 Task: Look for space in Bélabo, Cameroon from 11th June, 2023 to 17th June, 2023 for 1 adult in price range Rs.5000 to Rs.12000. Place can be private room with 1  bedroom having 1 bed and 1 bathroom. Property type can be house, flat, guest house, hotel. Booking option can be shelf check-in. Required host language is English.
Action: Mouse moved to (288, 176)
Screenshot: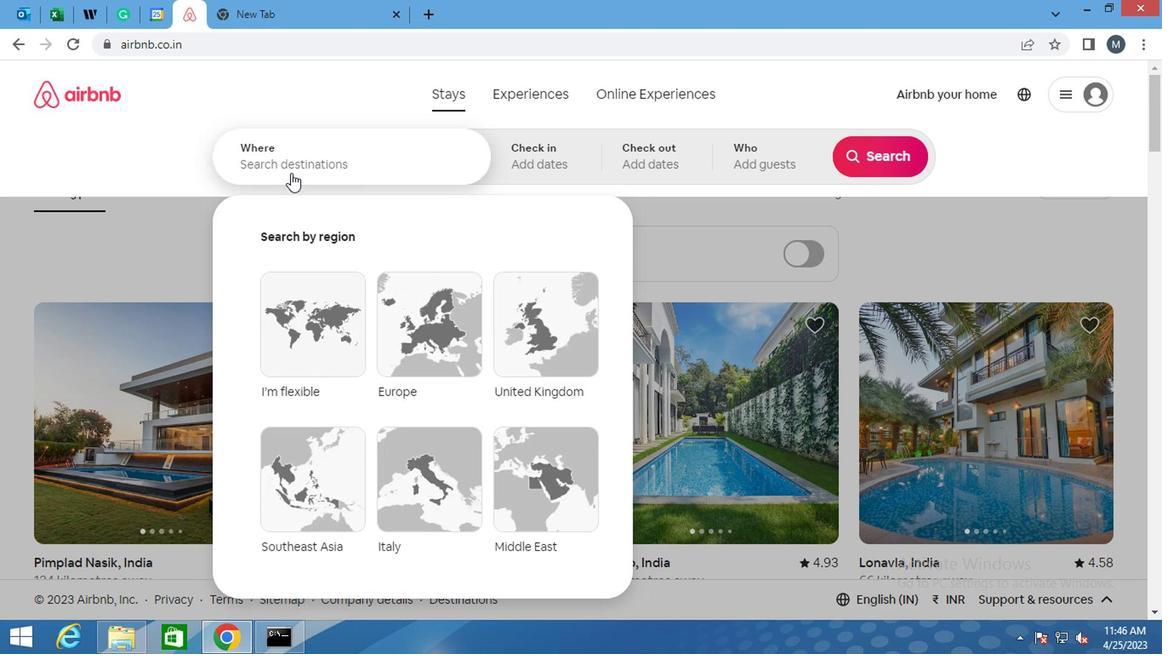 
Action: Mouse pressed left at (288, 176)
Screenshot: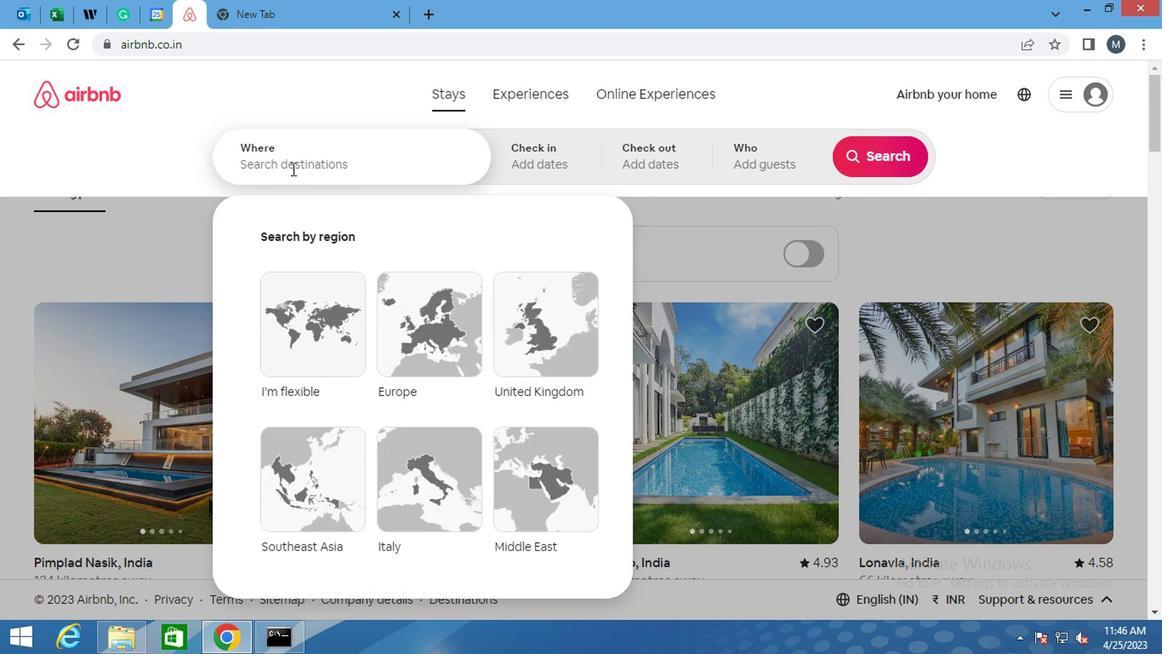 
Action: Key pressed <Key.shift>BELABO,<Key.space><Key.shift><Key.shift>CAMEROON<Key.space><Key.enter>
Screenshot: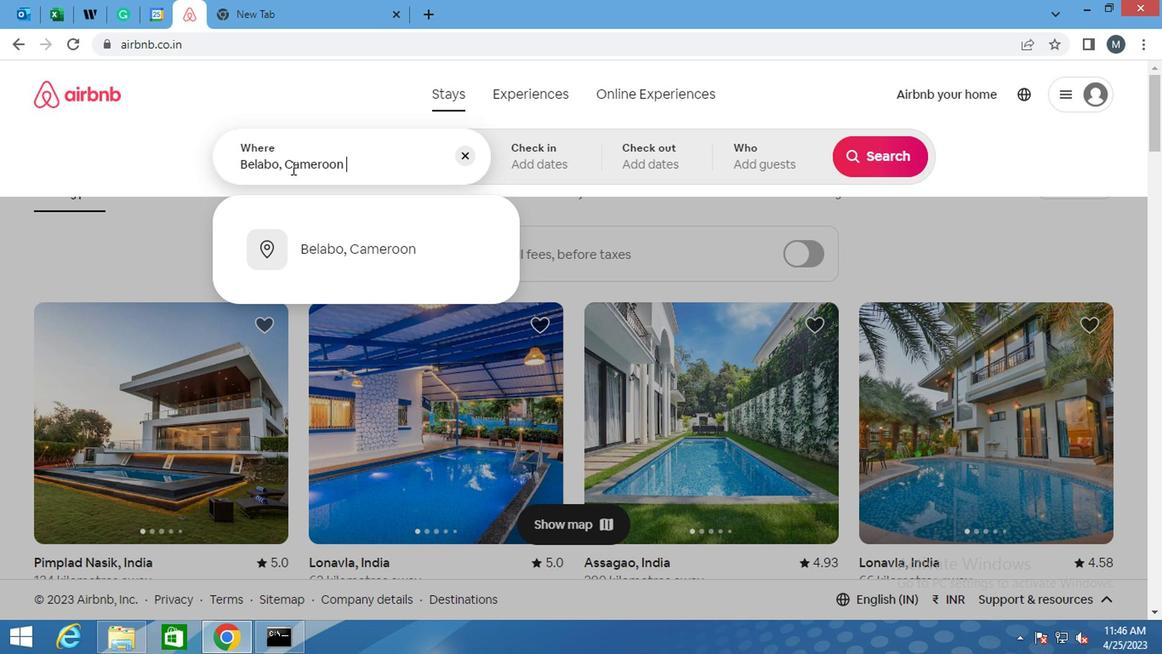 
Action: Mouse moved to (873, 296)
Screenshot: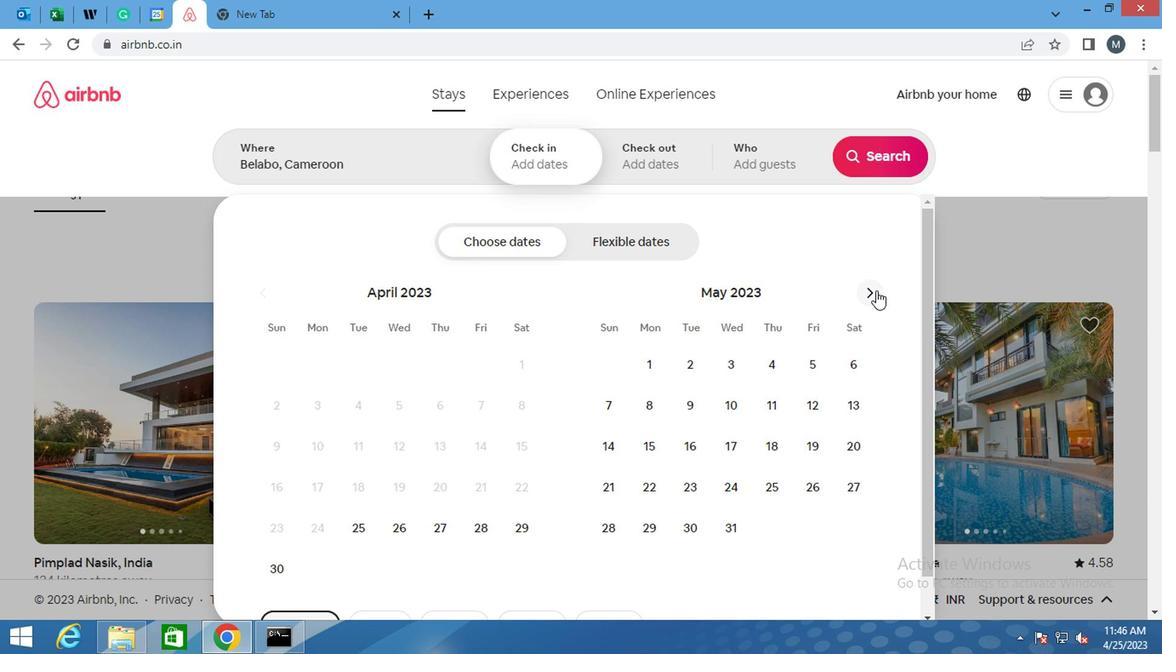 
Action: Mouse pressed left at (873, 296)
Screenshot: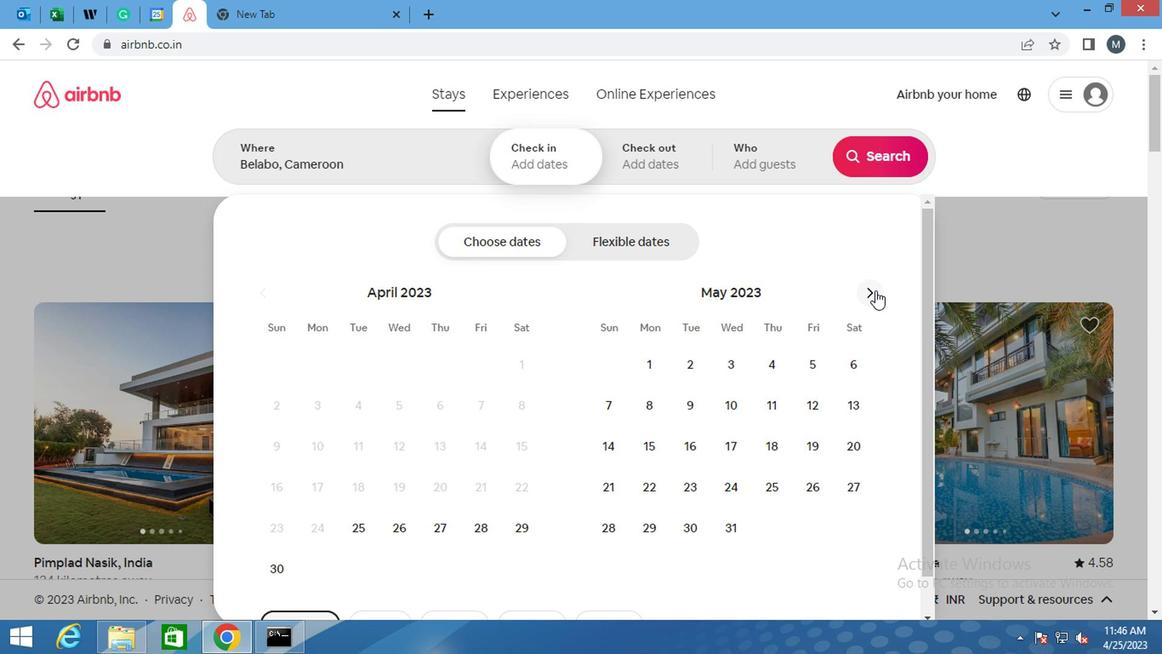 
Action: Mouse moved to (873, 298)
Screenshot: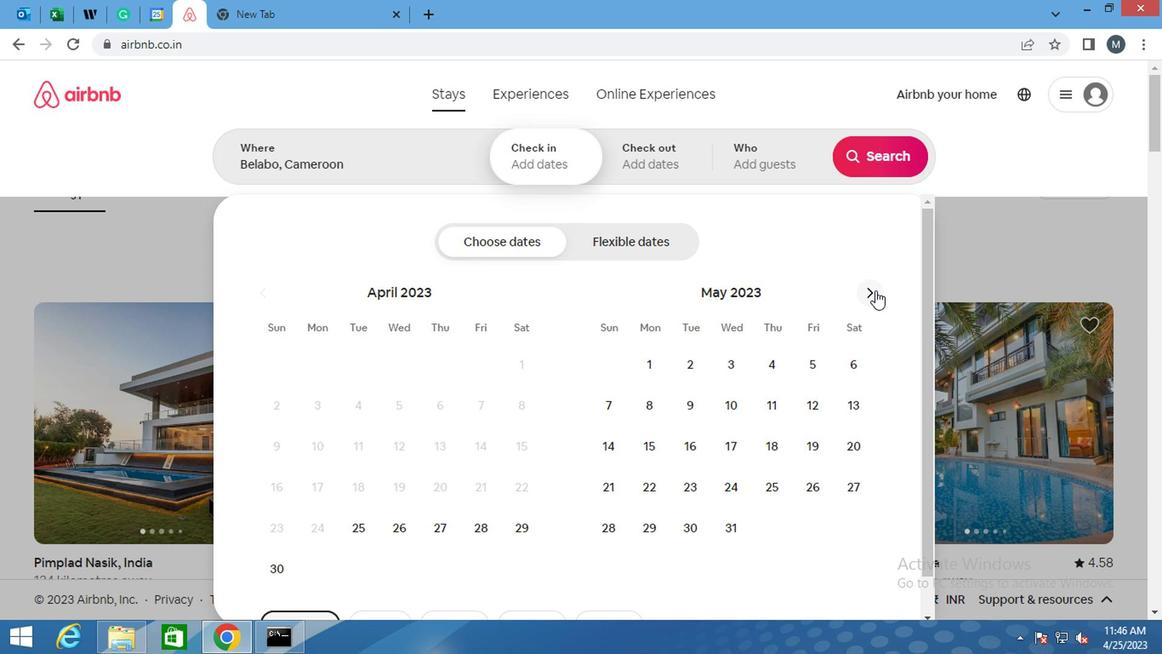 
Action: Mouse pressed left at (873, 298)
Screenshot: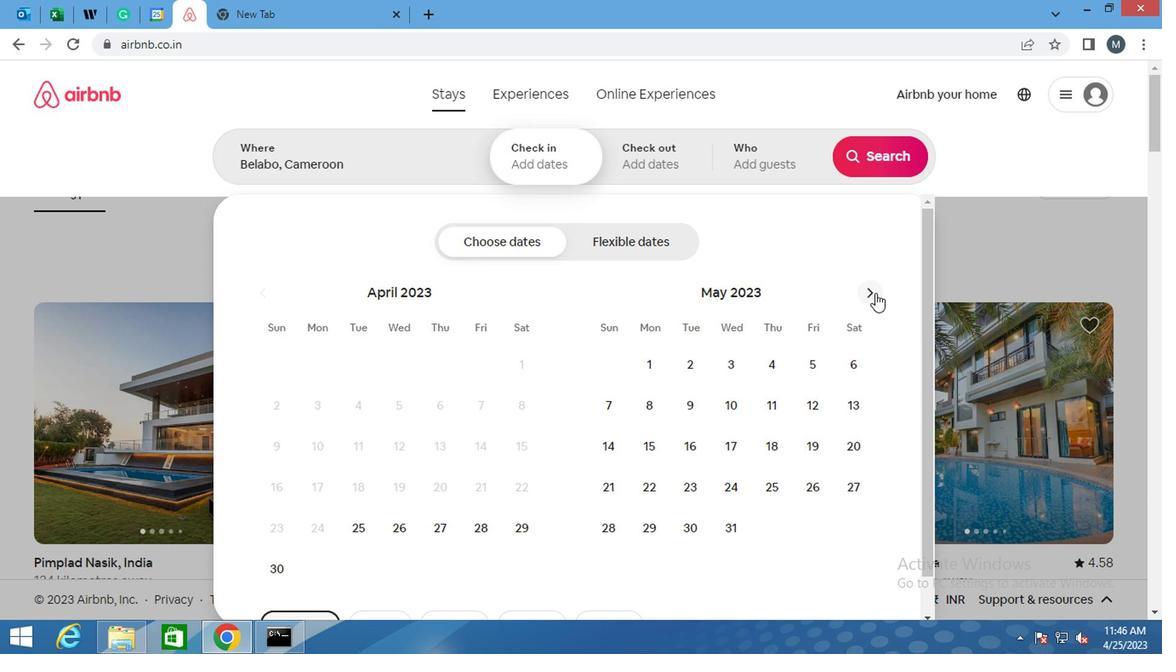 
Action: Mouse pressed left at (873, 298)
Screenshot: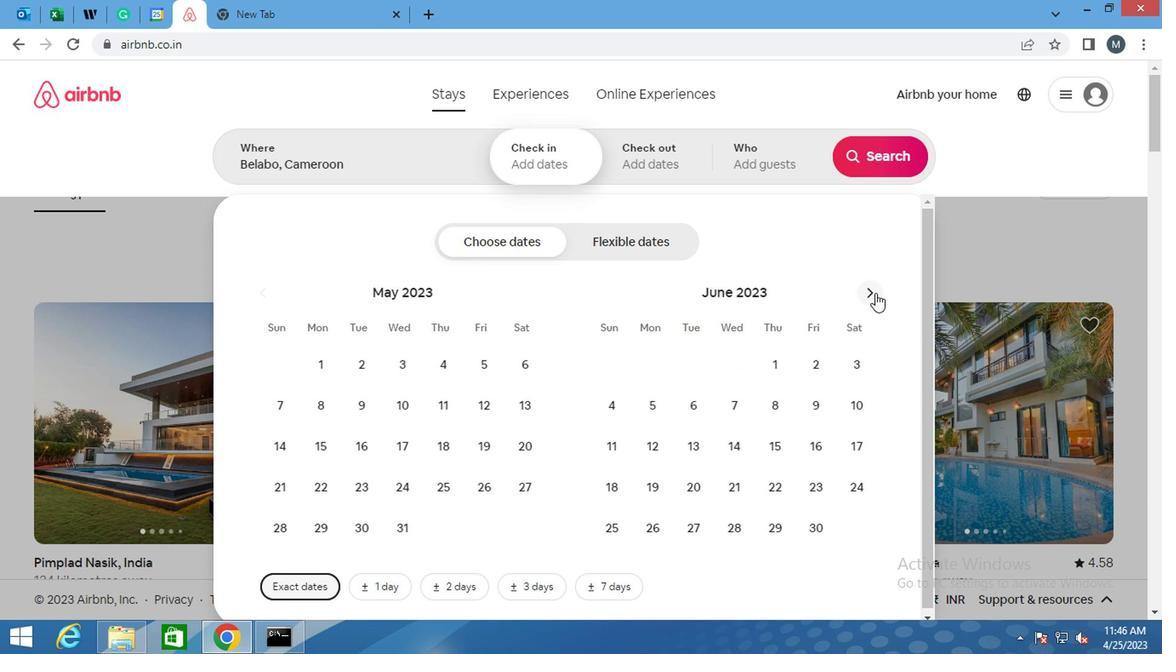 
Action: Mouse moved to (284, 447)
Screenshot: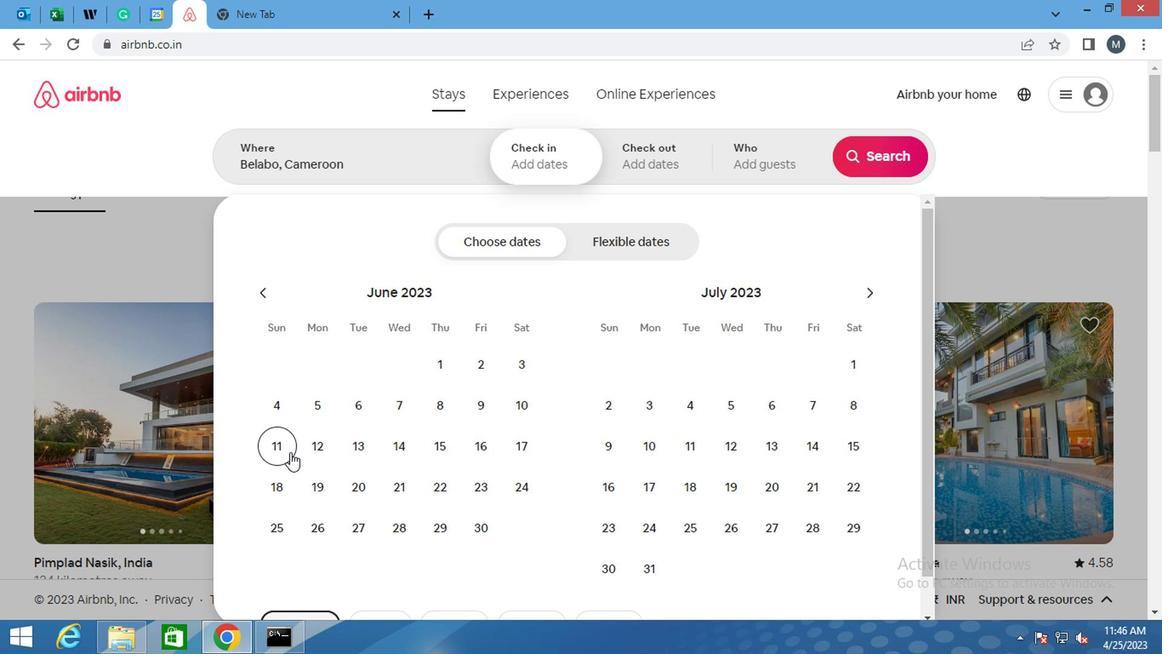 
Action: Mouse pressed left at (284, 447)
Screenshot: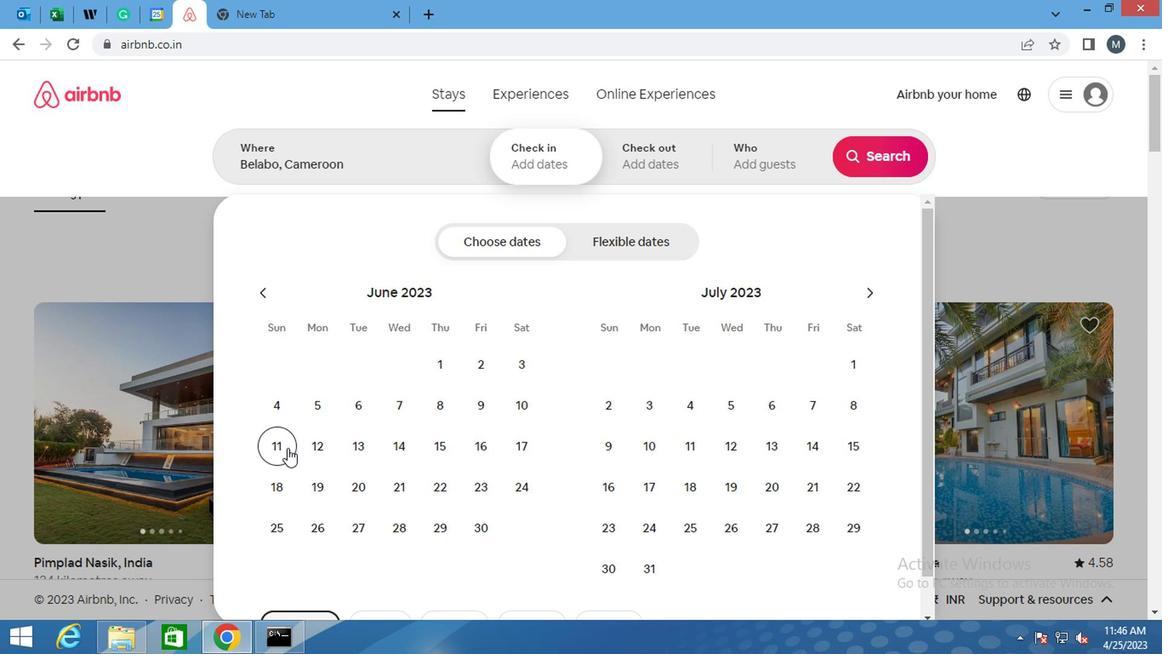 
Action: Mouse moved to (508, 453)
Screenshot: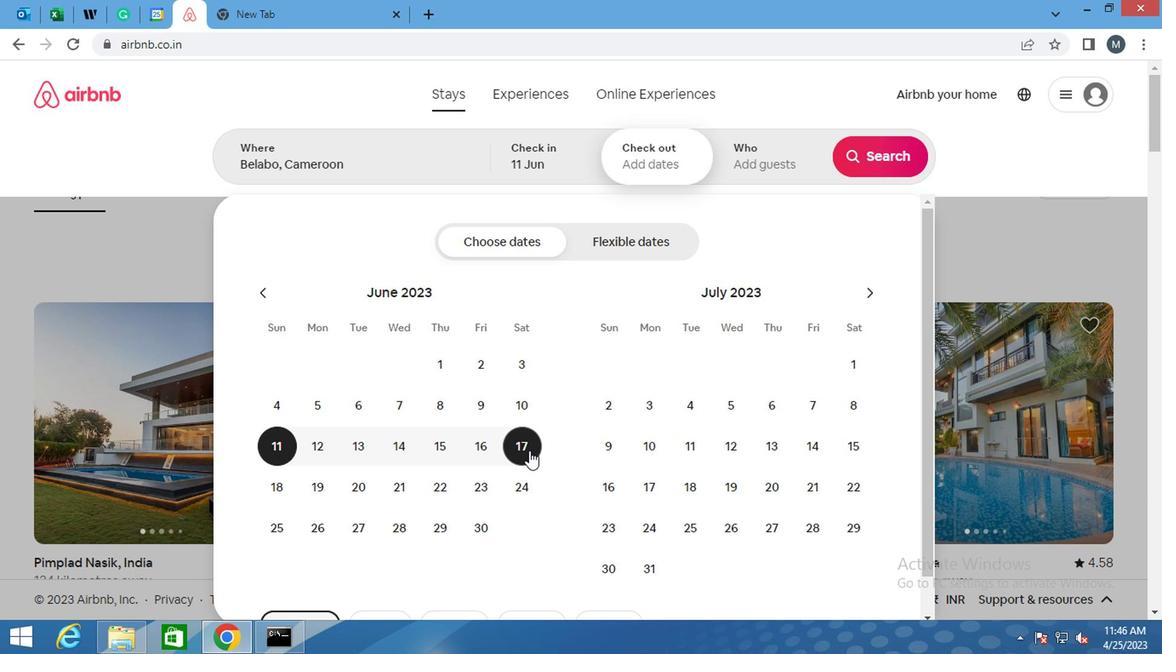 
Action: Mouse pressed left at (508, 453)
Screenshot: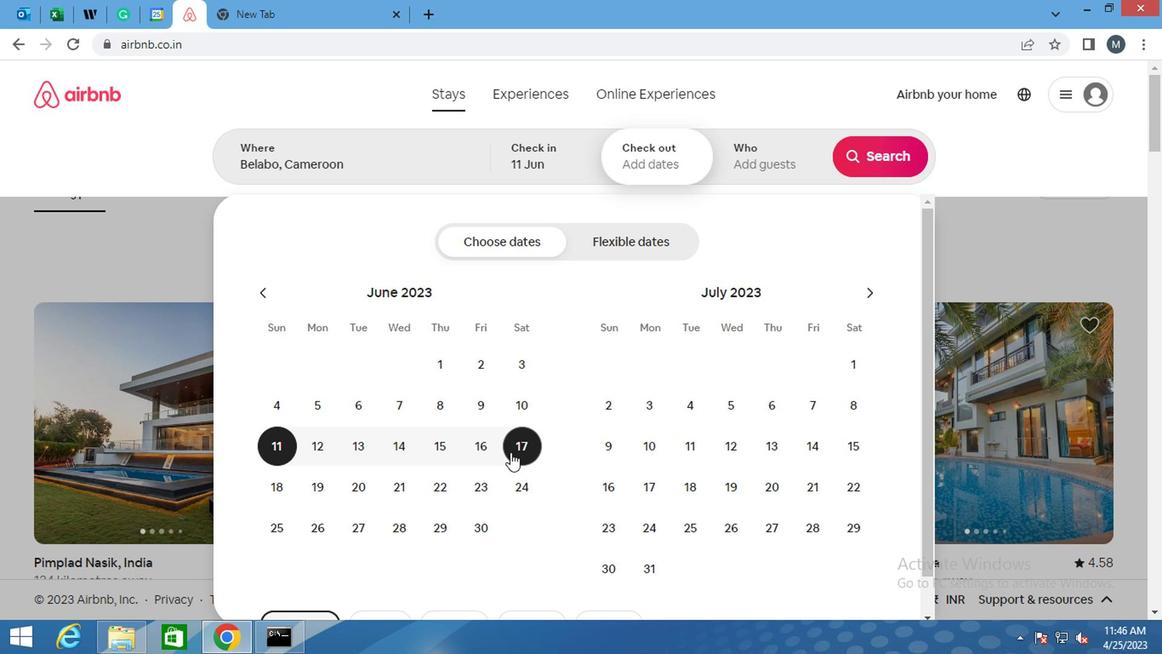 
Action: Mouse moved to (742, 157)
Screenshot: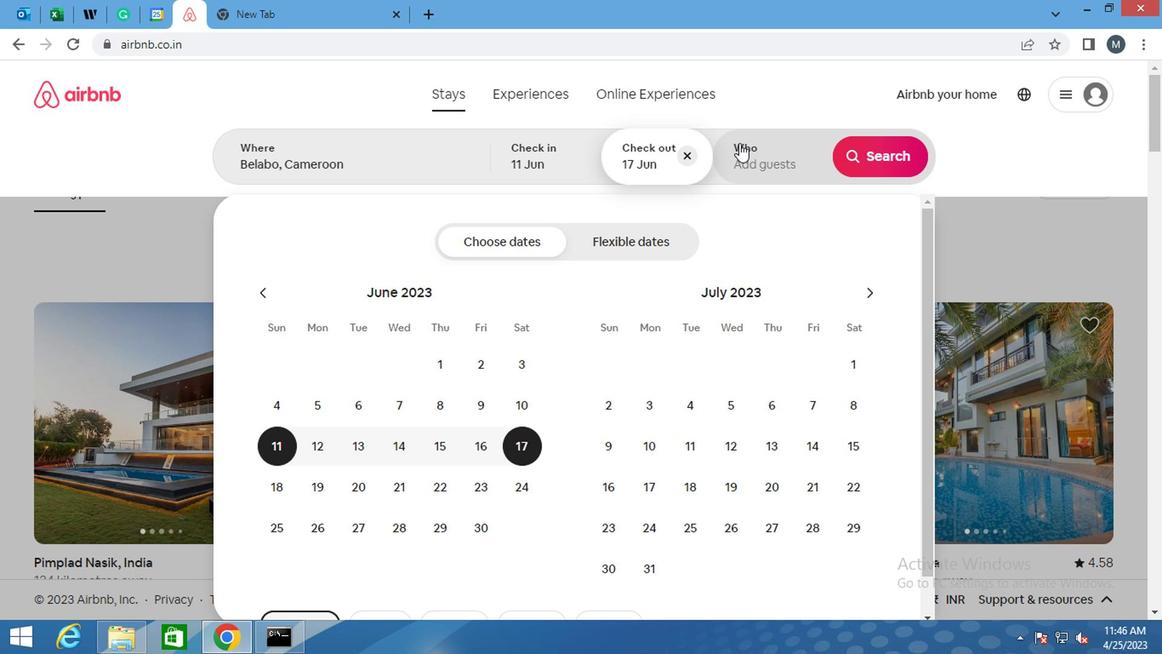 
Action: Mouse pressed left at (742, 157)
Screenshot: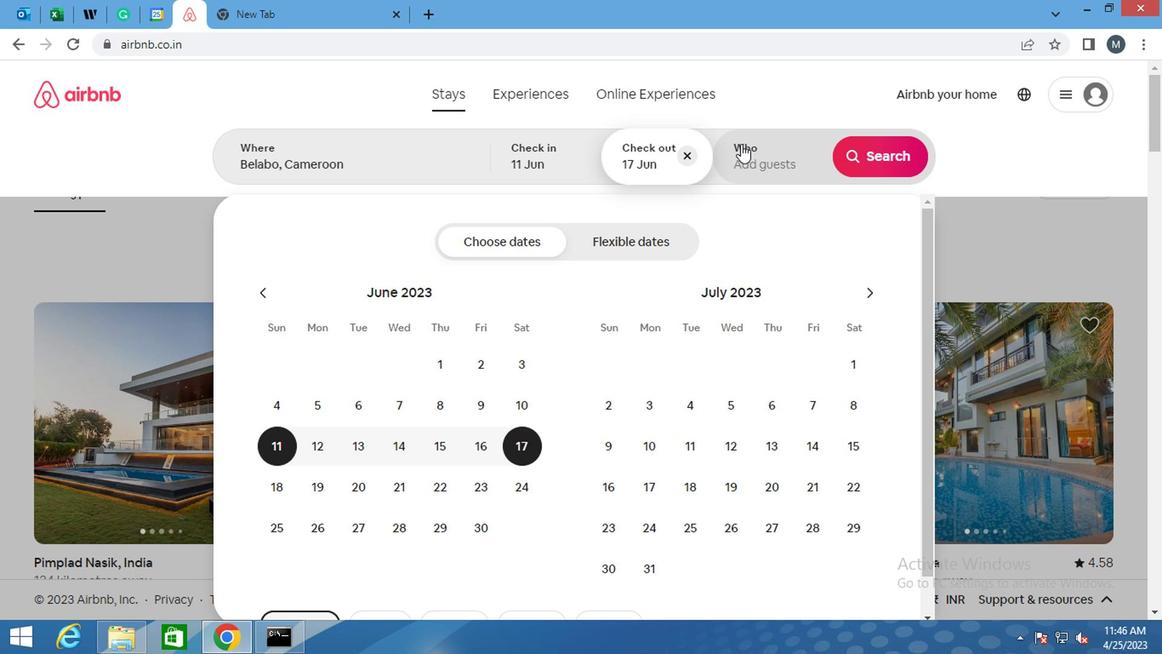 
Action: Mouse moved to (887, 259)
Screenshot: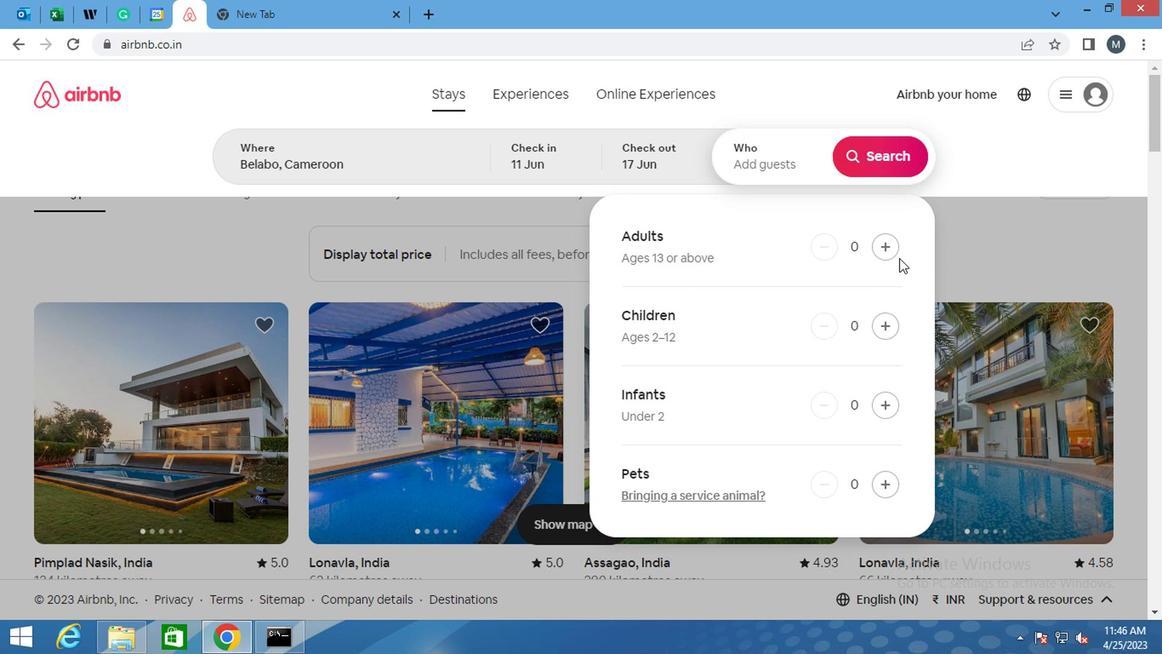 
Action: Mouse pressed left at (887, 259)
Screenshot: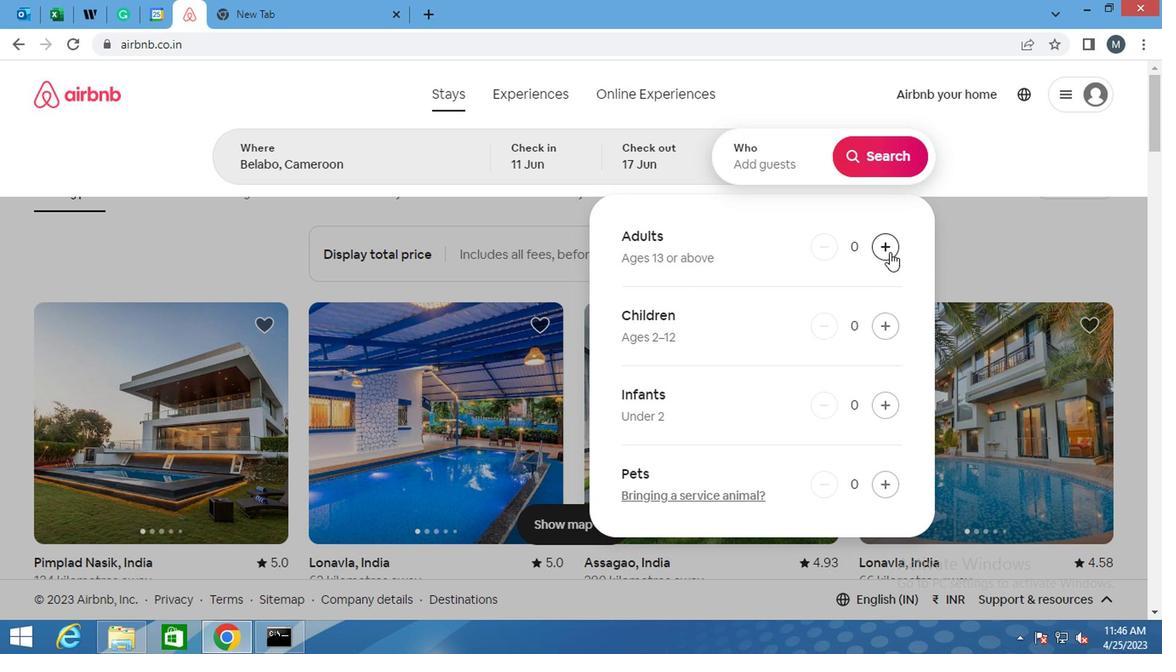 
Action: Mouse moved to (889, 167)
Screenshot: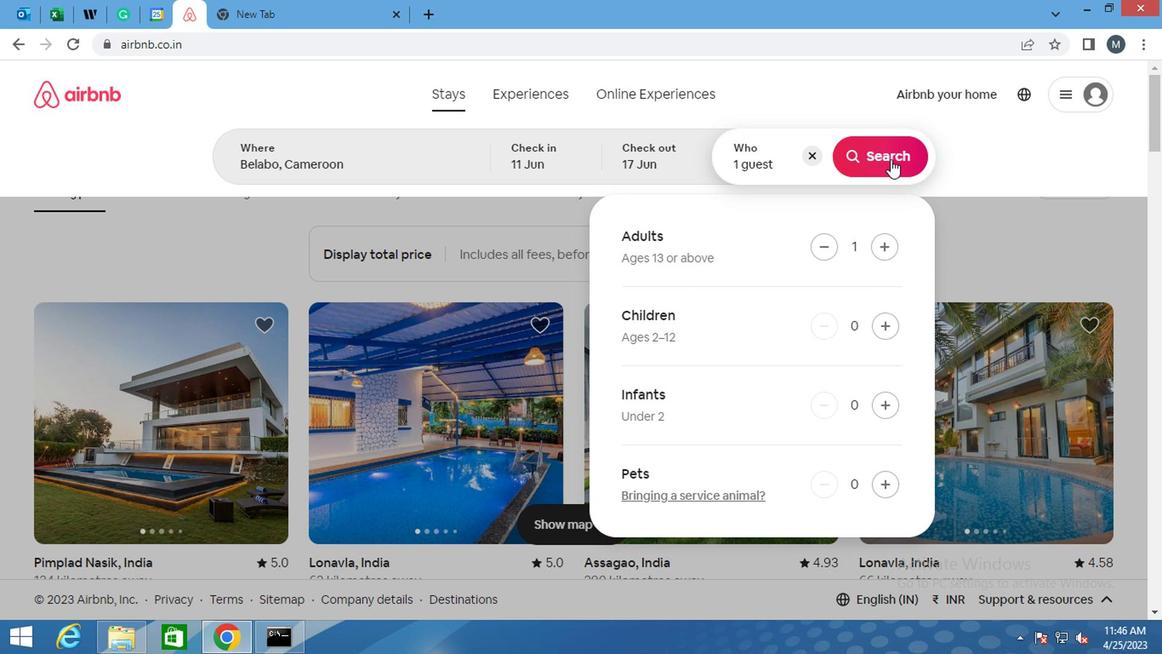 
Action: Mouse pressed left at (889, 167)
Screenshot: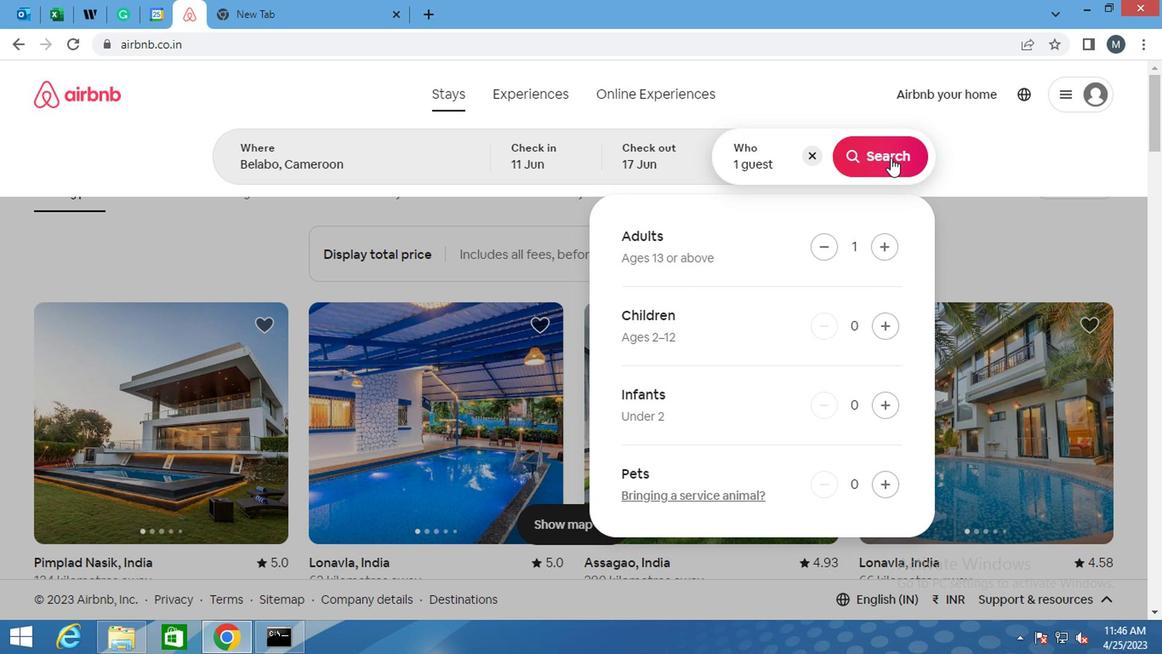 
Action: Mouse moved to (485, 314)
Screenshot: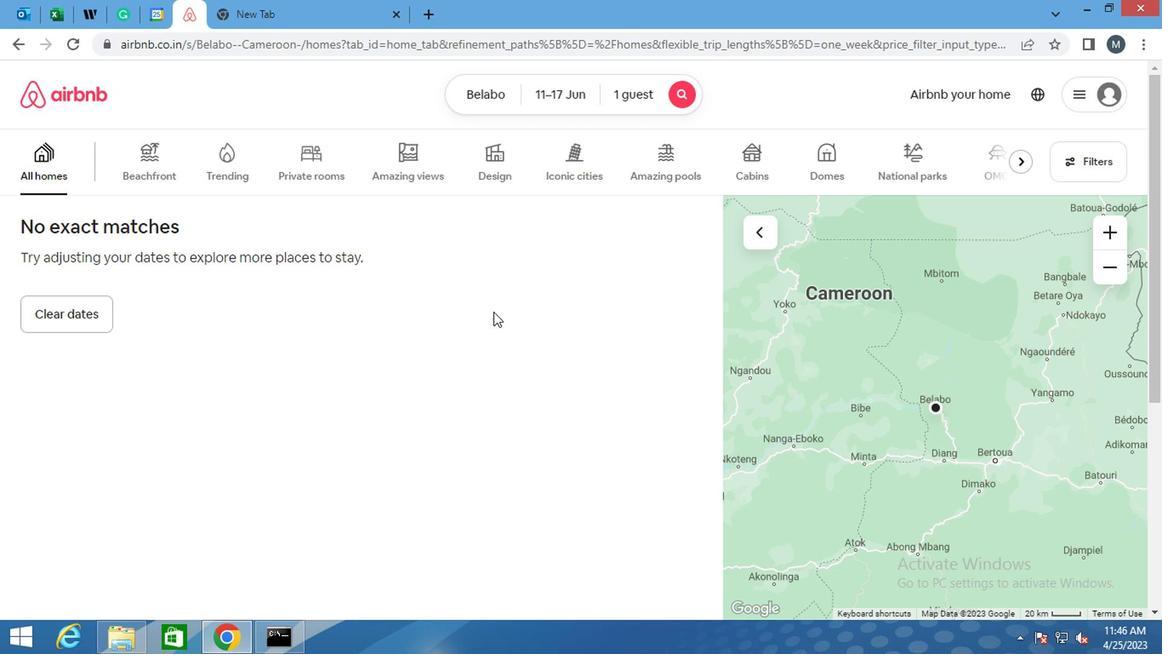
Action: Mouse scrolled (485, 313) with delta (0, 0)
Screenshot: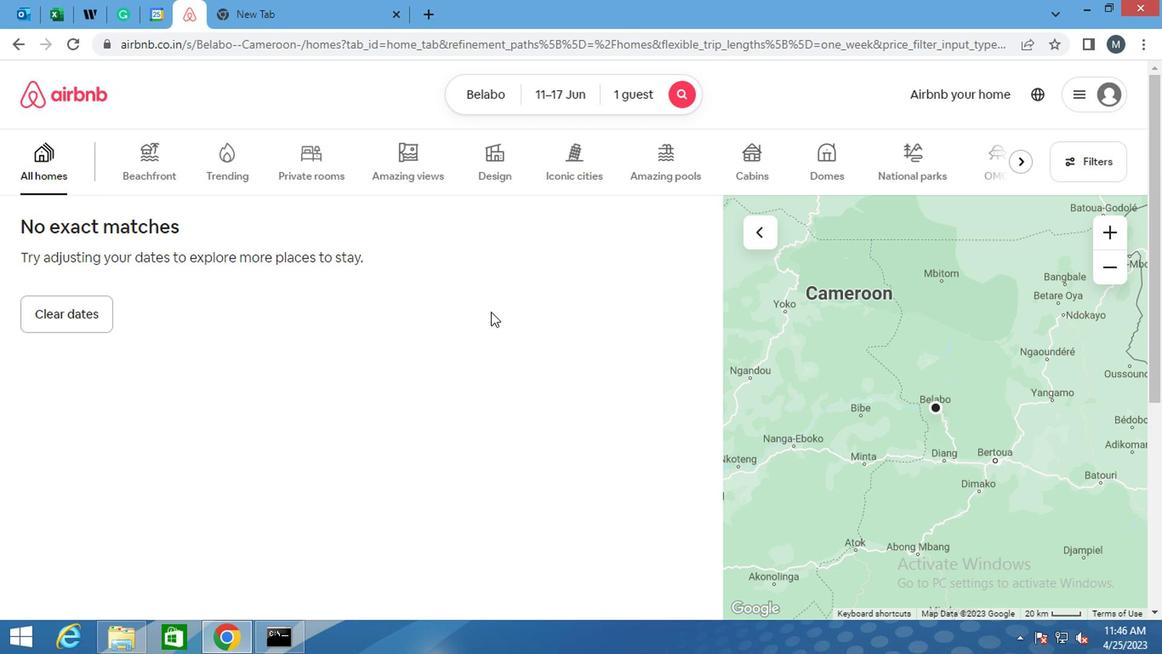 
Action: Mouse moved to (529, 308)
Screenshot: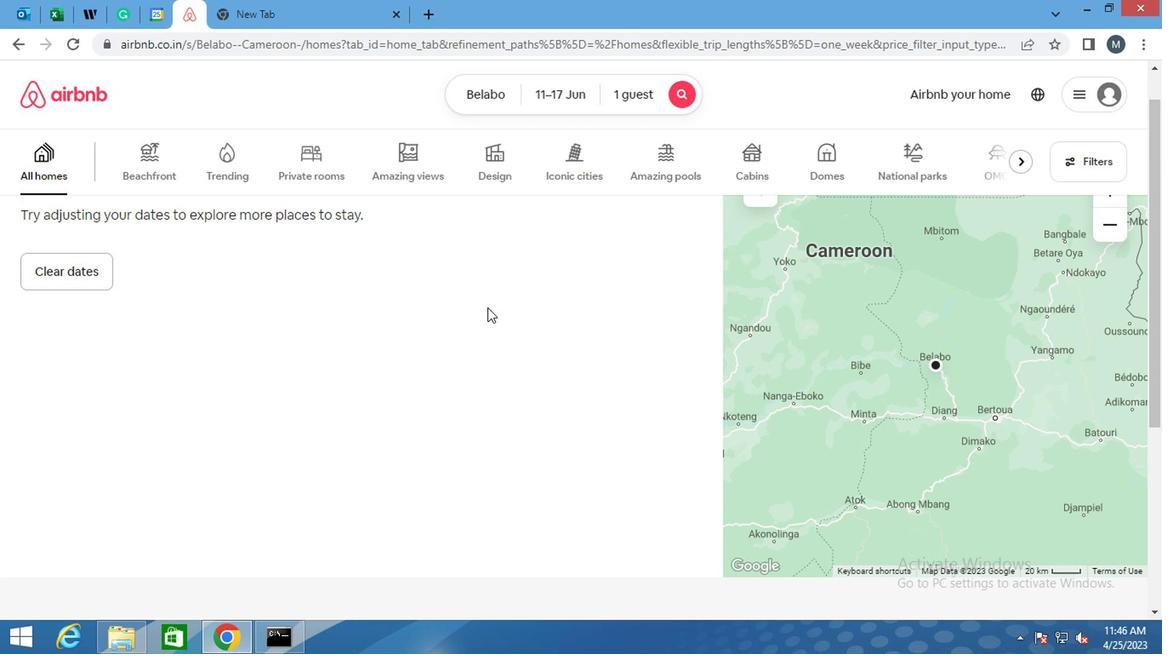 
Action: Mouse scrolled (529, 309) with delta (0, 0)
Screenshot: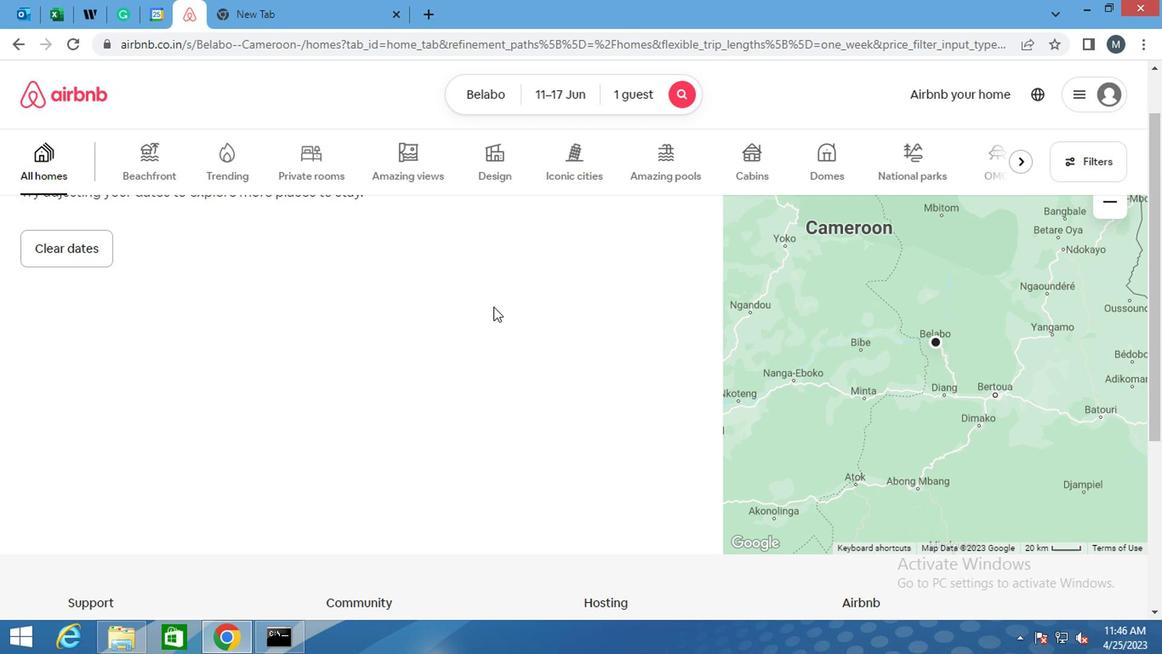 
Action: Mouse moved to (529, 306)
Screenshot: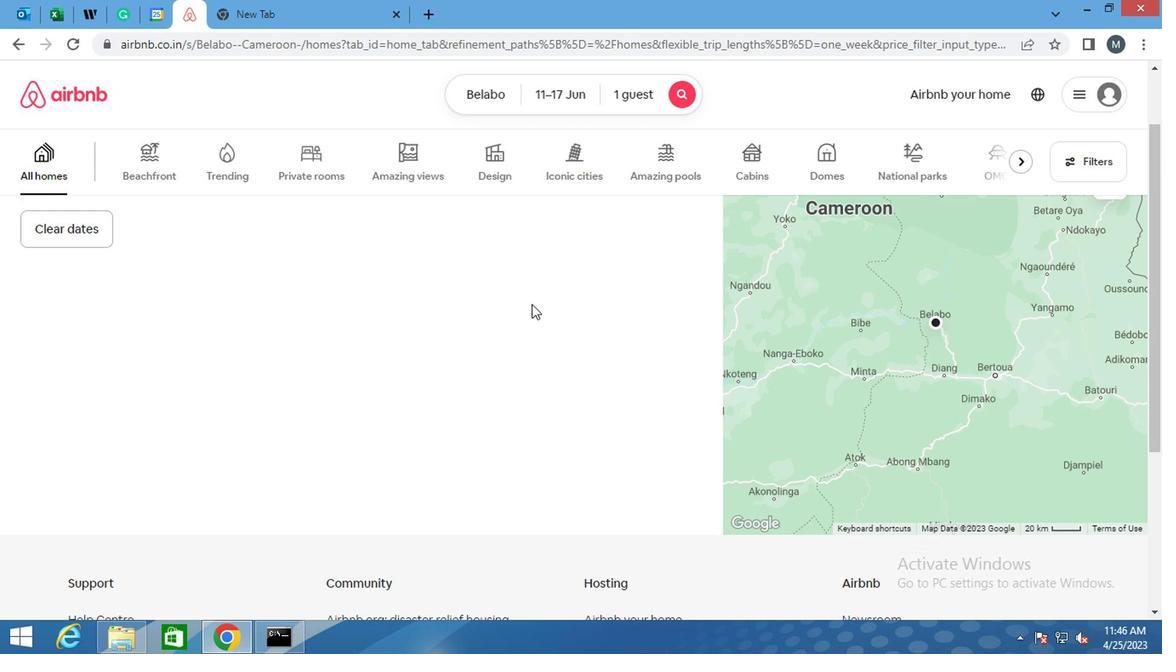 
Action: Mouse scrolled (529, 307) with delta (0, 0)
Screenshot: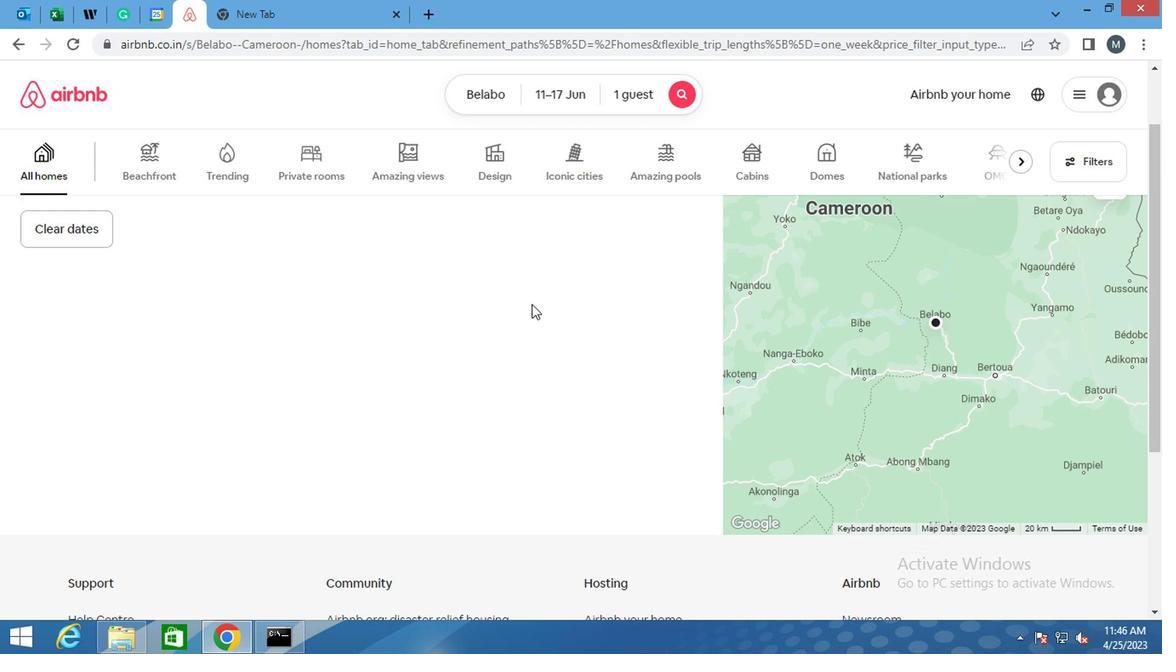 
Action: Mouse moved to (861, 254)
Screenshot: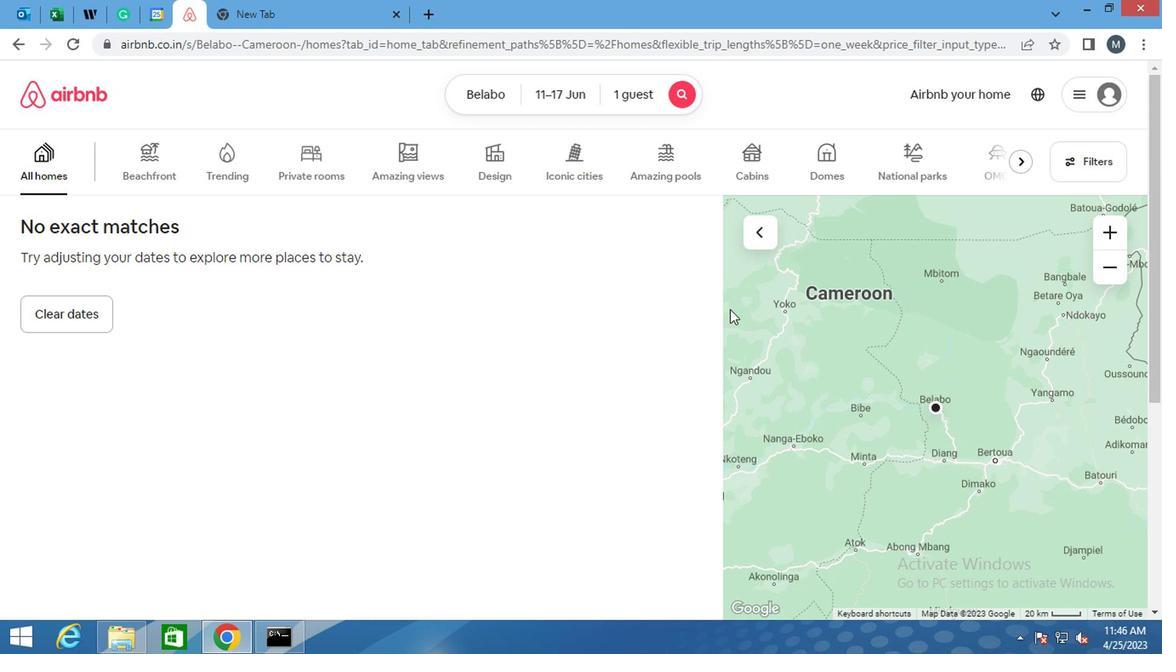 
Action: Mouse scrolled (861, 254) with delta (0, 0)
Screenshot: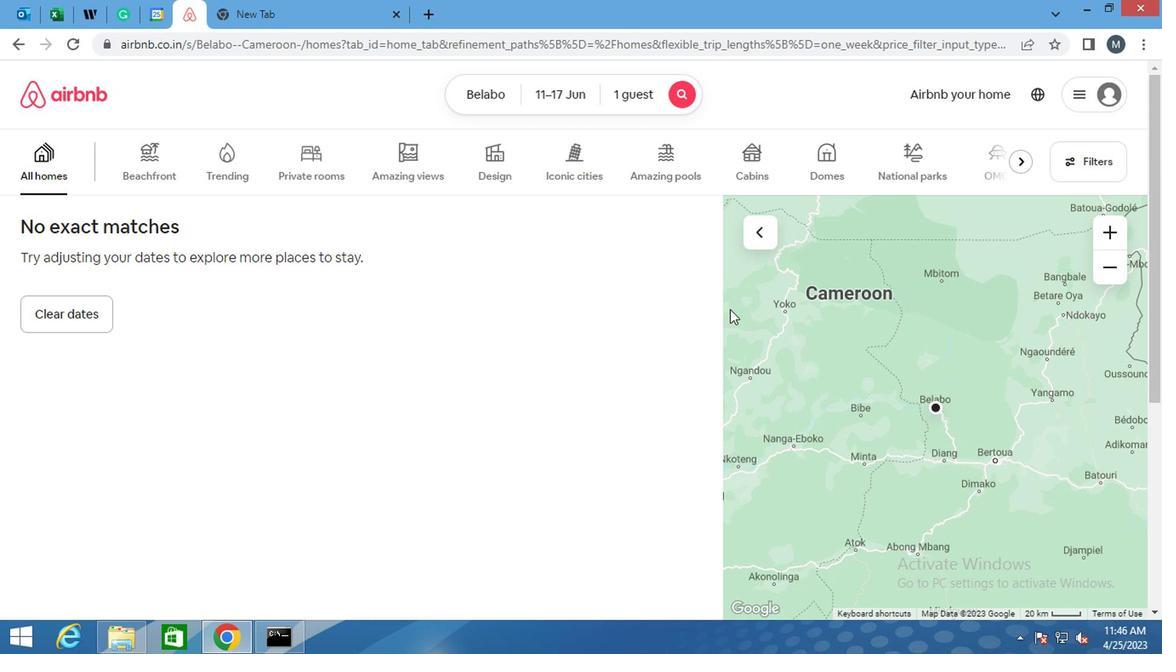 
Action: Mouse moved to (1124, 203)
Screenshot: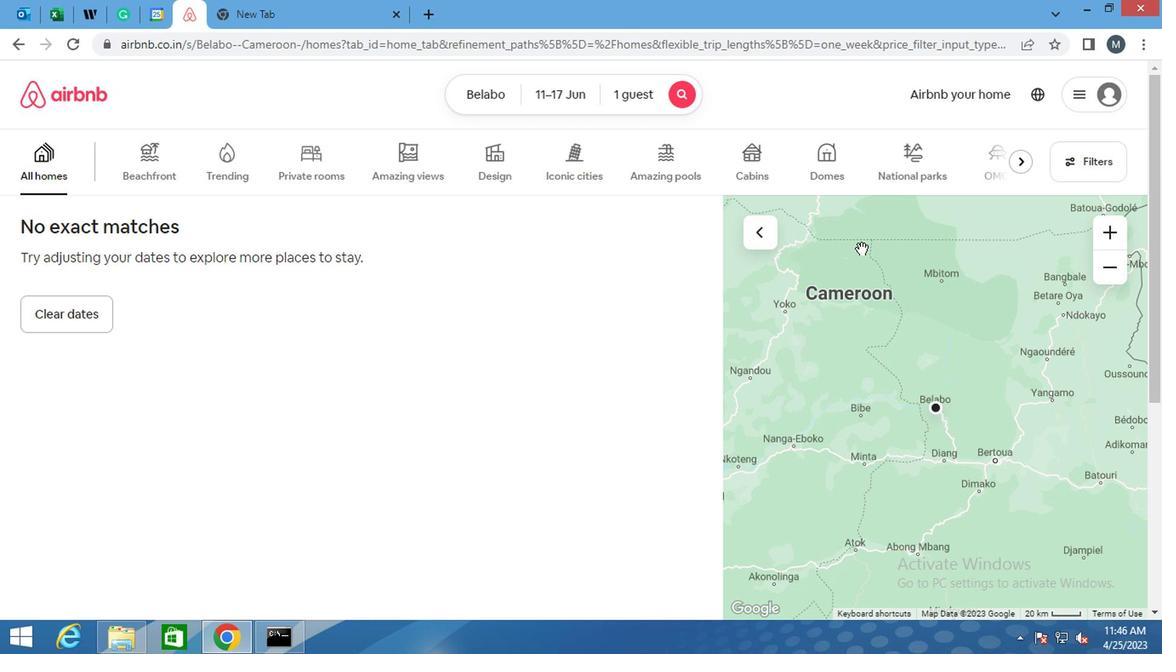
Action: Mouse scrolled (1124, 204) with delta (0, 1)
Screenshot: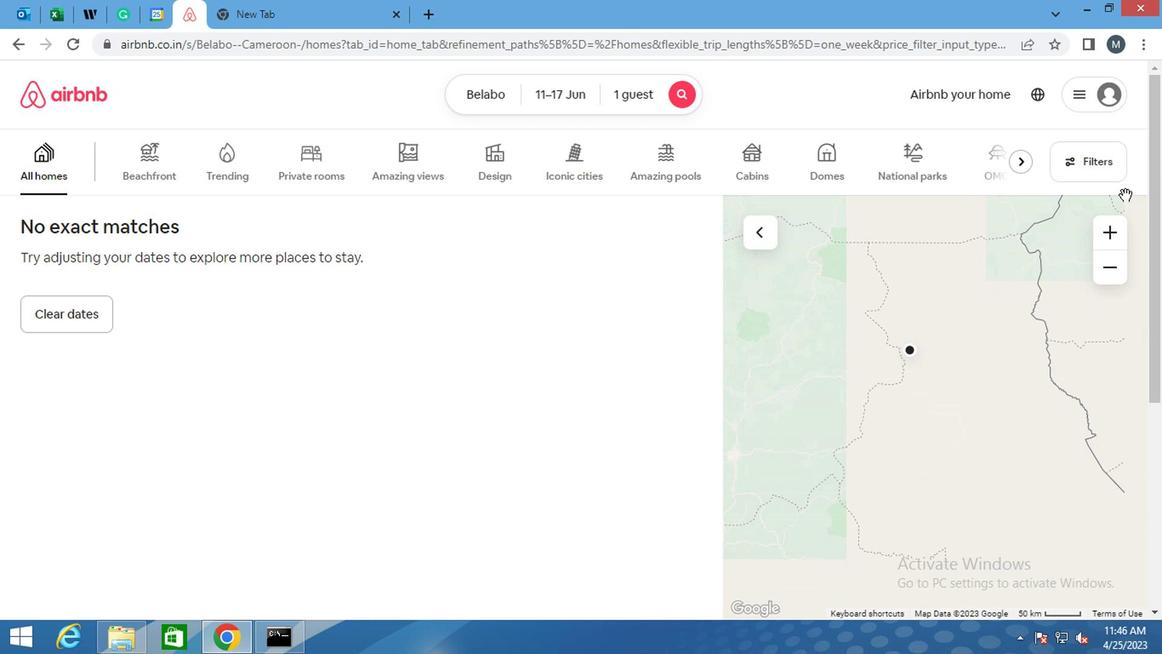 
Action: Mouse moved to (1119, 203)
Screenshot: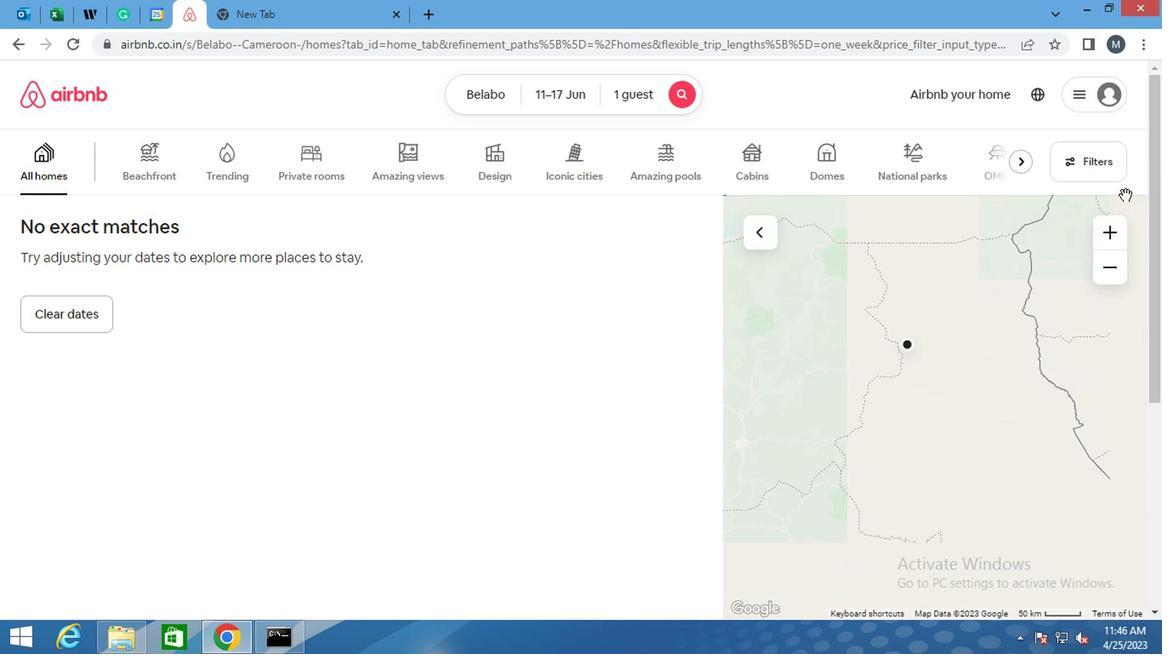 
Action: Mouse scrolled (1119, 204) with delta (0, 1)
Screenshot: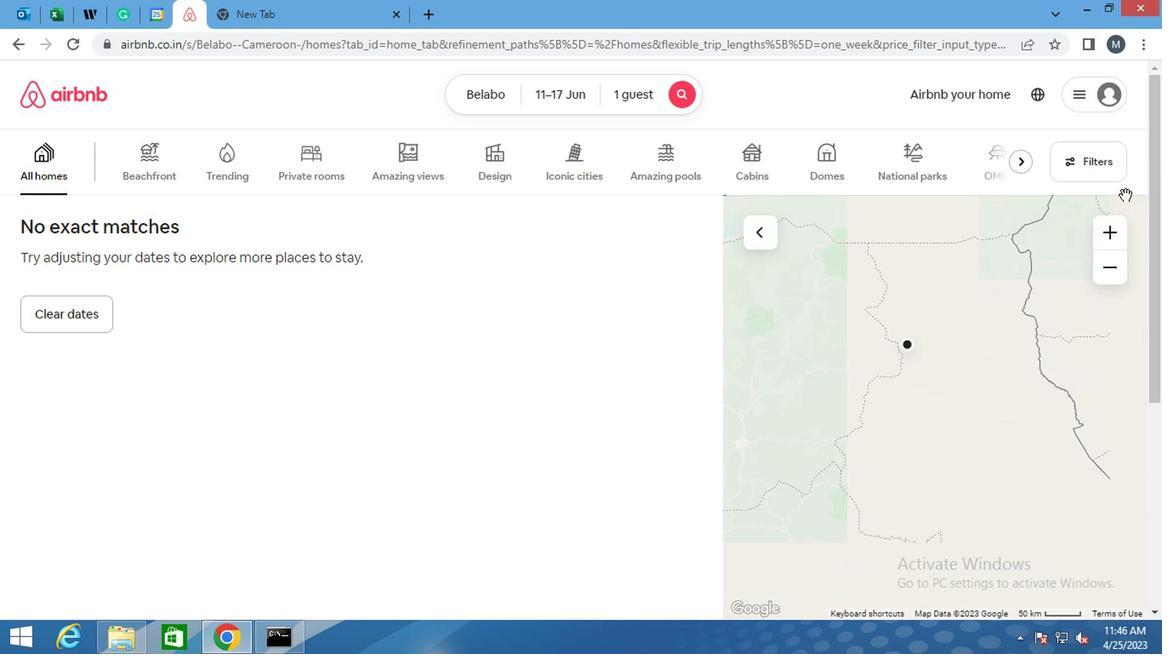 
Action: Mouse moved to (1081, 179)
Screenshot: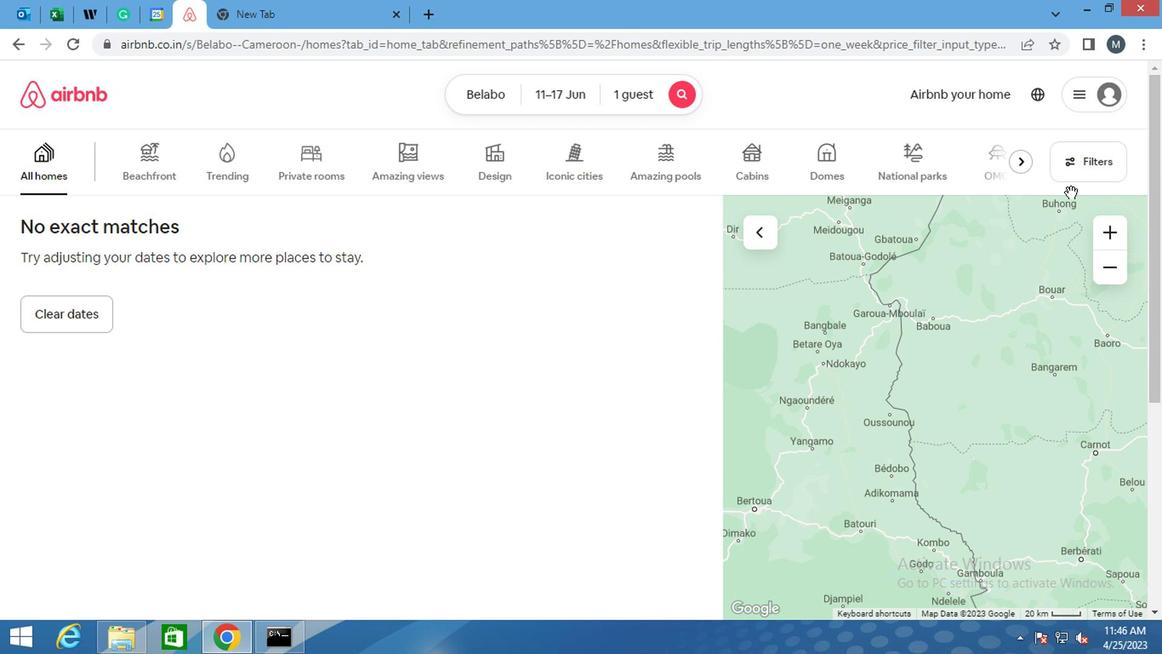
Action: Mouse pressed left at (1081, 179)
Screenshot: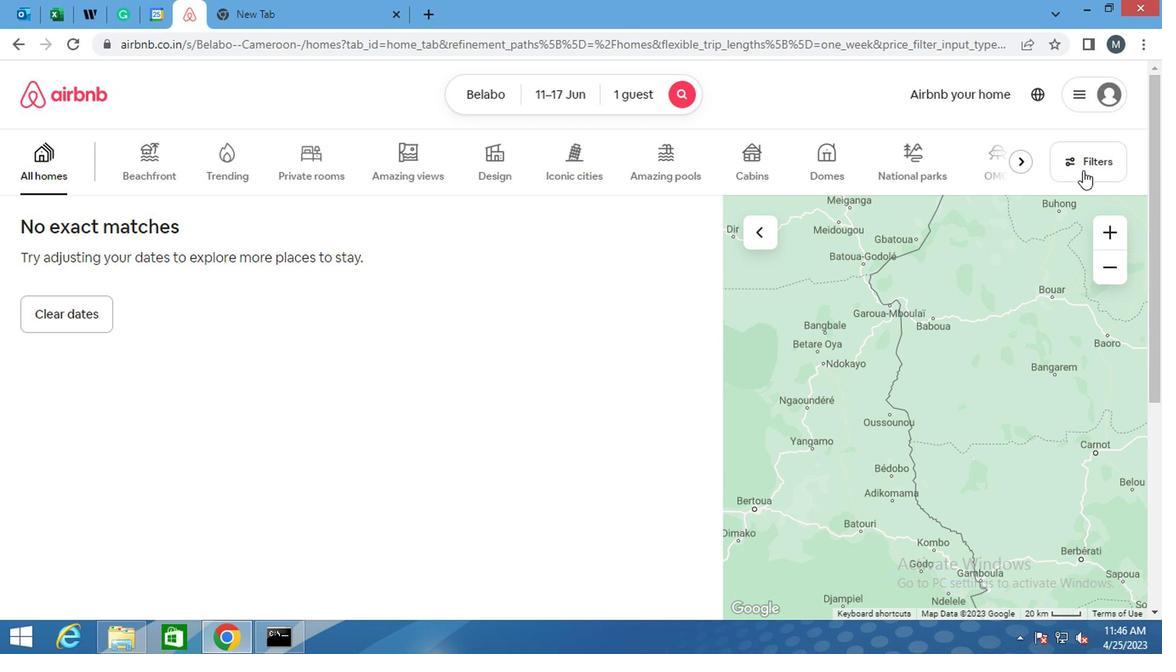 
Action: Mouse moved to (1076, 172)
Screenshot: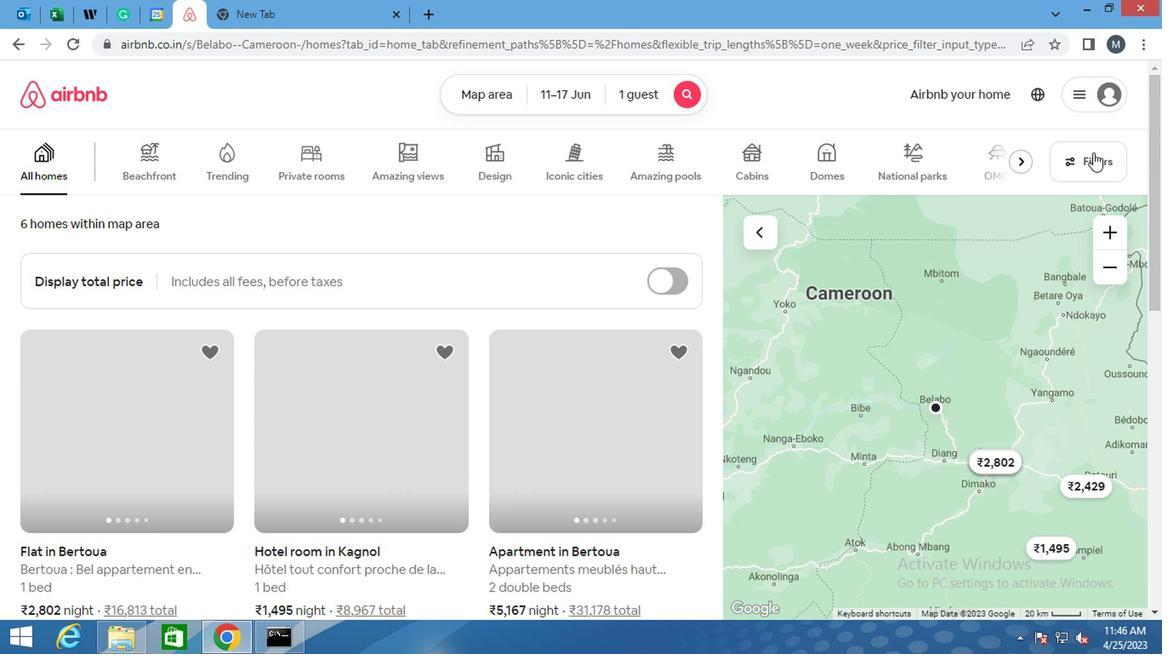
Action: Mouse pressed left at (1076, 172)
Screenshot: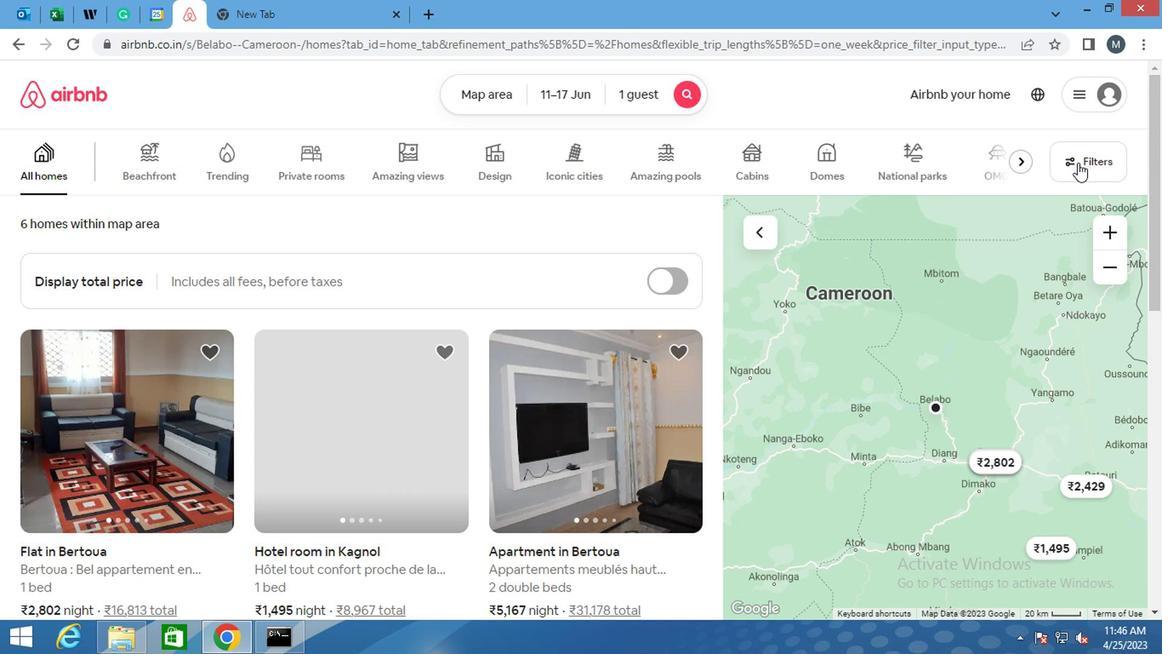 
Action: Mouse moved to (422, 383)
Screenshot: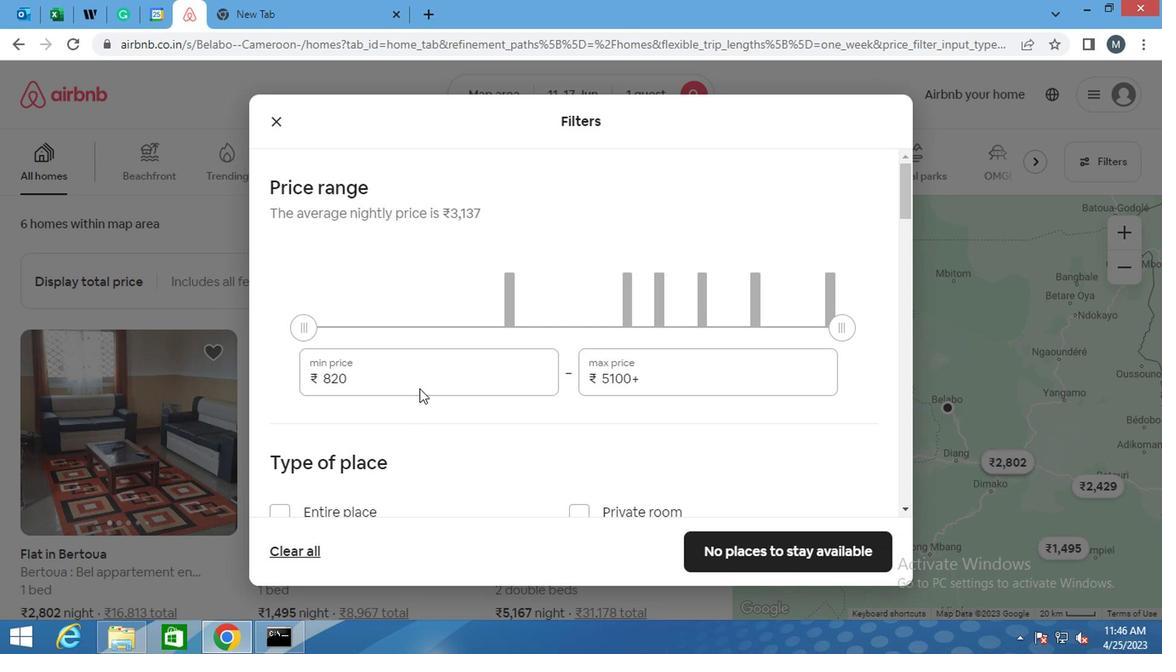 
Action: Mouse pressed left at (422, 383)
Screenshot: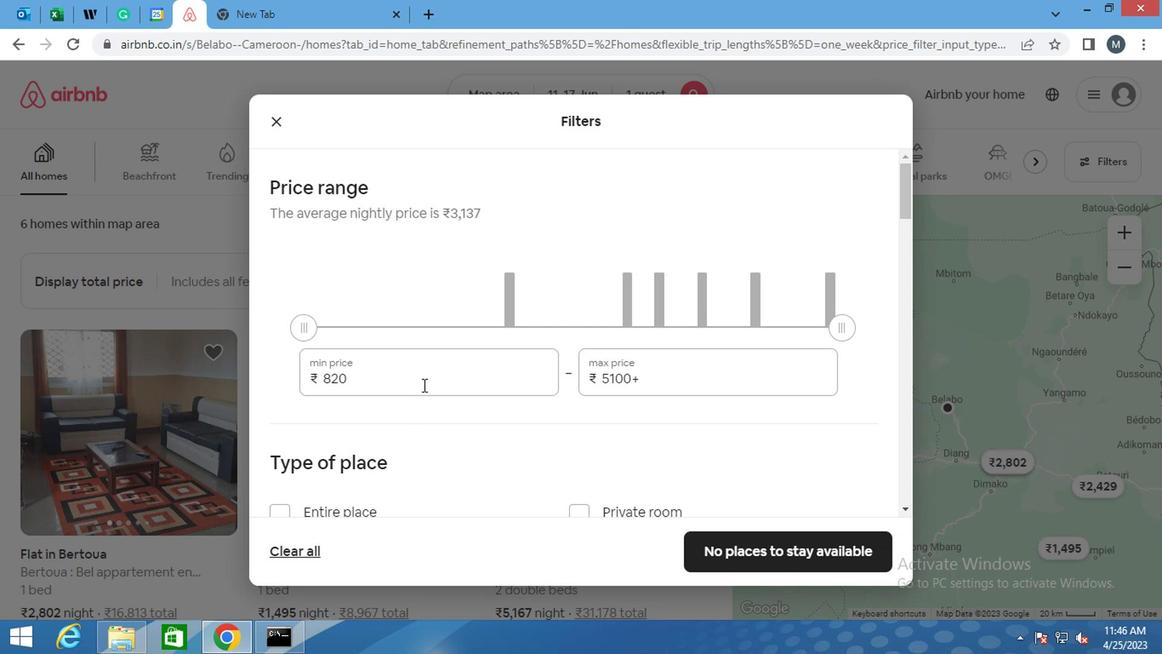 
Action: Mouse moved to (422, 383)
Screenshot: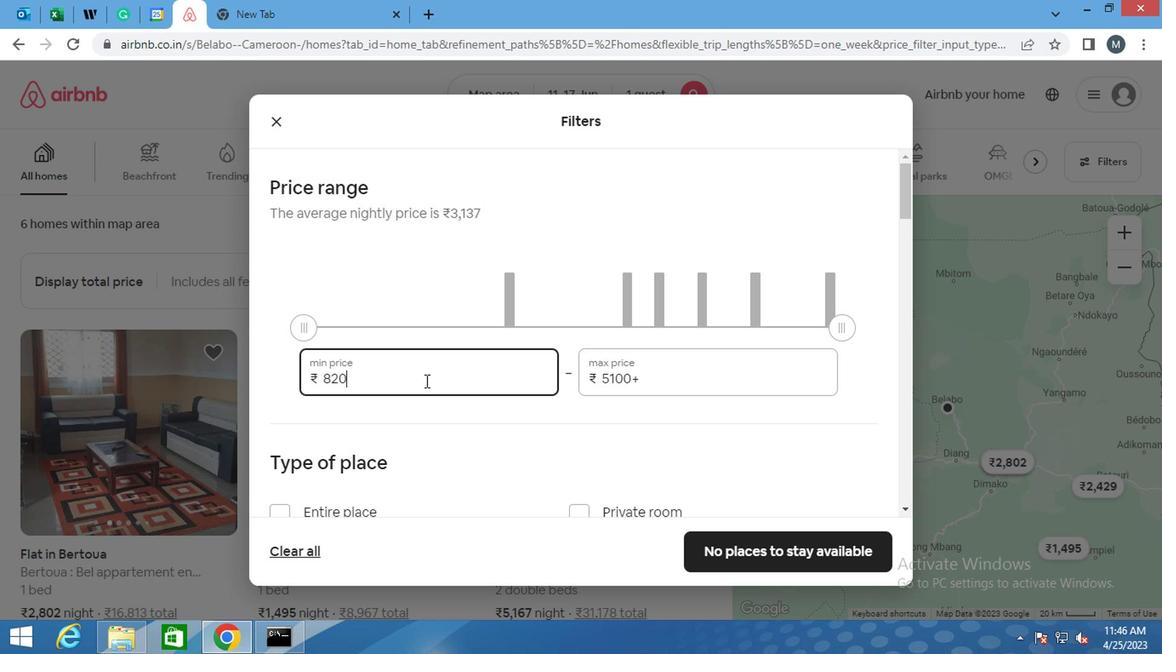
Action: Key pressed <Key.backspace><Key.backspace><Key.backspace>
Screenshot: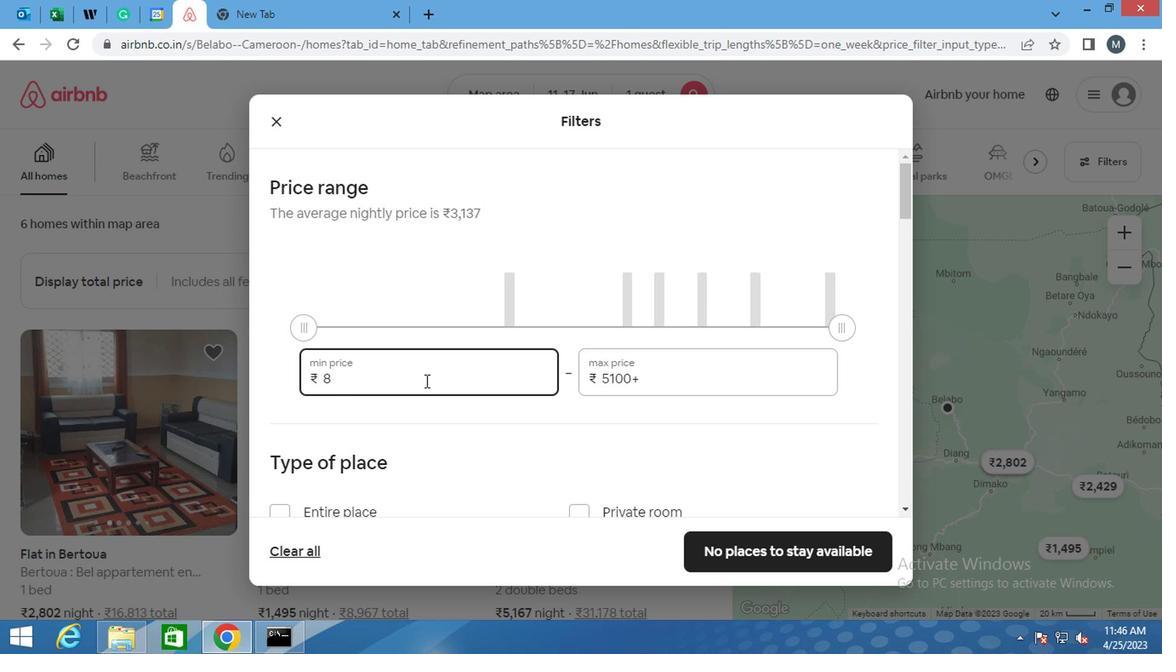 
Action: Mouse moved to (422, 384)
Screenshot: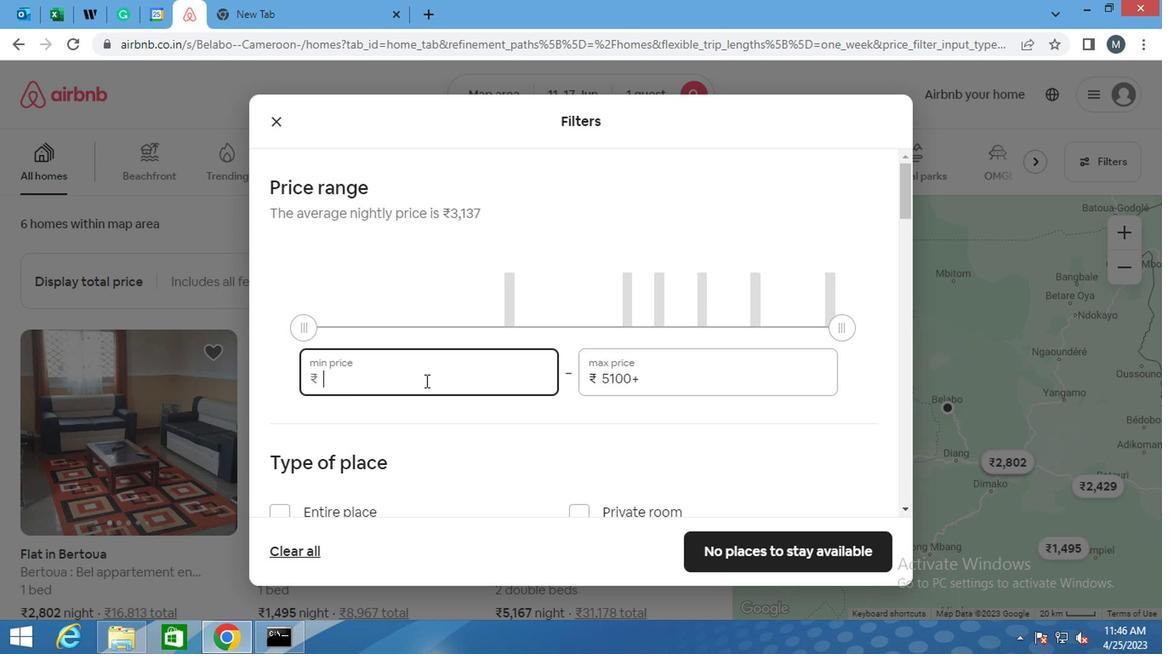 
Action: Key pressed 5000
Screenshot: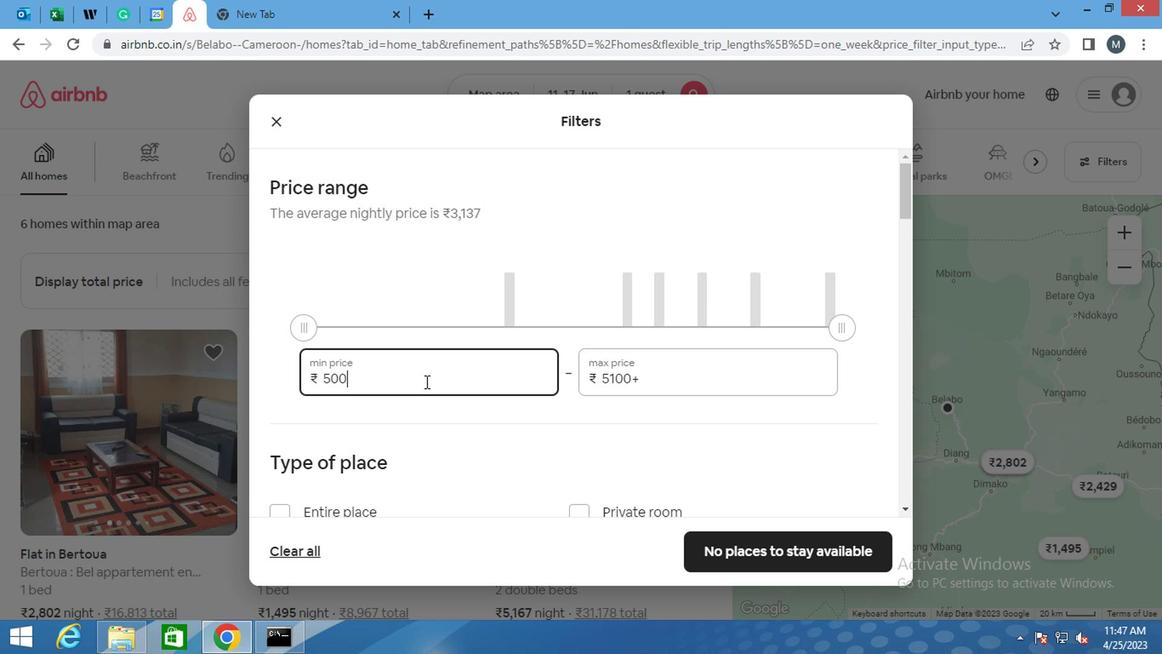 
Action: Mouse moved to (669, 383)
Screenshot: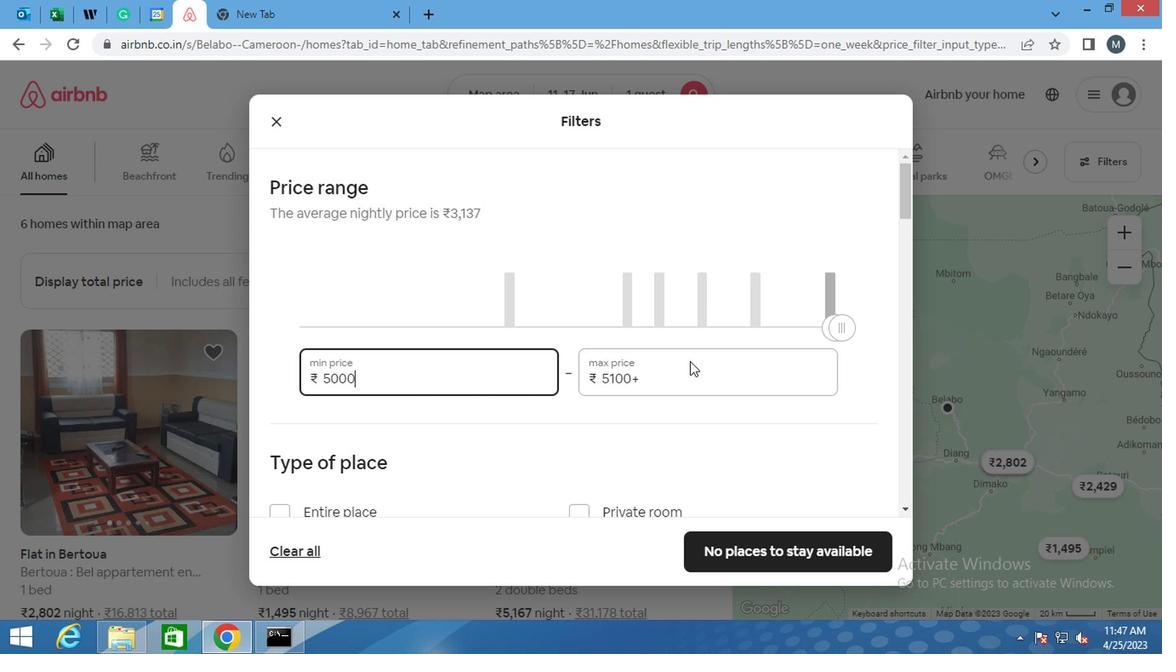 
Action: Mouse pressed left at (669, 383)
Screenshot: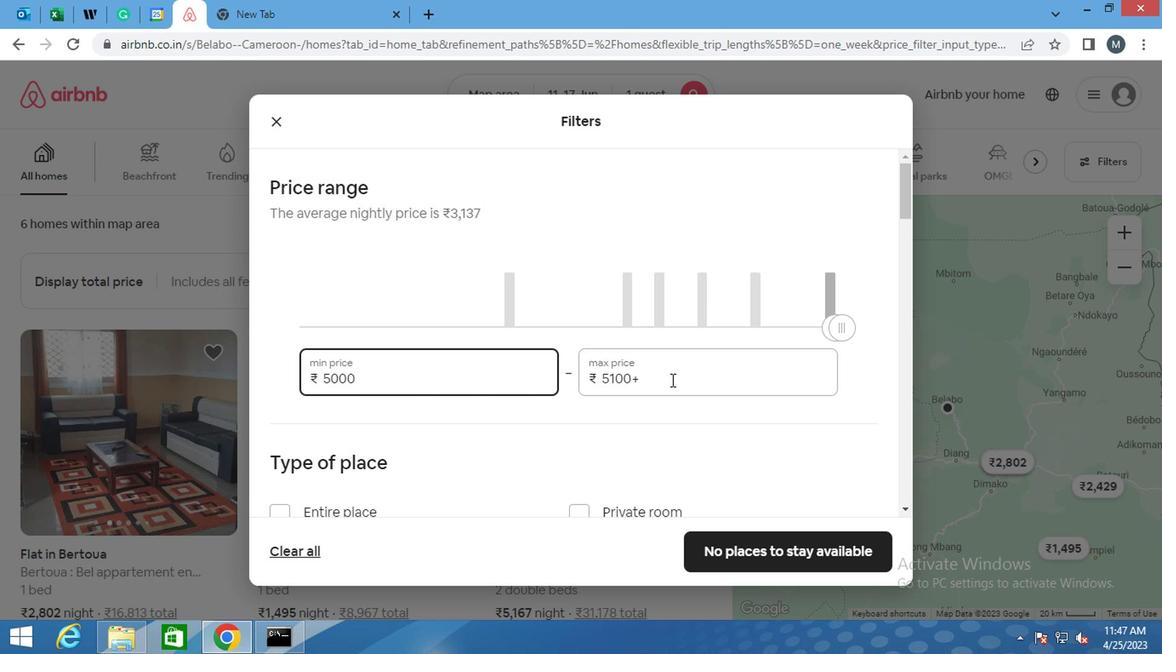 
Action: Mouse moved to (656, 383)
Screenshot: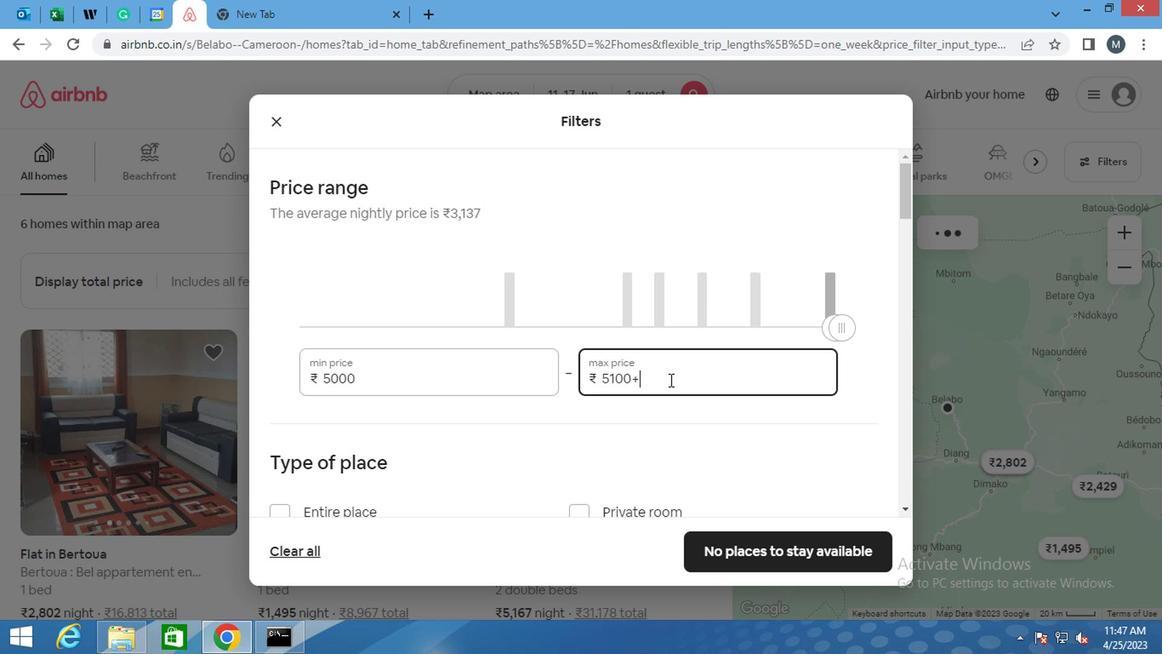 
Action: Key pressed <Key.backspace><Key.backspace><Key.backspace><Key.backspace><Key.backspace>
Screenshot: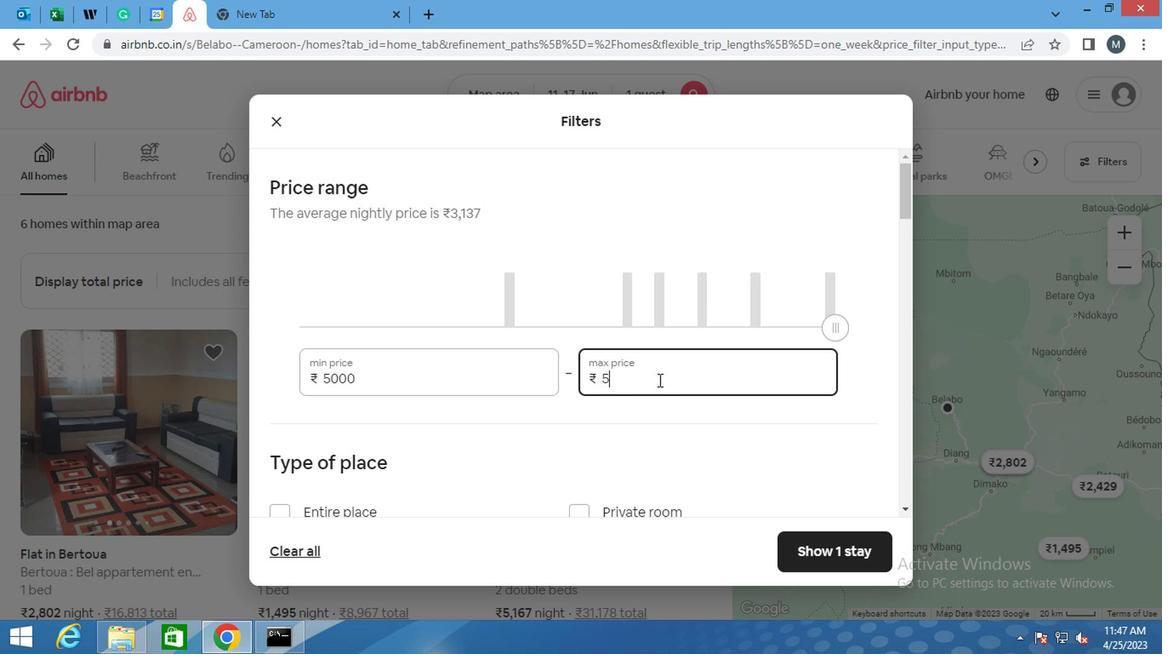 
Action: Mouse moved to (654, 383)
Screenshot: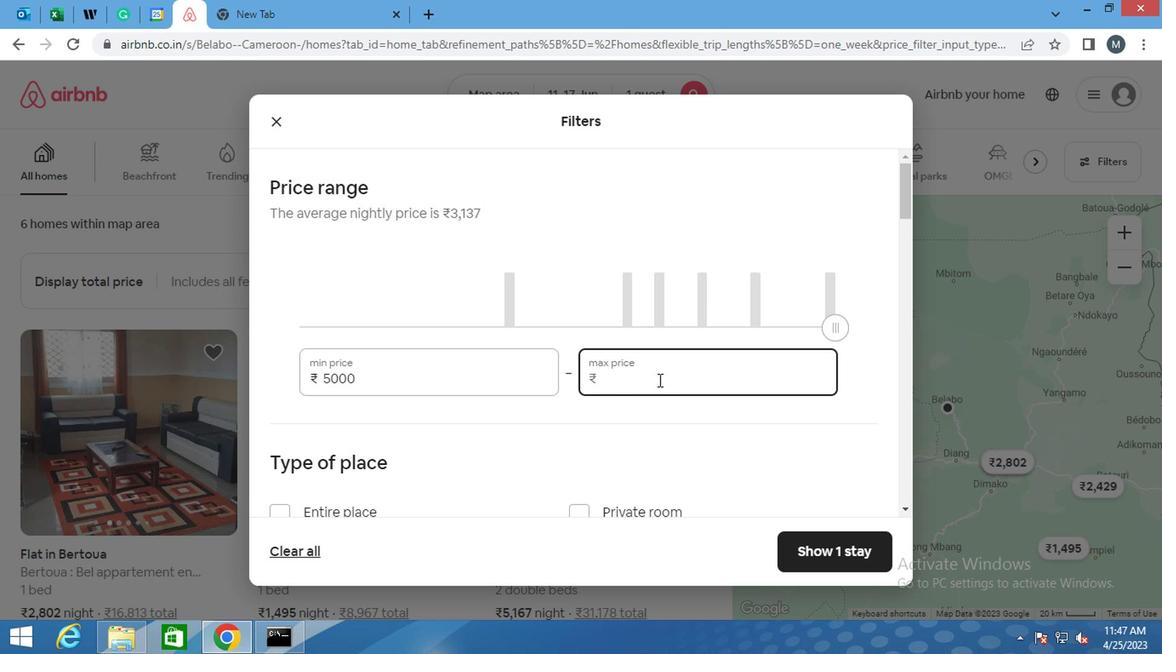 
Action: Key pressed 1
Screenshot: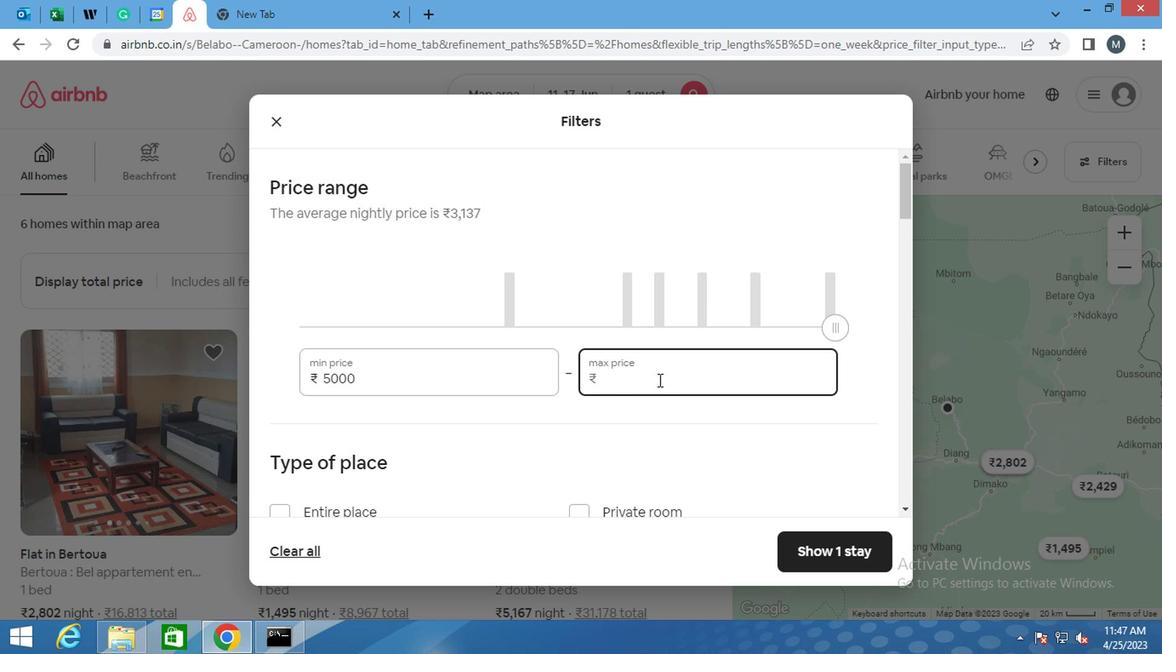 
Action: Mouse moved to (652, 383)
Screenshot: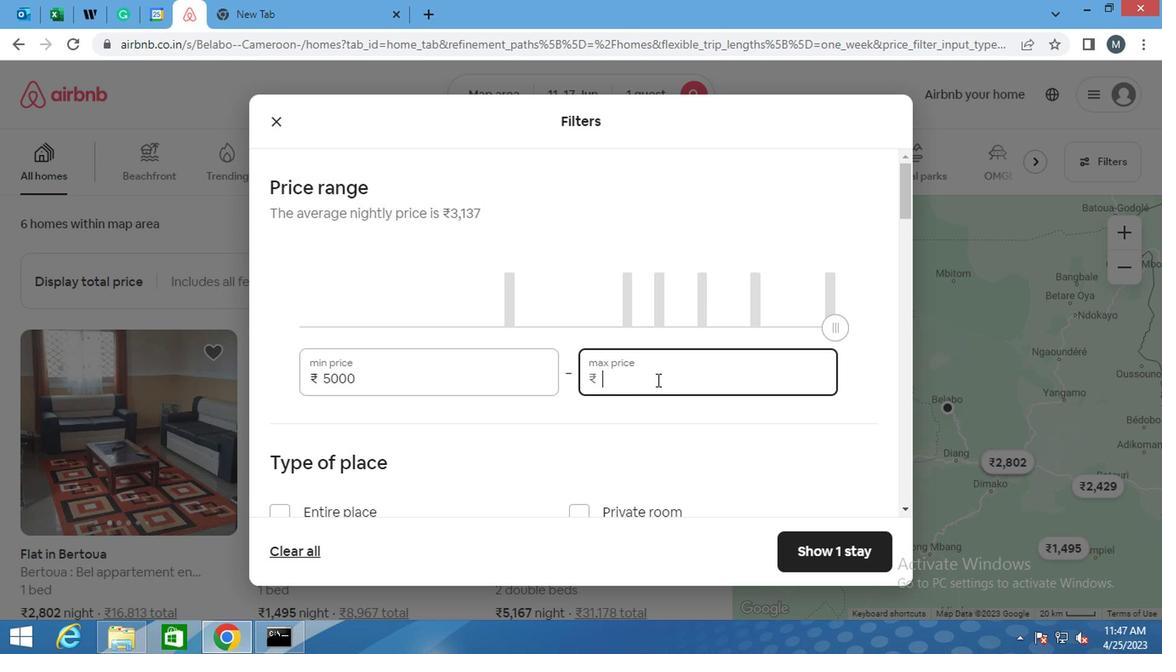 
Action: Key pressed 2000
Screenshot: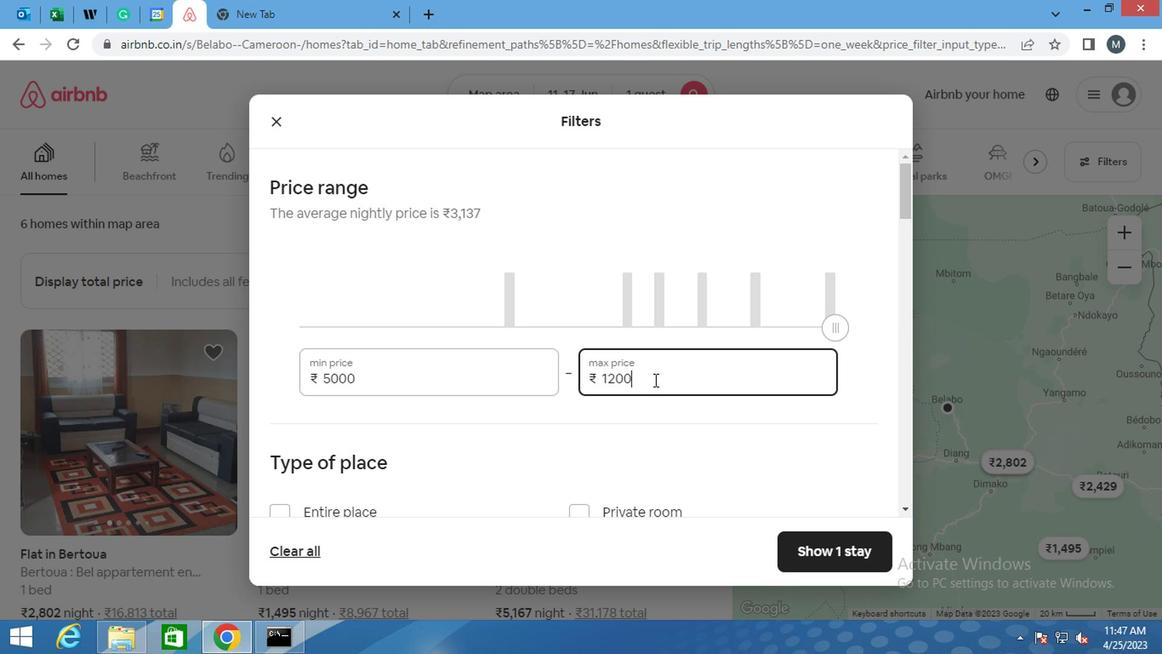 
Action: Mouse moved to (603, 380)
Screenshot: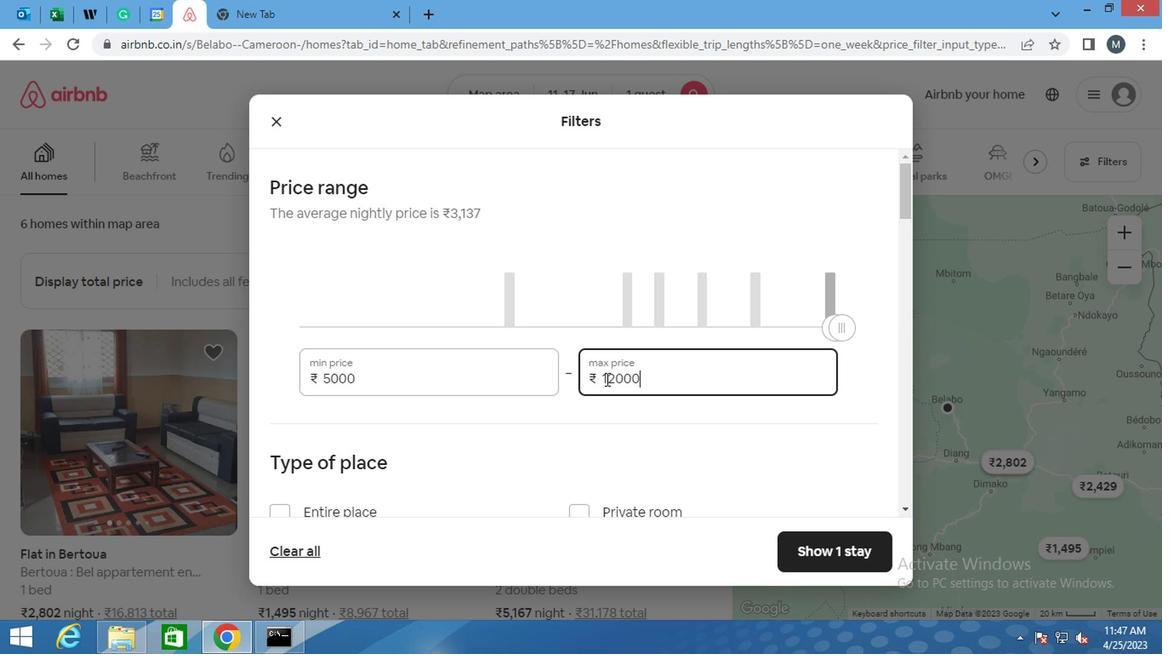 
Action: Mouse scrolled (603, 379) with delta (0, 0)
Screenshot: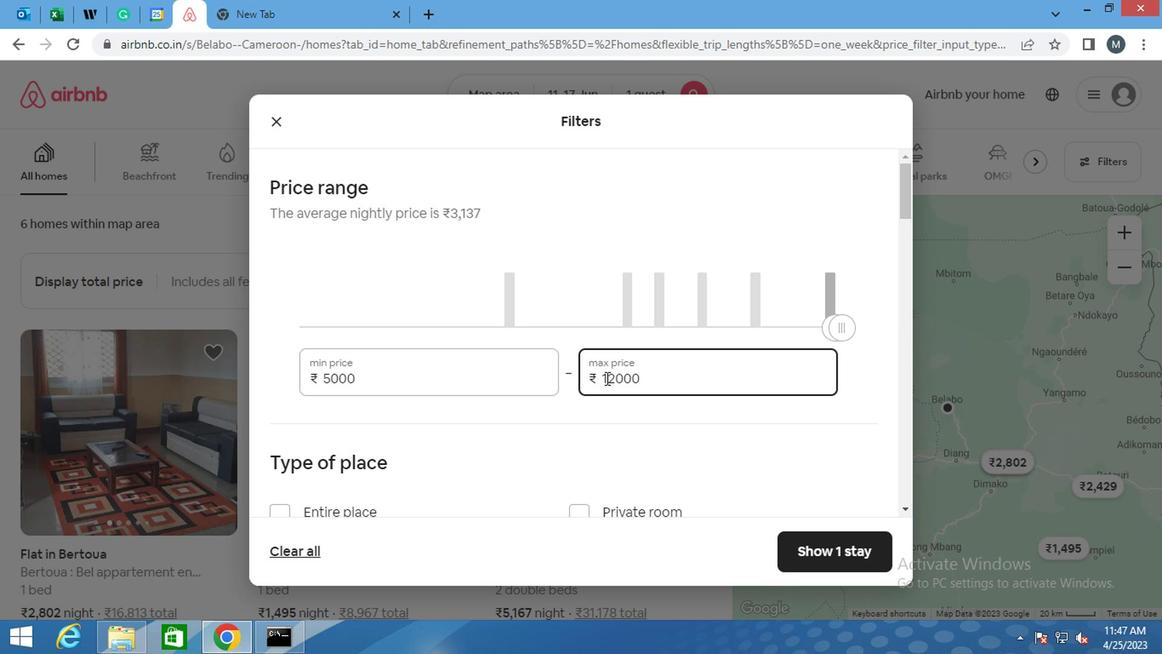 
Action: Mouse scrolled (603, 379) with delta (0, 0)
Screenshot: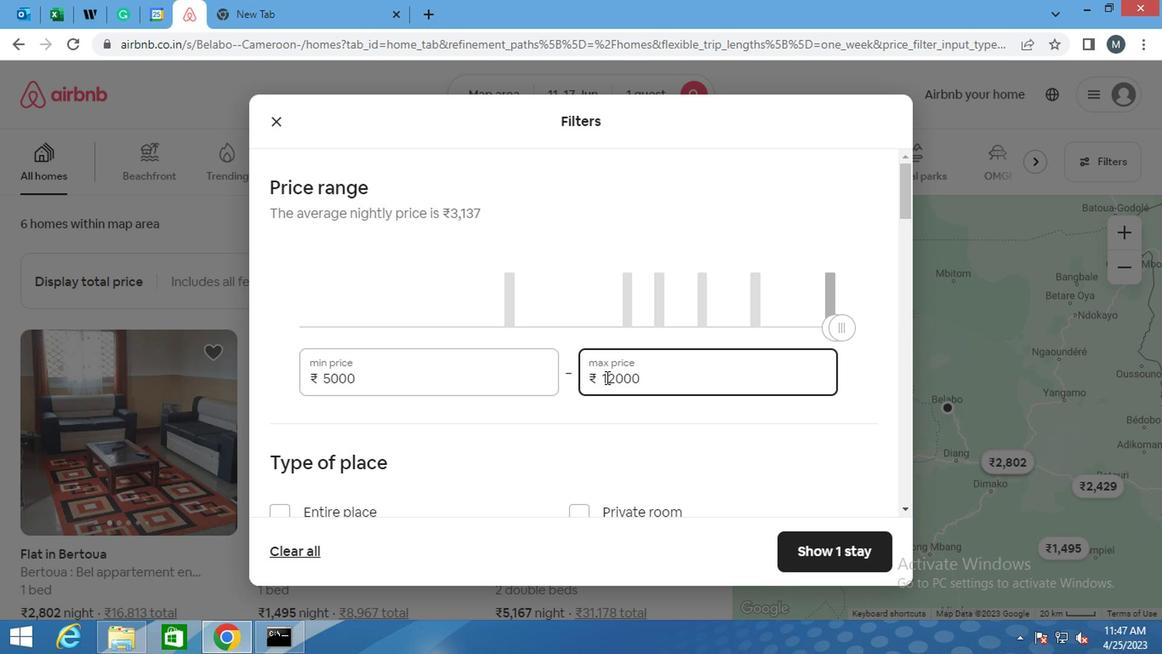 
Action: Mouse moved to (602, 388)
Screenshot: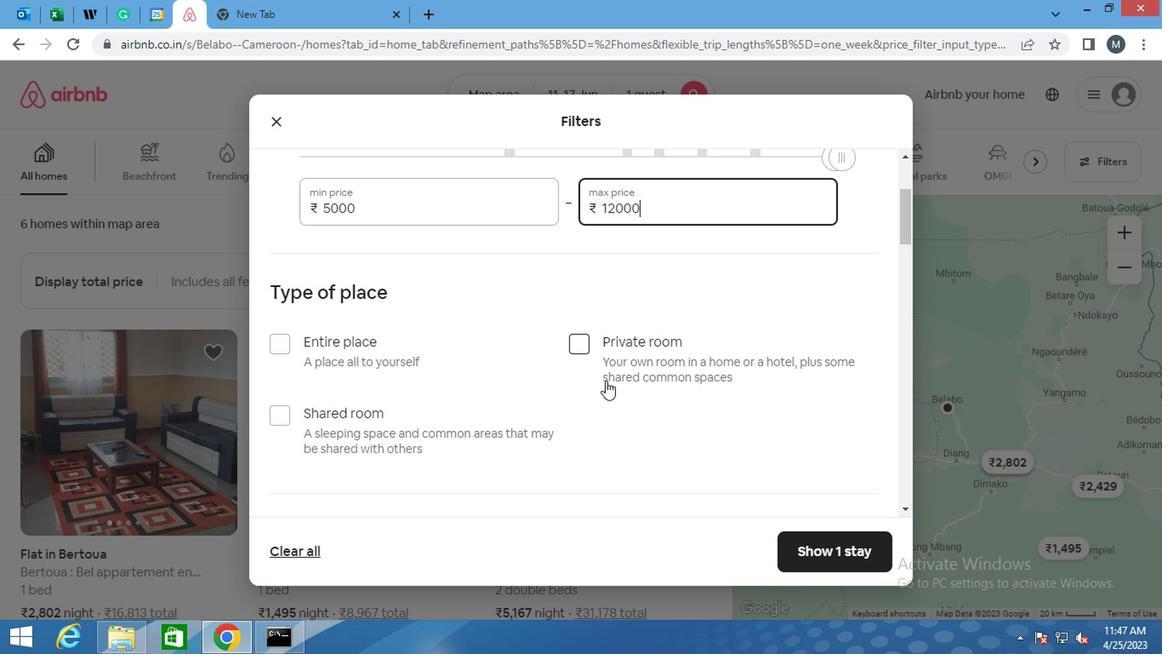 
Action: Mouse scrolled (602, 387) with delta (0, -1)
Screenshot: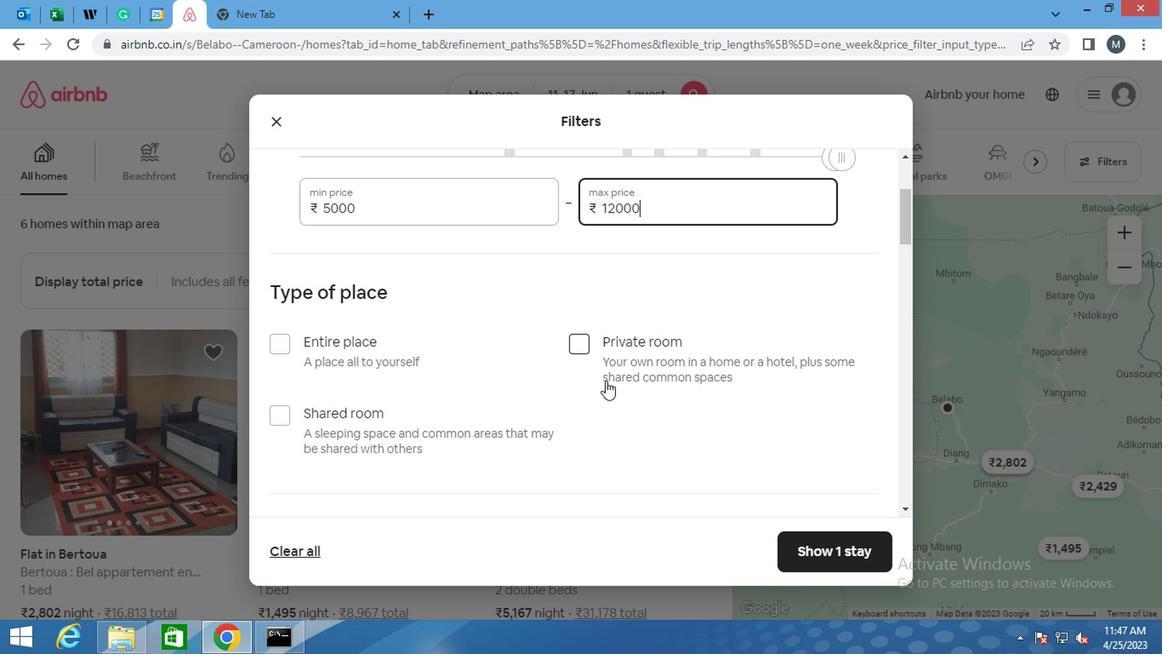 
Action: Mouse moved to (580, 268)
Screenshot: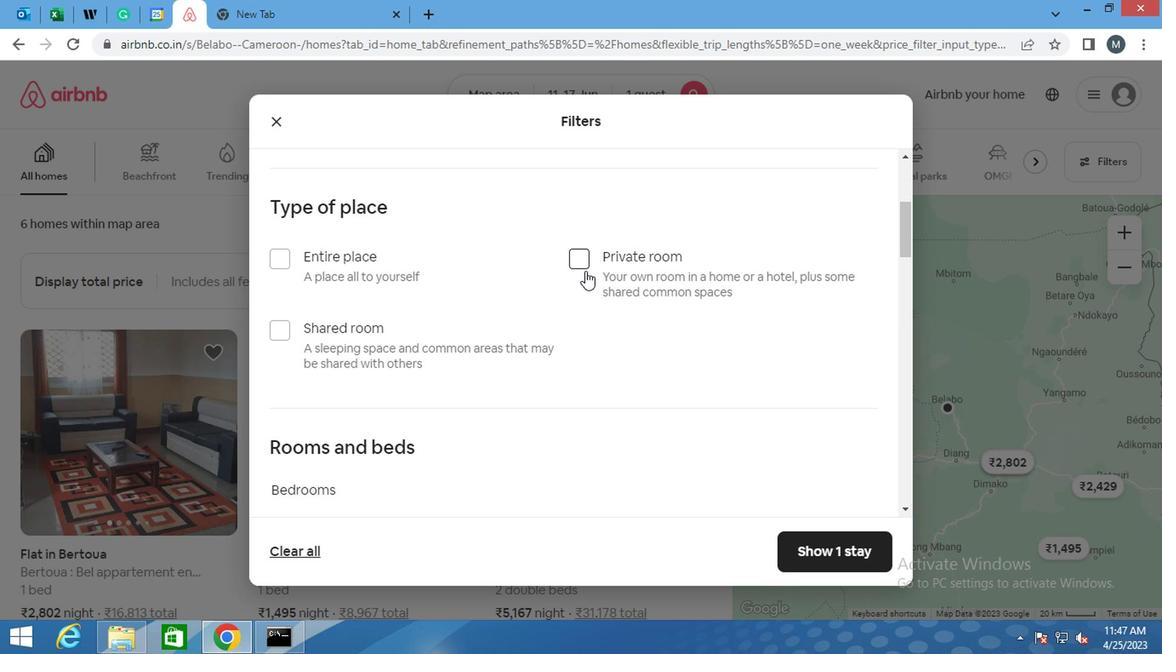 
Action: Mouse pressed left at (580, 268)
Screenshot: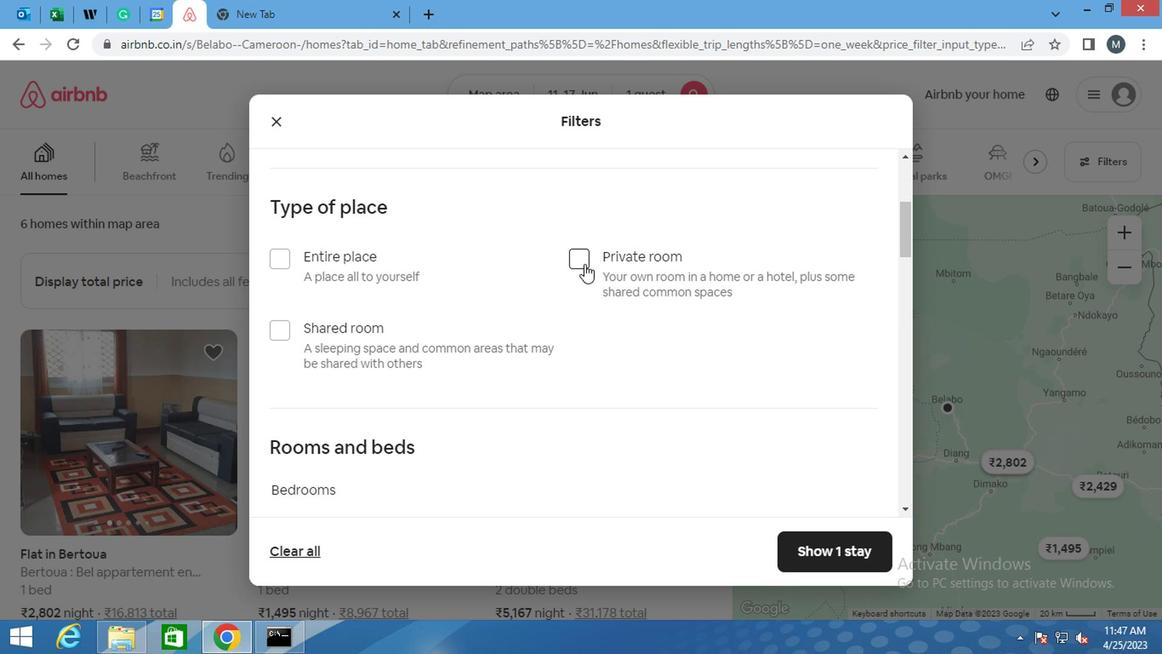 
Action: Mouse moved to (608, 305)
Screenshot: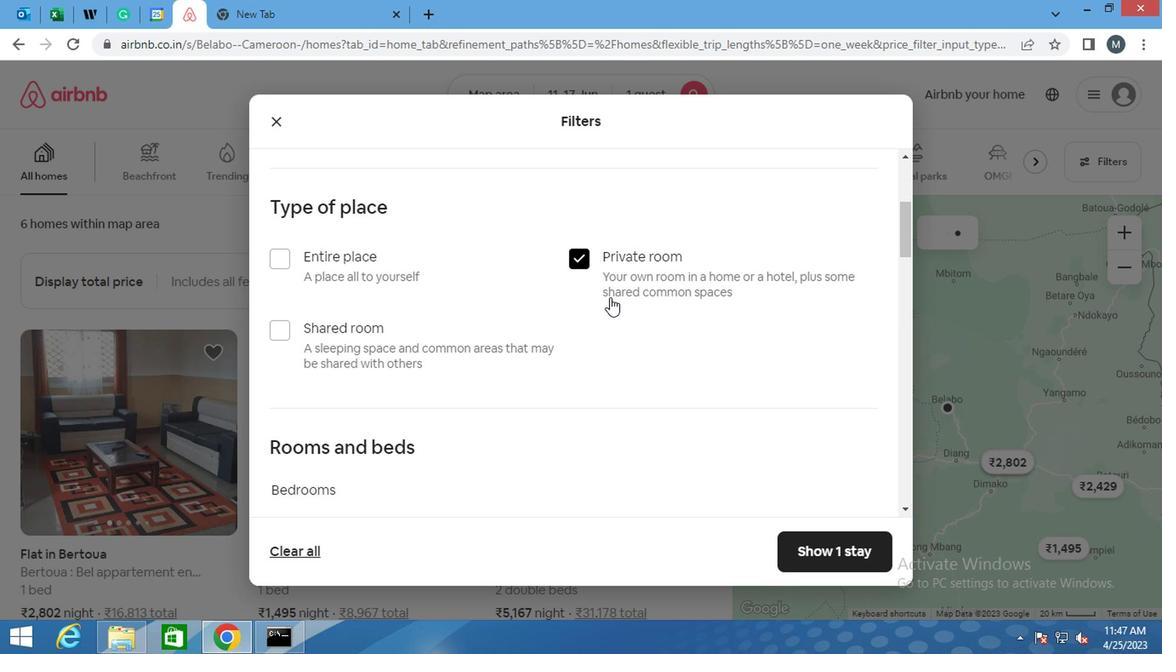 
Action: Mouse scrolled (608, 304) with delta (0, 0)
Screenshot: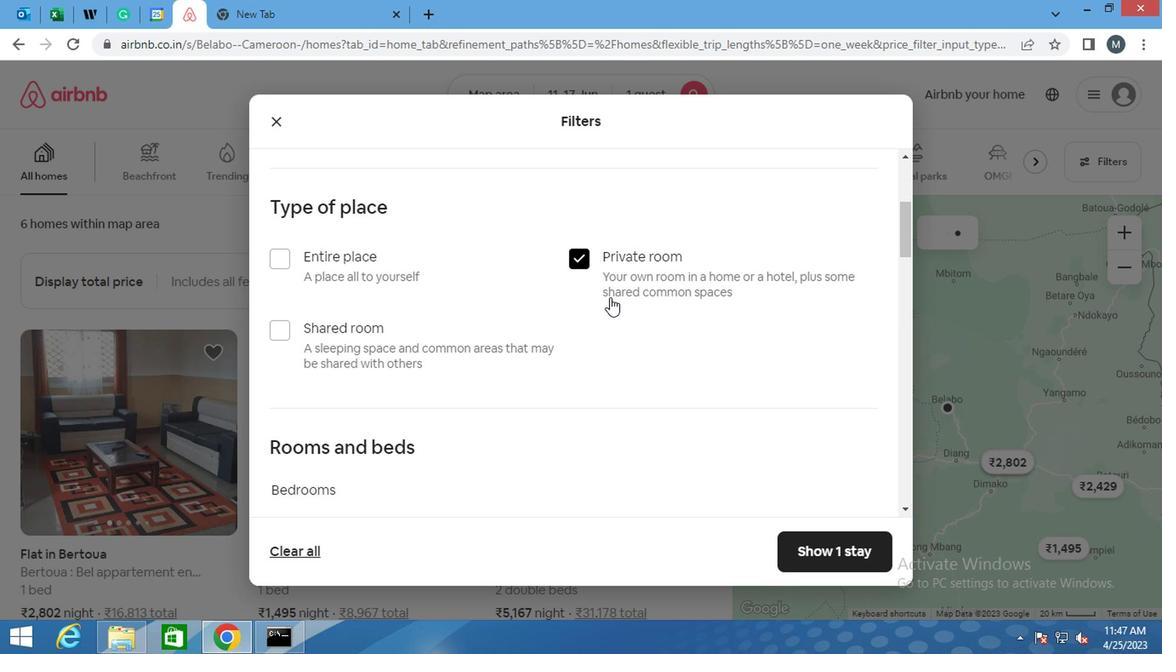 
Action: Mouse moved to (608, 307)
Screenshot: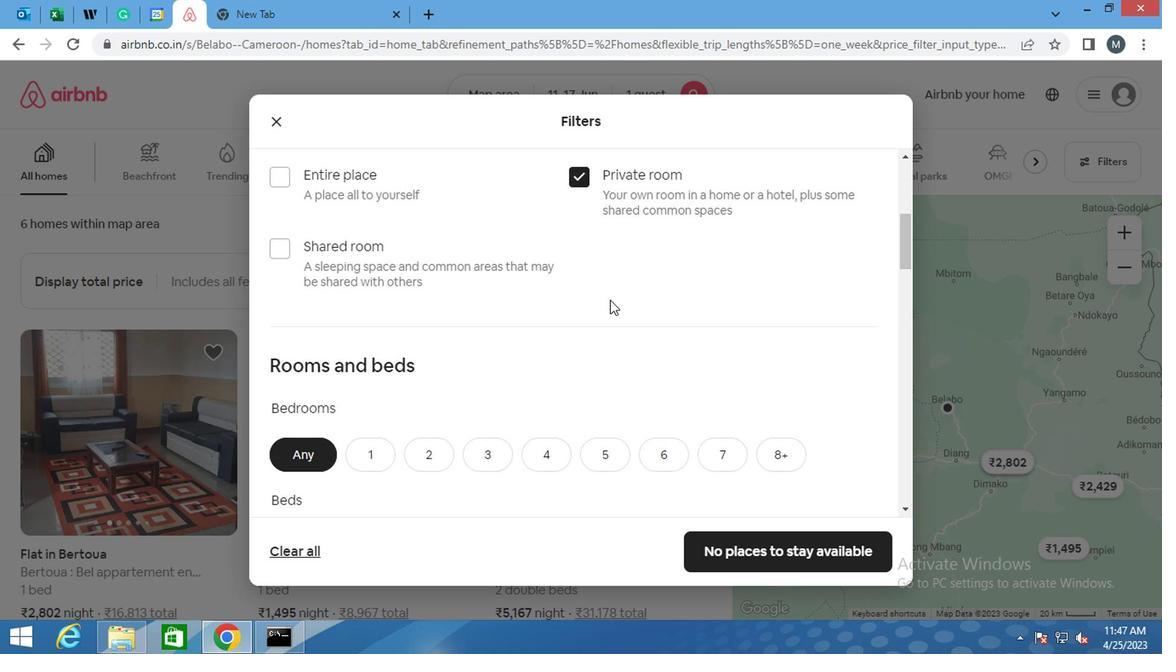 
Action: Mouse scrolled (608, 307) with delta (0, 0)
Screenshot: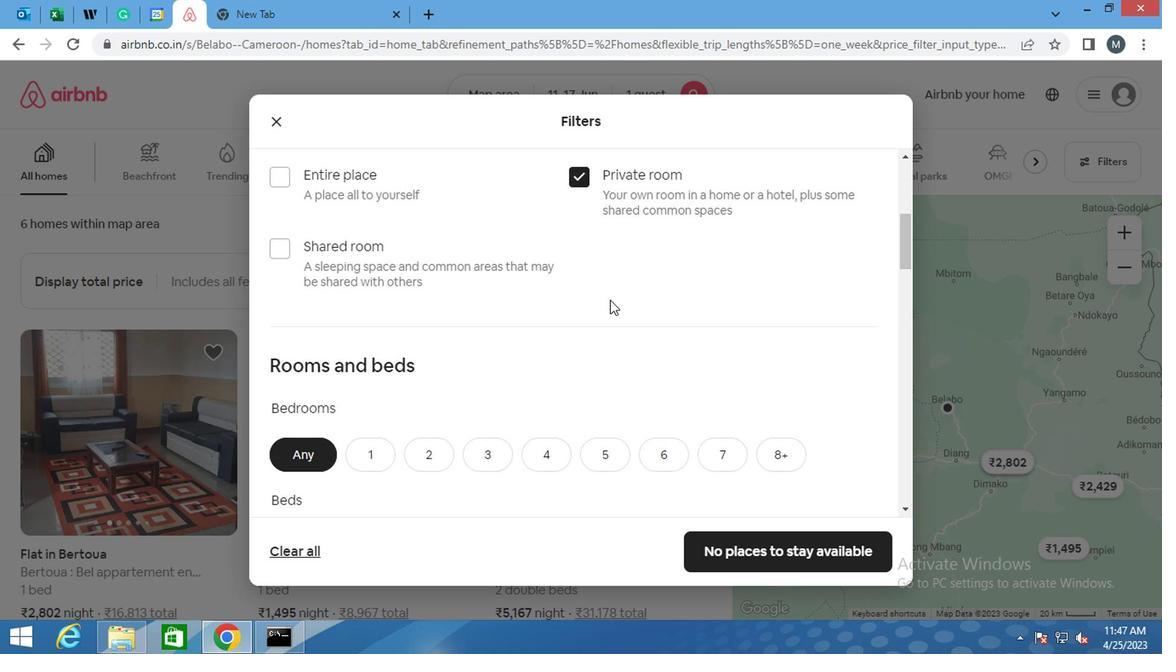 
Action: Mouse moved to (608, 309)
Screenshot: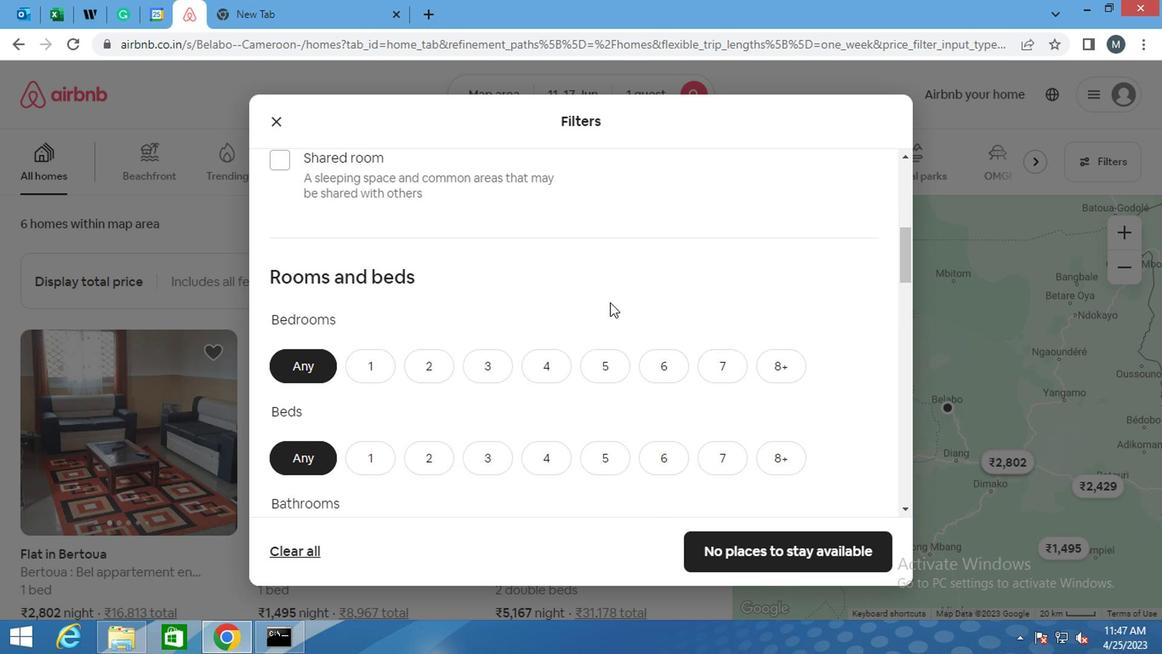
Action: Mouse scrolled (608, 308) with delta (0, 0)
Screenshot: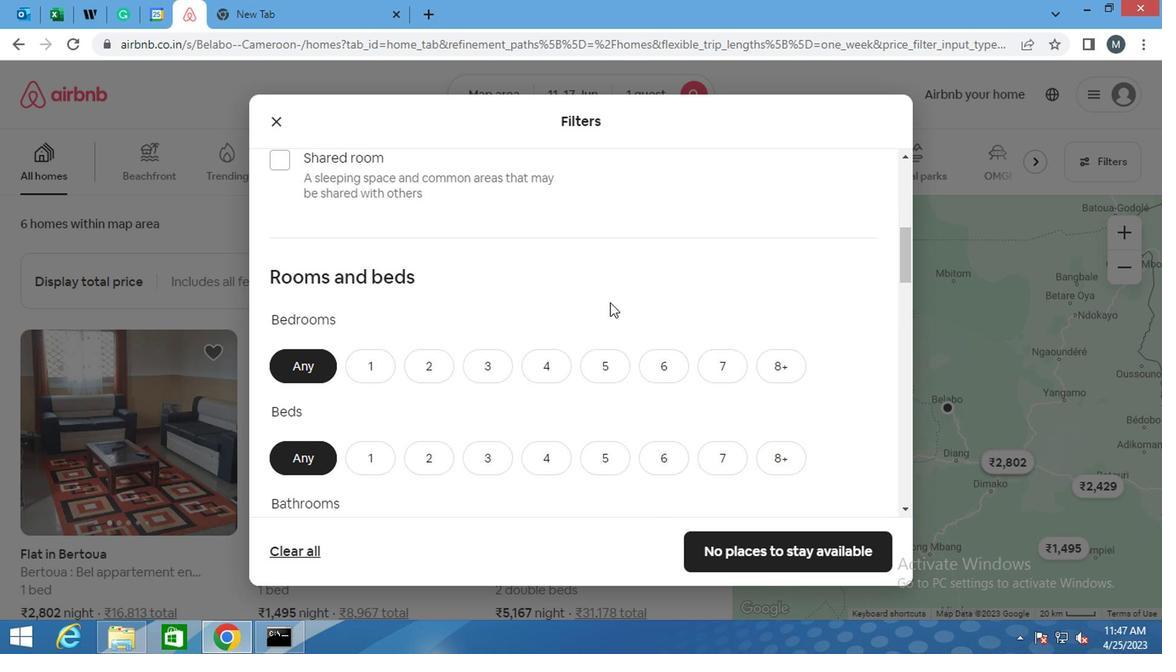 
Action: Mouse moved to (582, 314)
Screenshot: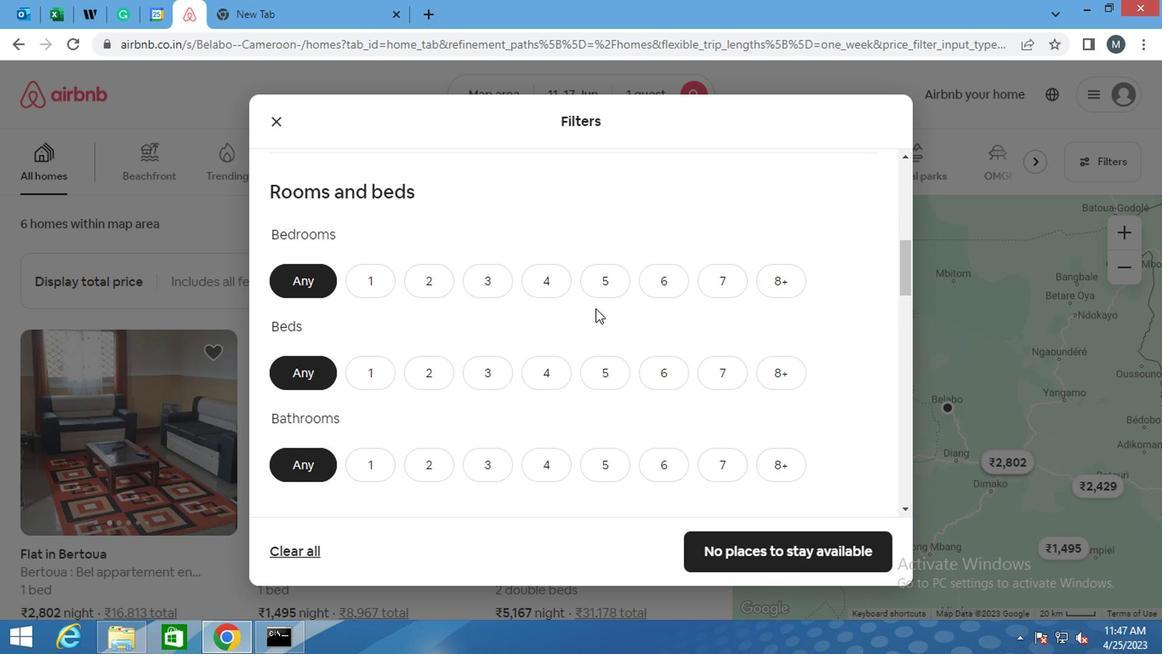 
Action: Mouse scrolled (582, 313) with delta (0, 0)
Screenshot: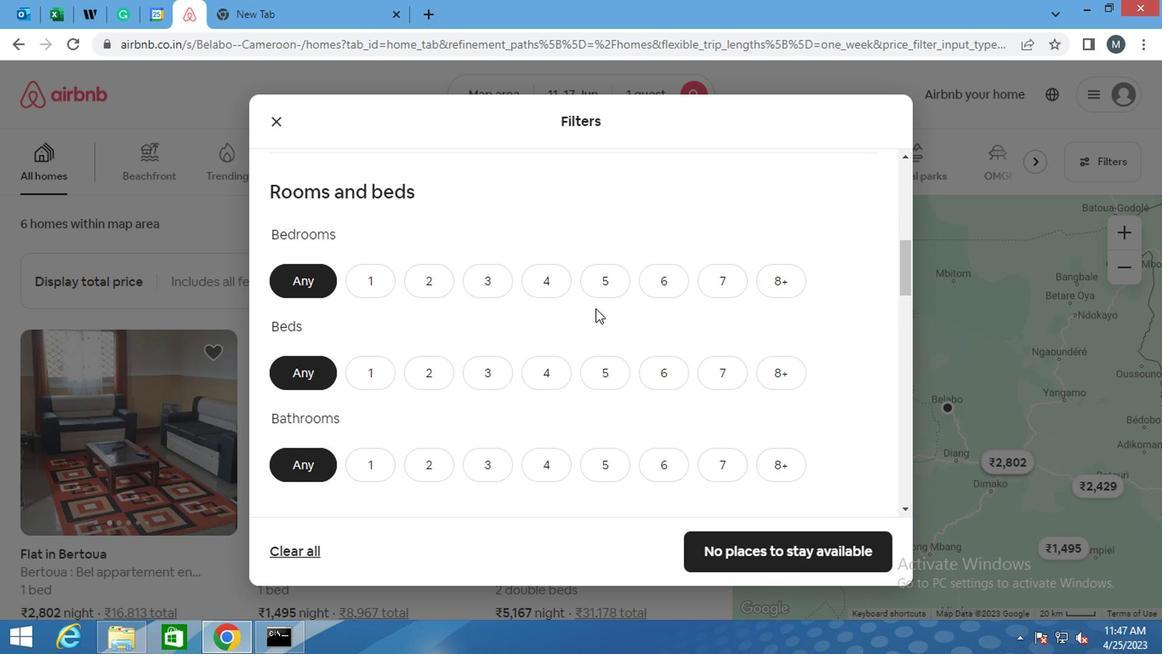 
Action: Mouse moved to (379, 204)
Screenshot: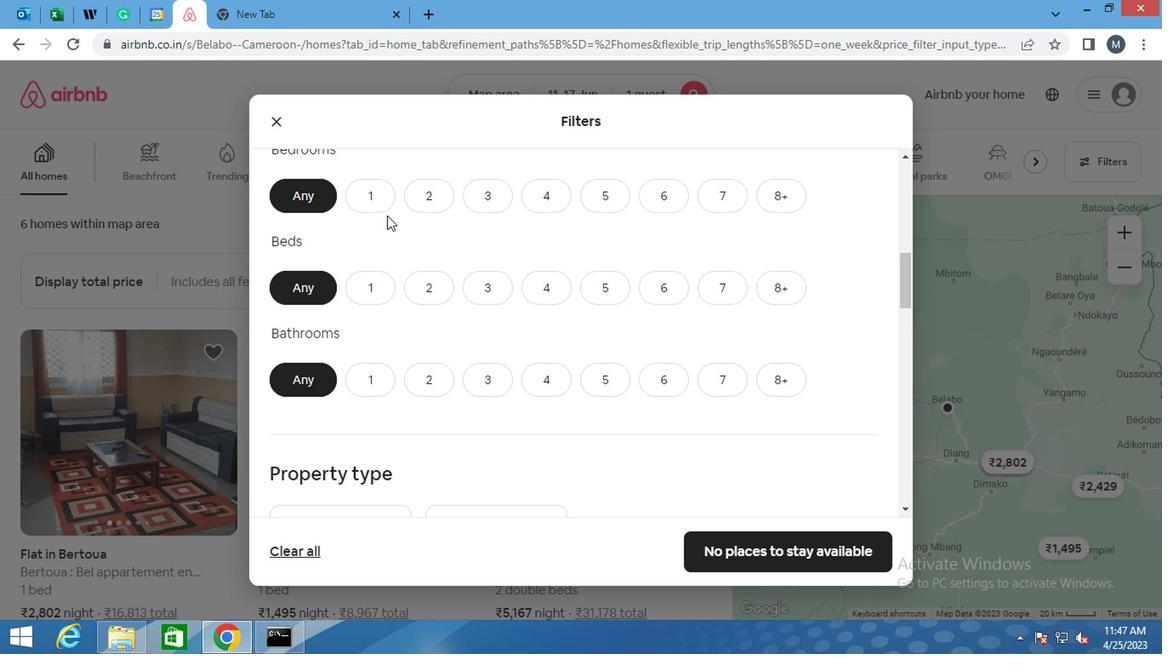 
Action: Mouse pressed left at (379, 204)
Screenshot: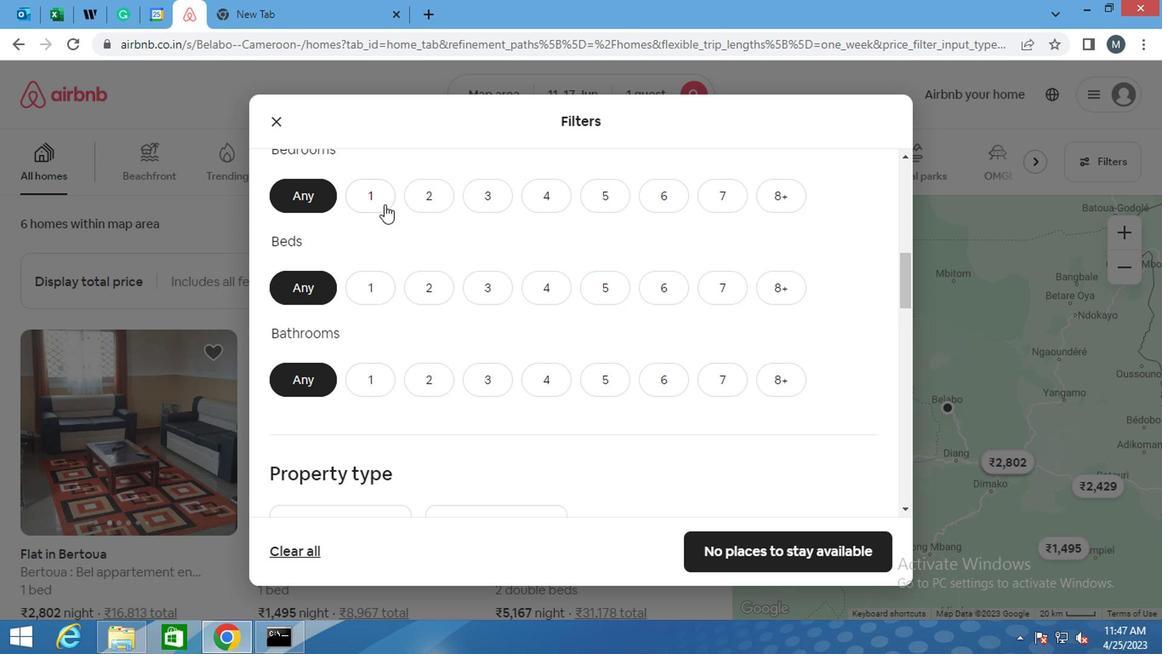
Action: Mouse moved to (376, 293)
Screenshot: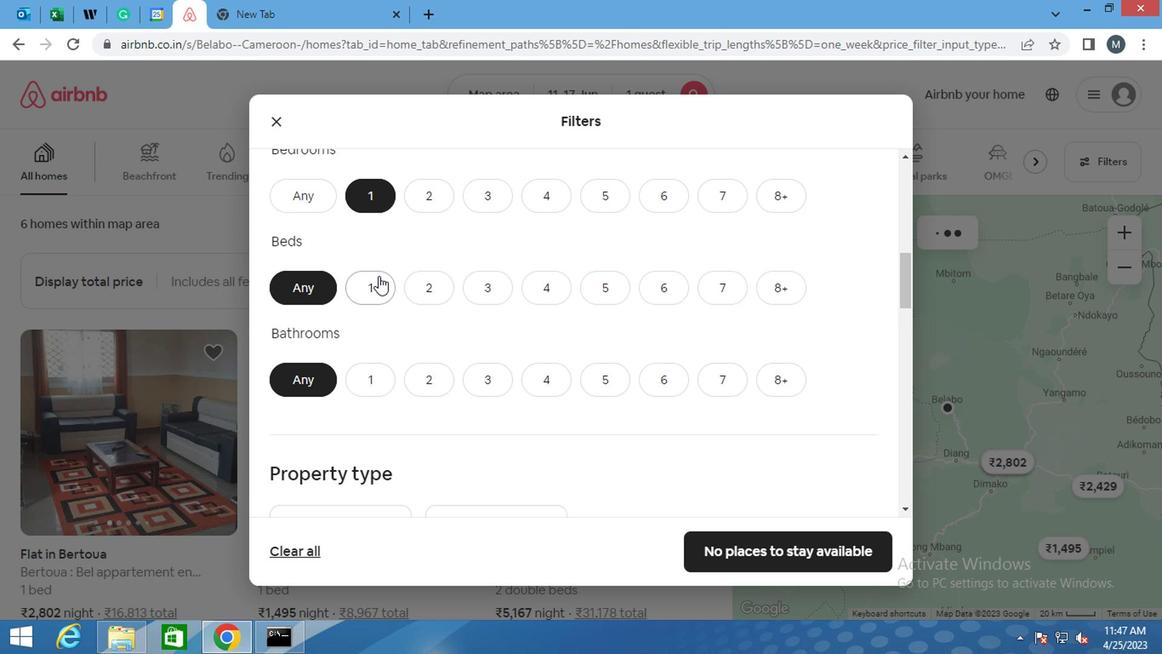 
Action: Mouse pressed left at (376, 293)
Screenshot: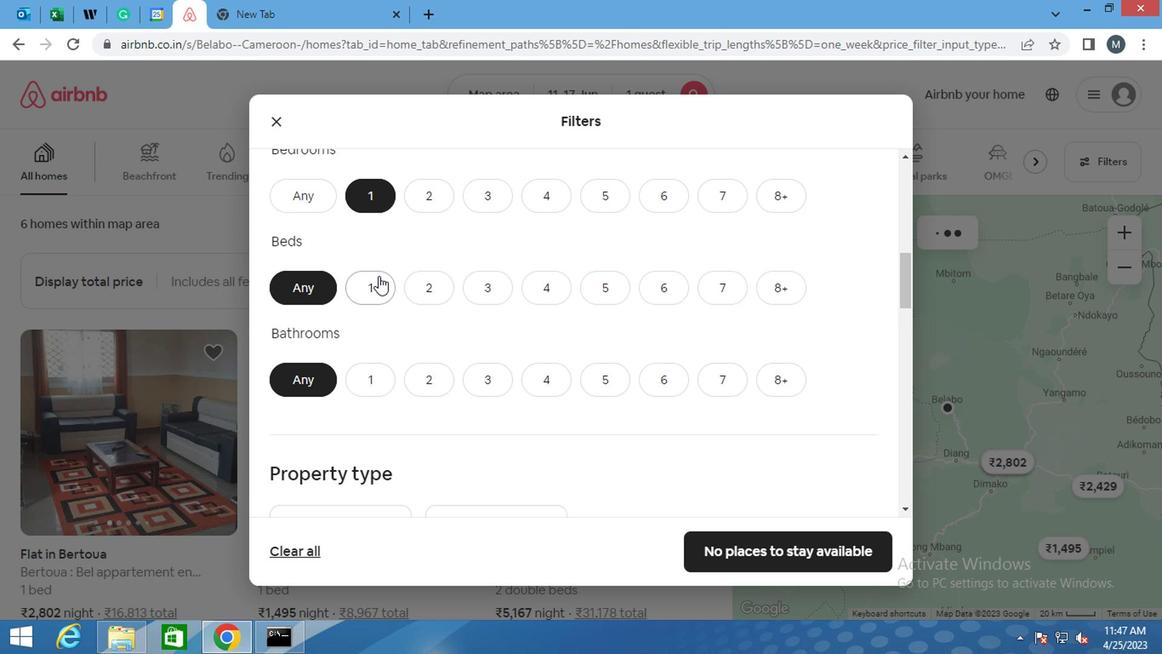 
Action: Mouse moved to (376, 371)
Screenshot: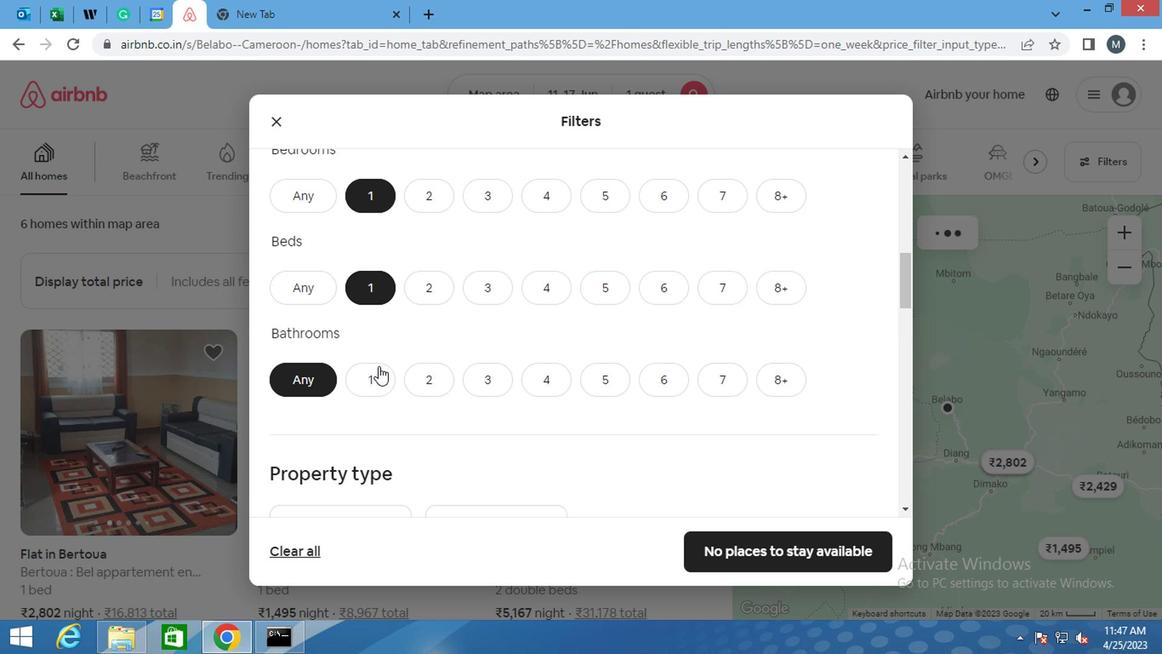 
Action: Mouse pressed left at (376, 371)
Screenshot: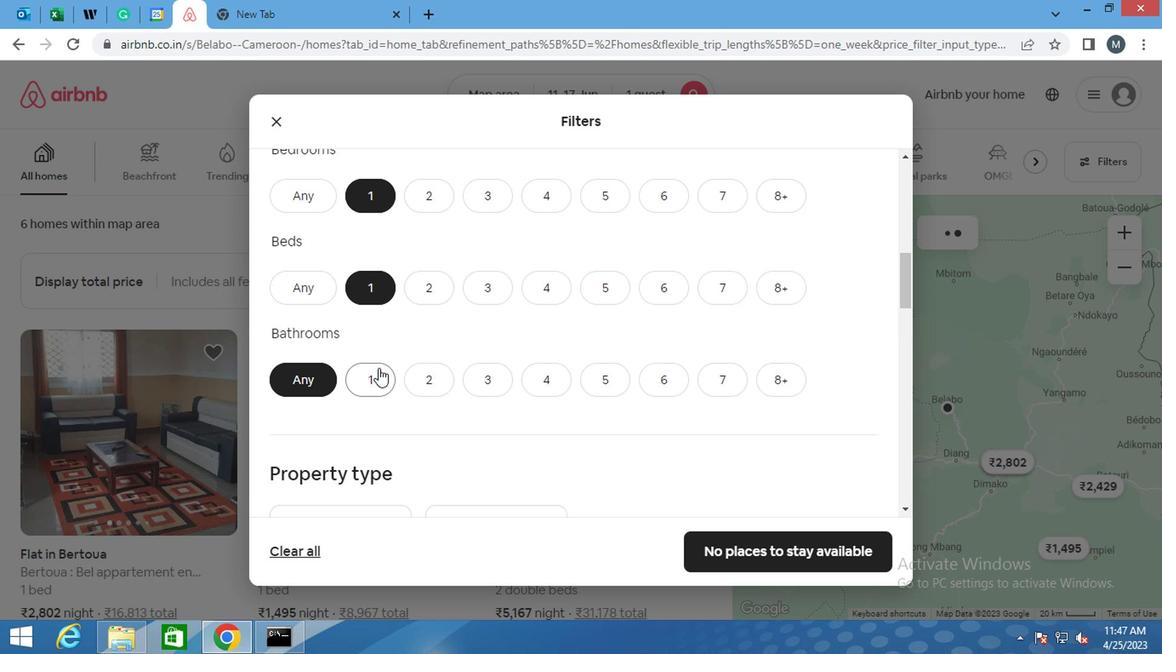 
Action: Mouse moved to (377, 336)
Screenshot: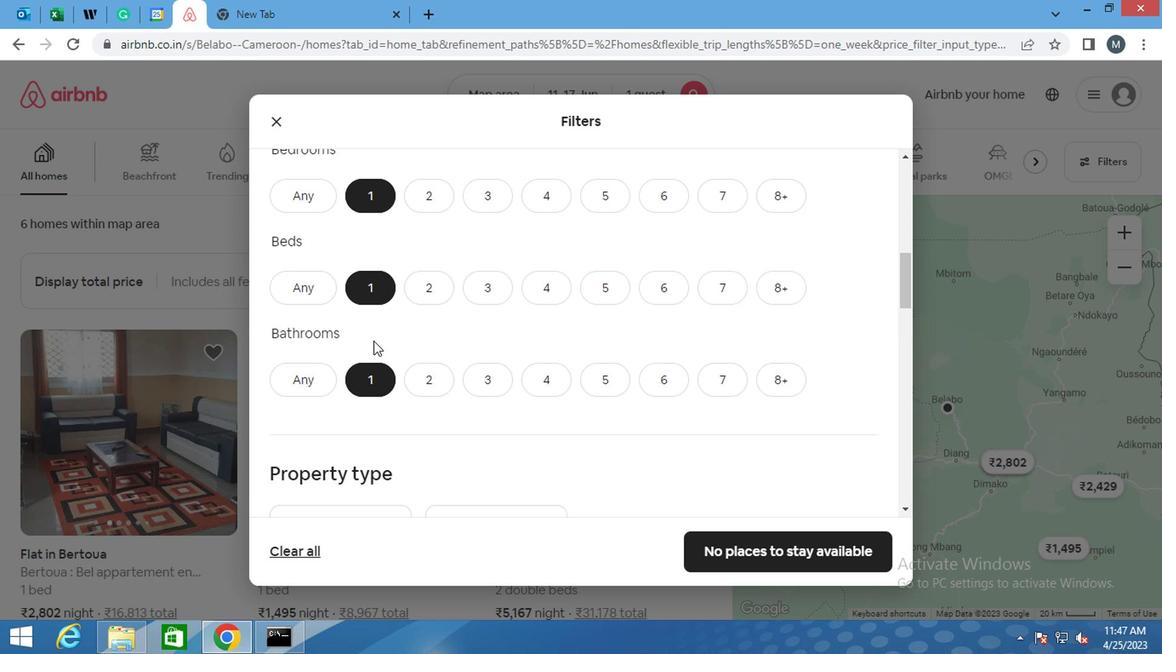 
Action: Mouse scrolled (377, 336) with delta (0, 0)
Screenshot: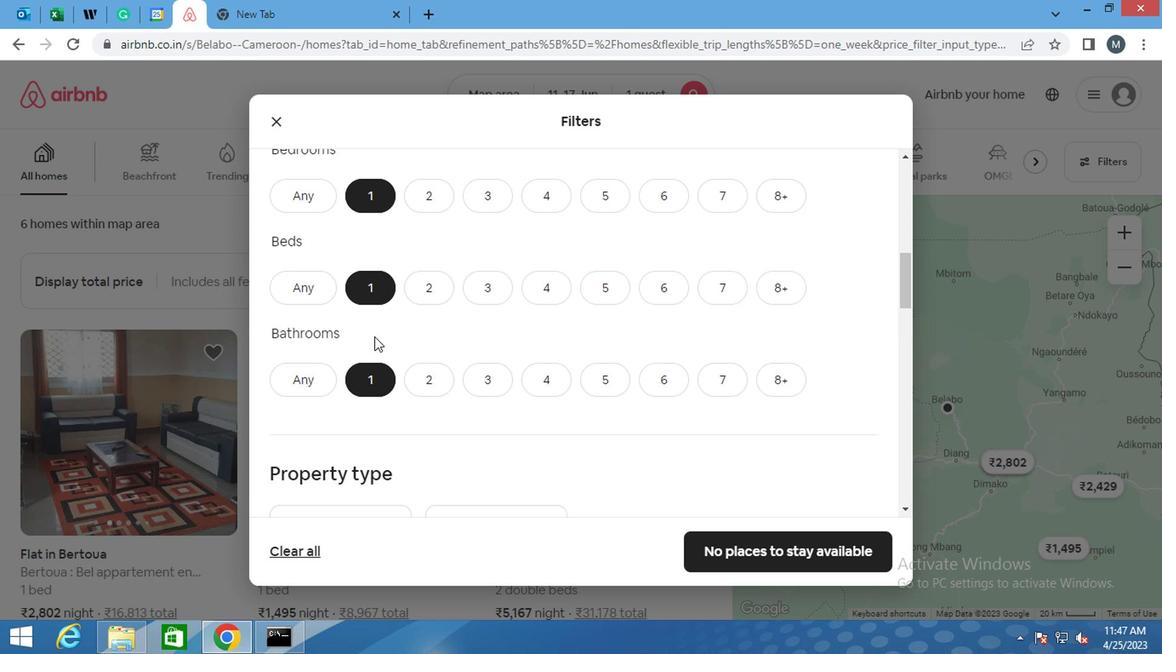
Action: Mouse moved to (380, 336)
Screenshot: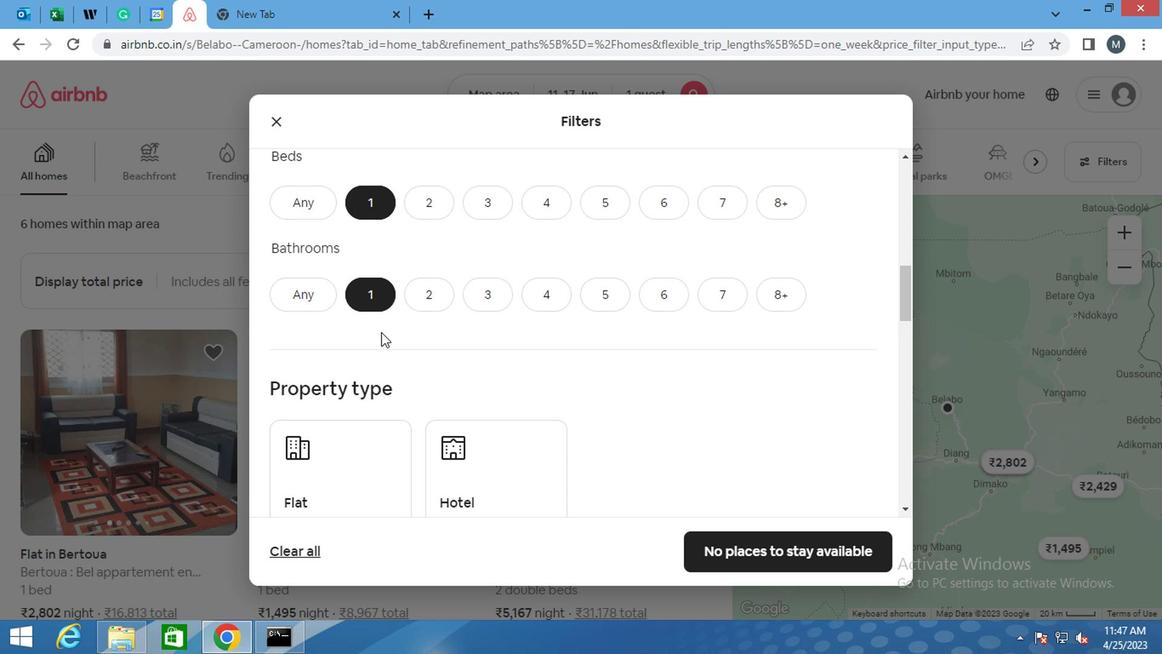 
Action: Mouse scrolled (380, 336) with delta (0, 0)
Screenshot: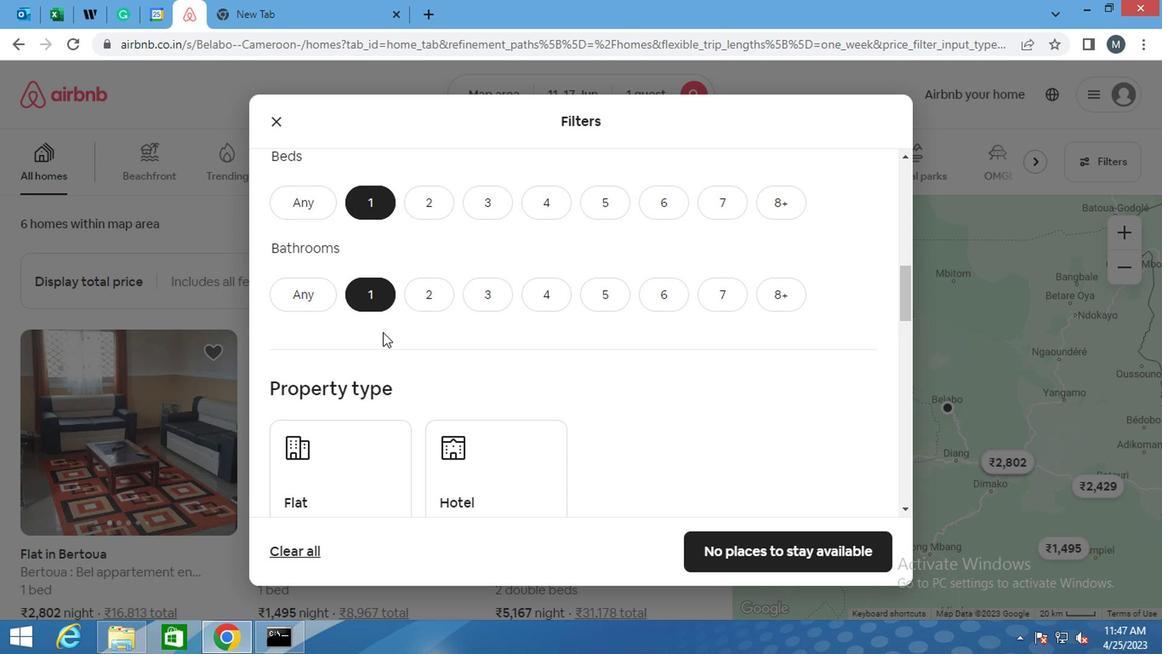 
Action: Mouse moved to (387, 322)
Screenshot: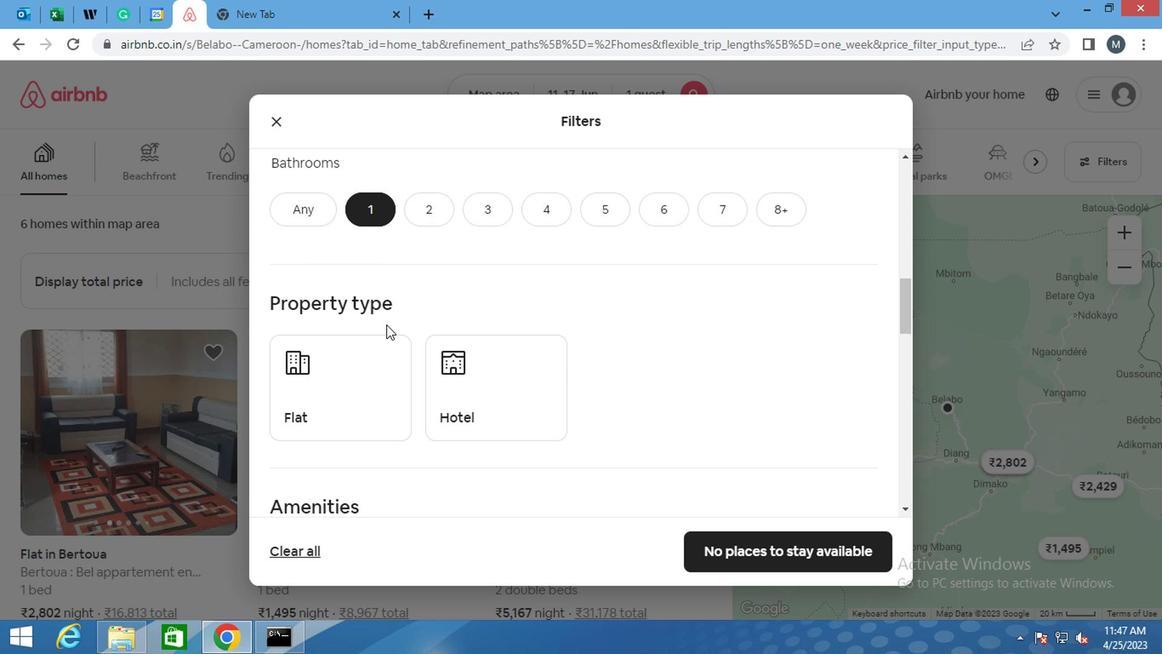 
Action: Mouse scrolled (387, 321) with delta (0, -1)
Screenshot: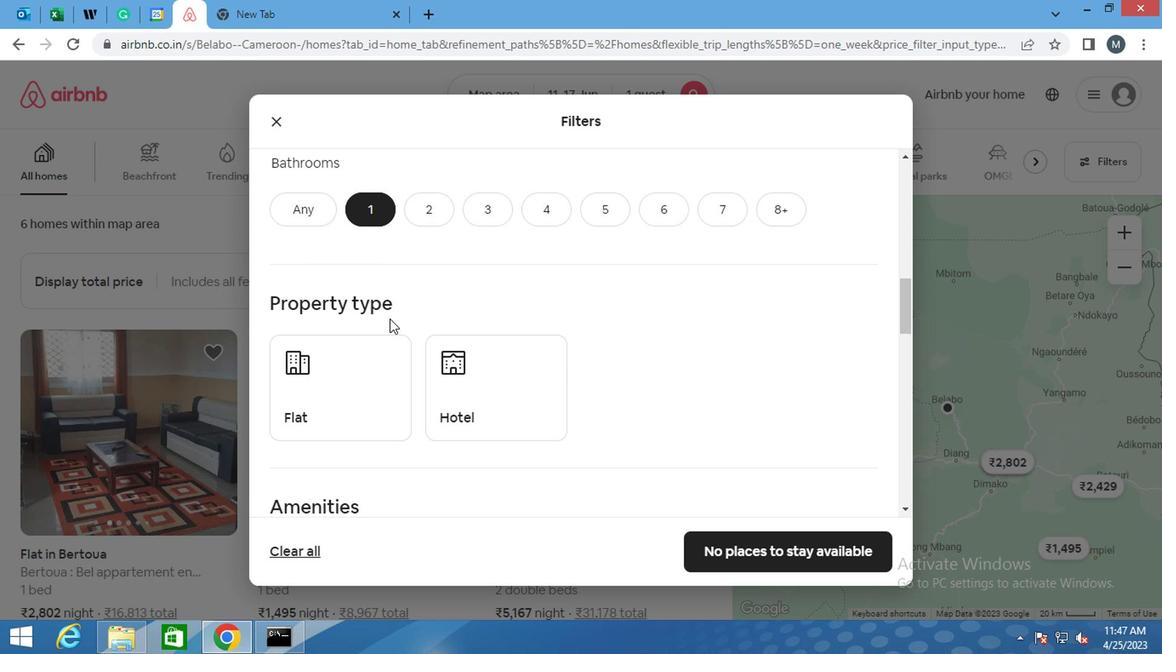 
Action: Mouse moved to (387, 320)
Screenshot: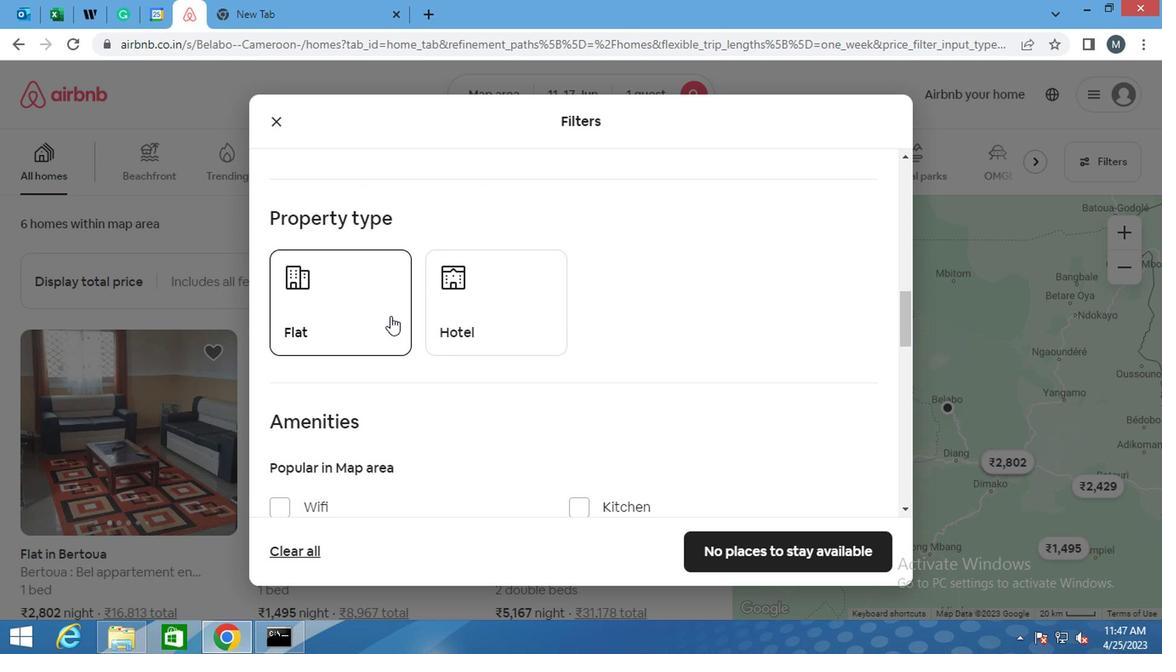 
Action: Mouse scrolled (387, 319) with delta (0, -1)
Screenshot: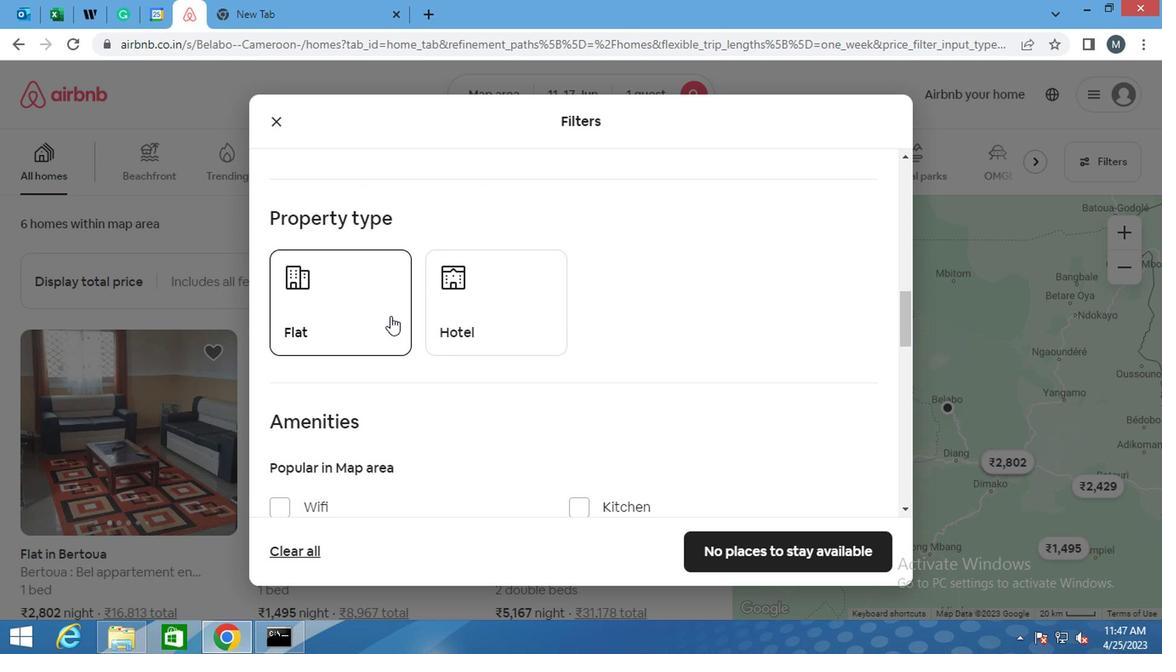 
Action: Mouse moved to (366, 258)
Screenshot: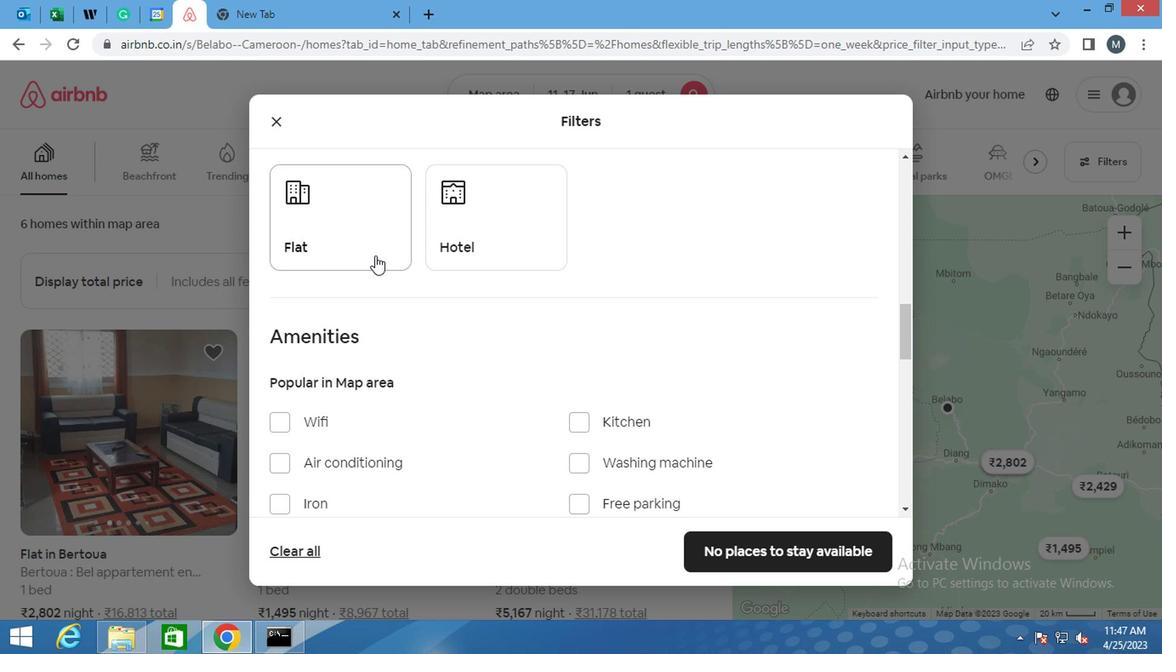
Action: Mouse pressed left at (366, 258)
Screenshot: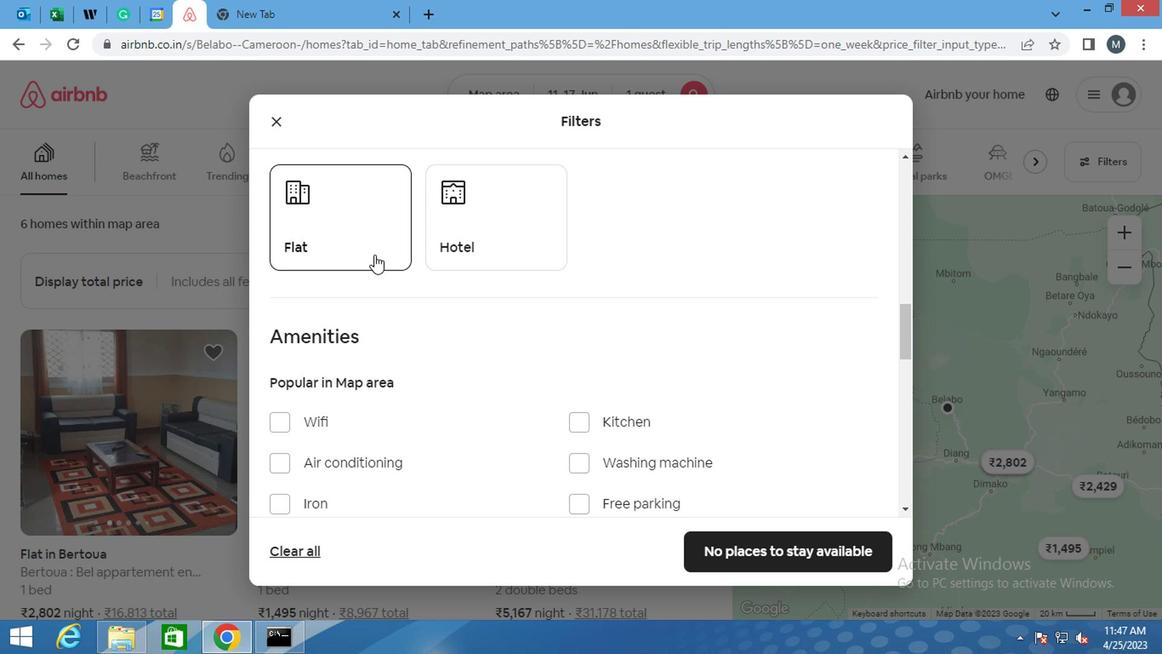
Action: Mouse moved to (447, 247)
Screenshot: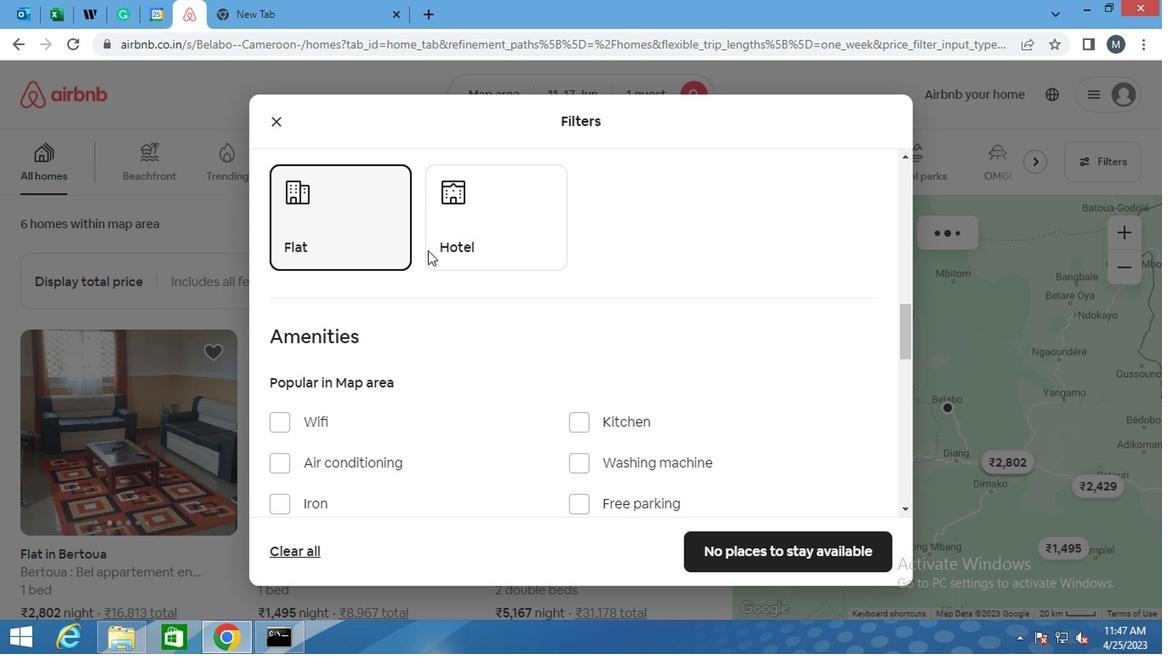 
Action: Mouse pressed left at (447, 247)
Screenshot: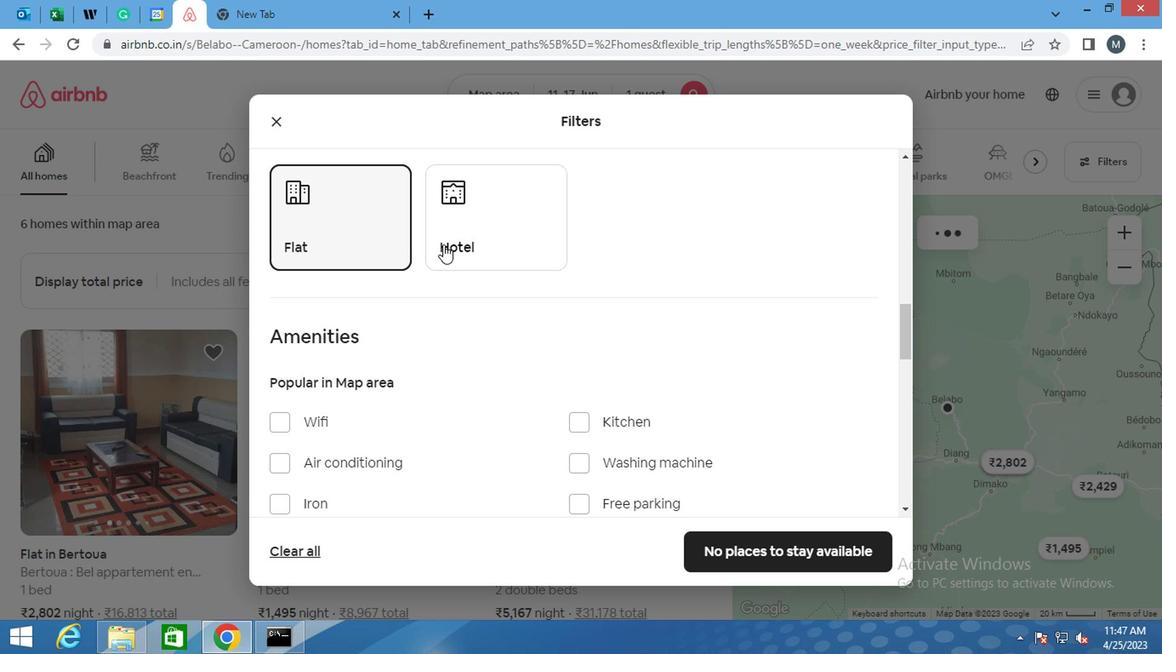 
Action: Mouse moved to (571, 271)
Screenshot: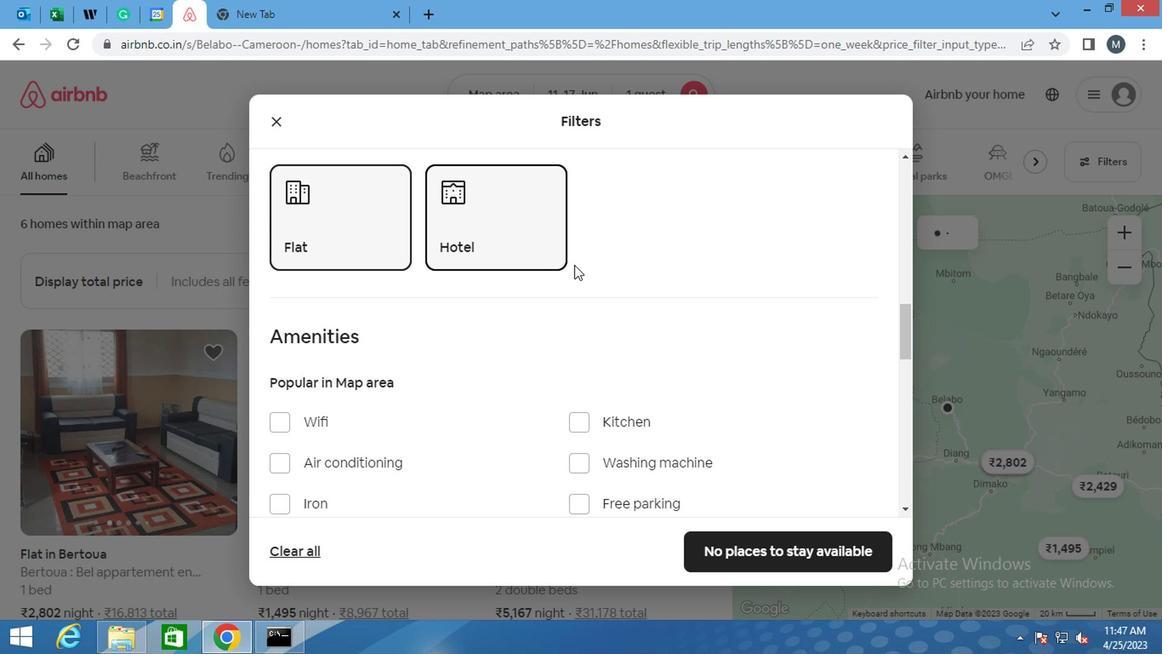 
Action: Mouse scrolled (571, 272) with delta (0, 1)
Screenshot: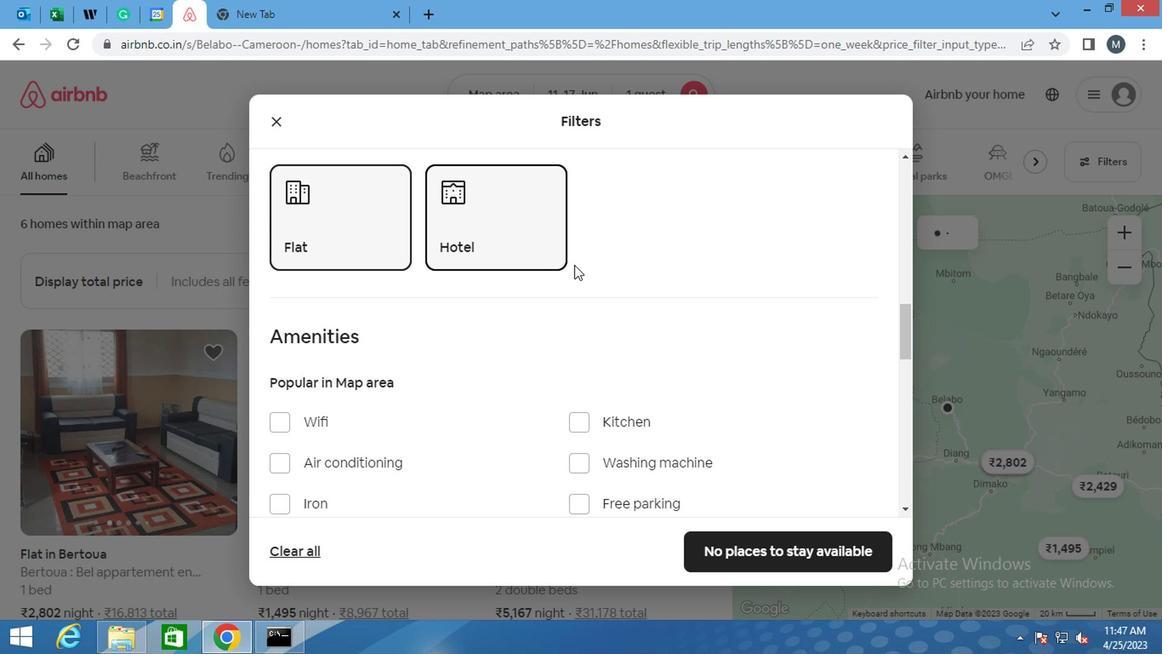 
Action: Mouse moved to (572, 271)
Screenshot: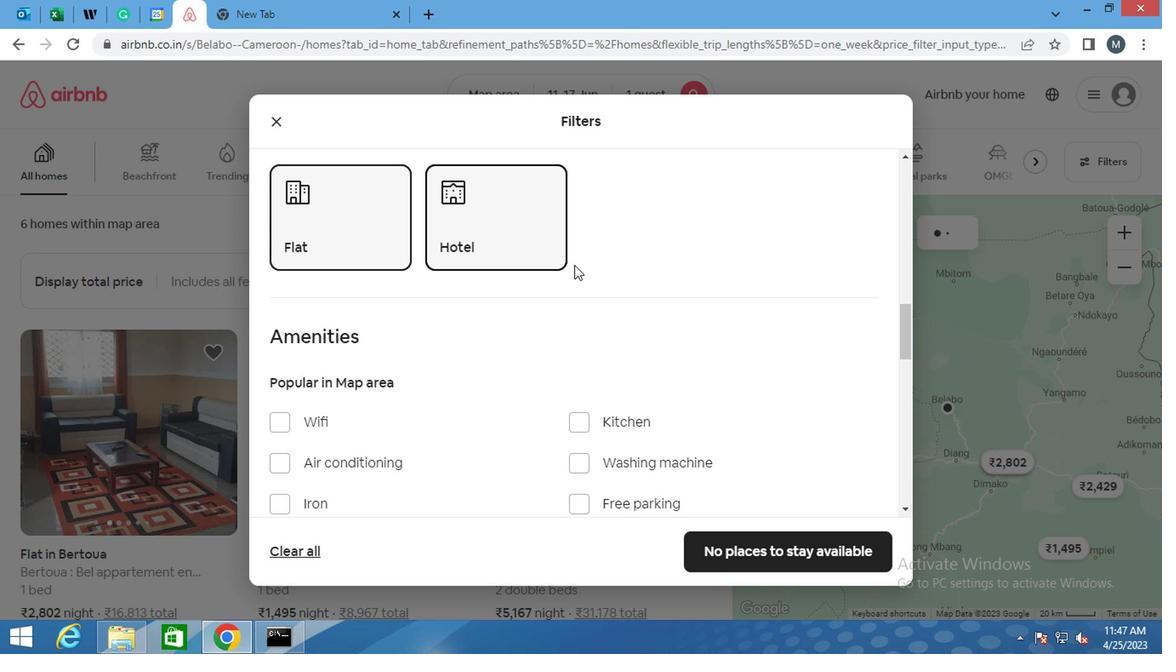 
Action: Mouse scrolled (572, 272) with delta (0, 1)
Screenshot: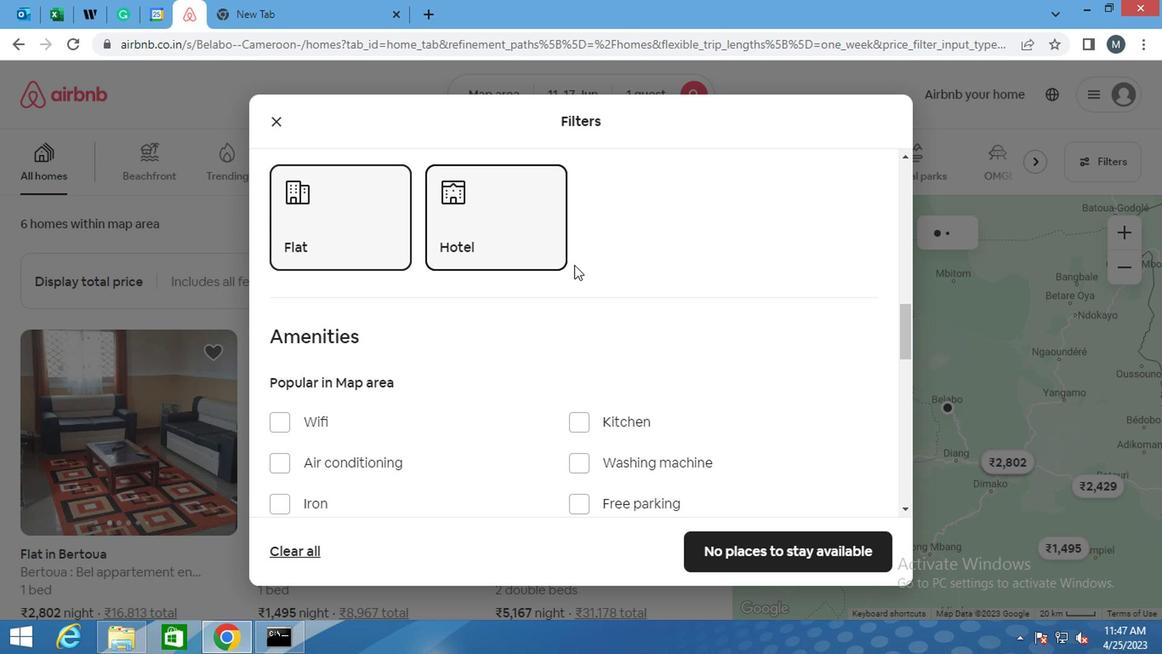 
Action: Mouse moved to (582, 269)
Screenshot: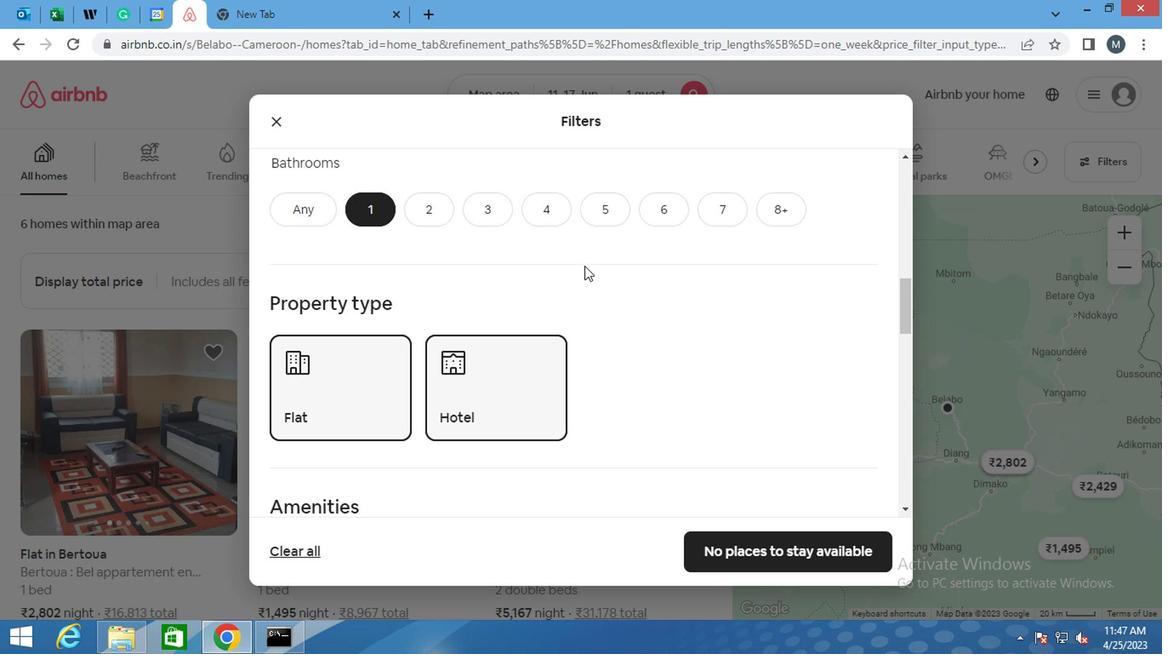 
Action: Mouse scrolled (582, 270) with delta (0, 1)
Screenshot: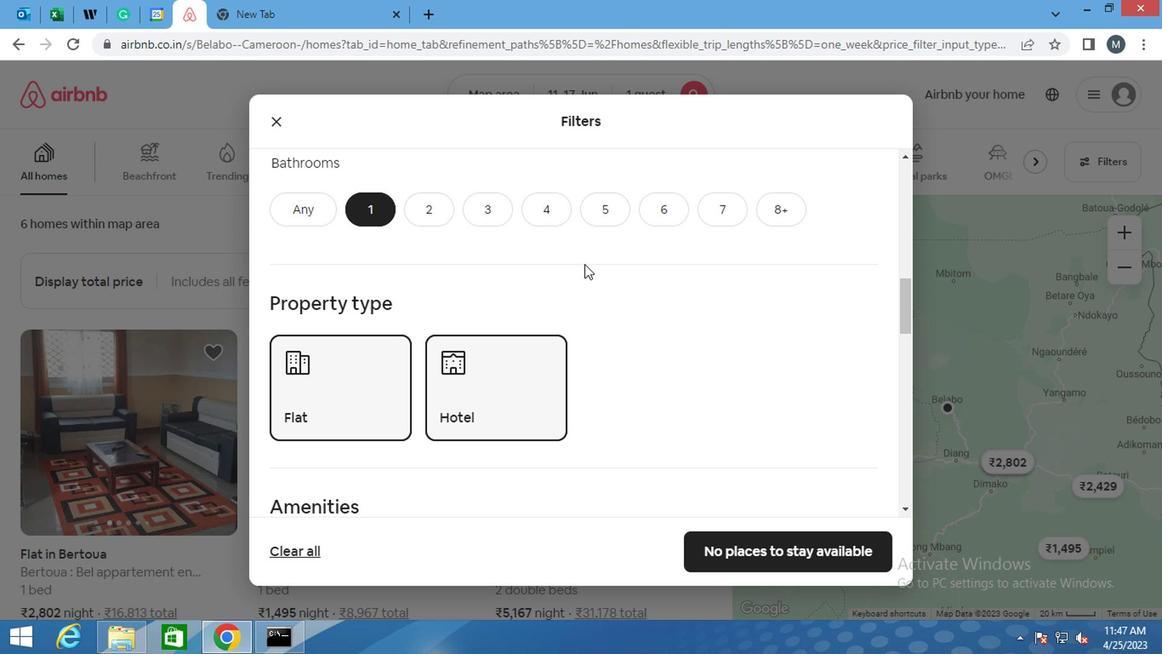 
Action: Mouse scrolled (582, 268) with delta (0, 0)
Screenshot: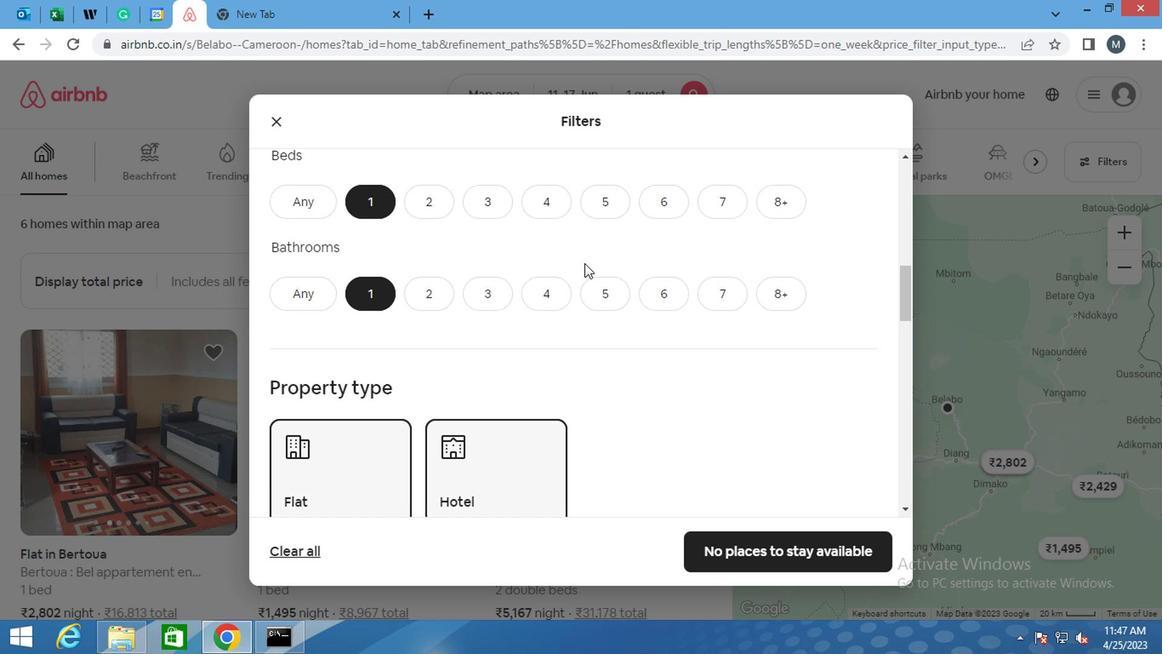 
Action: Mouse scrolled (582, 270) with delta (0, 1)
Screenshot: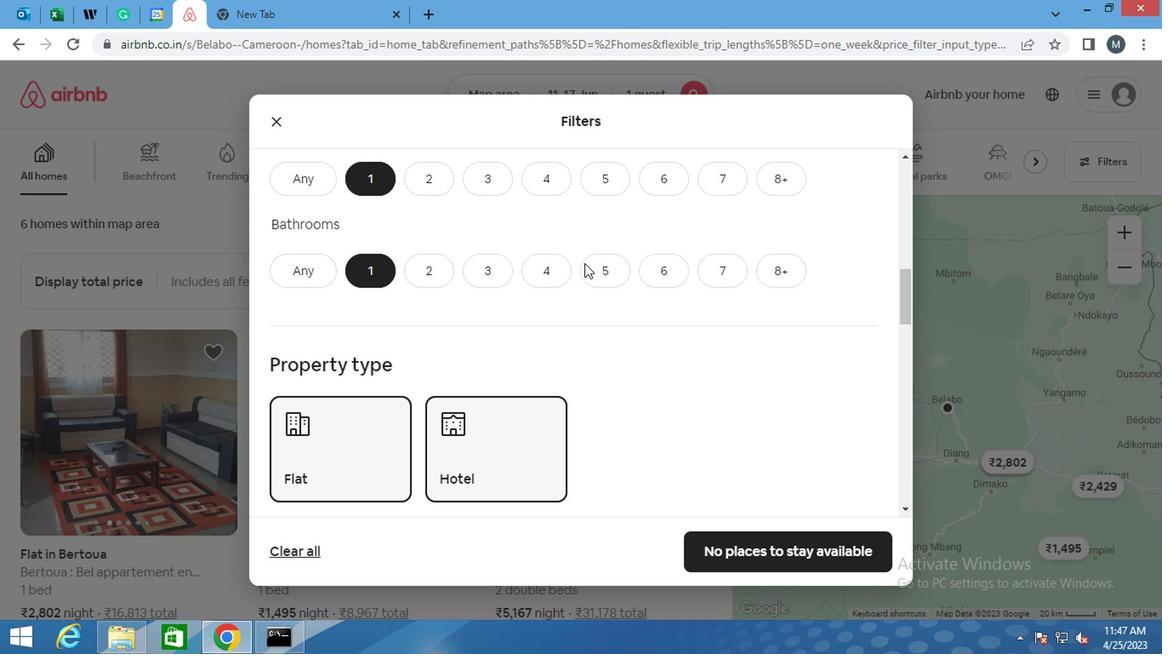 
Action: Mouse moved to (527, 307)
Screenshot: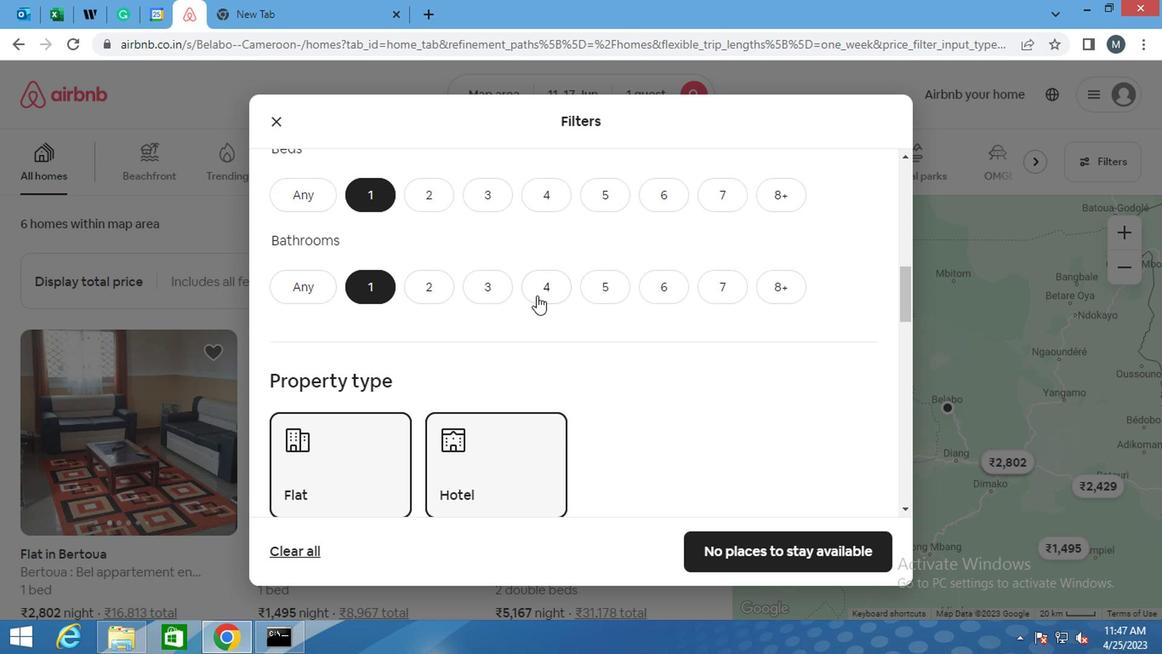 
Action: Mouse scrolled (527, 307) with delta (0, 0)
Screenshot: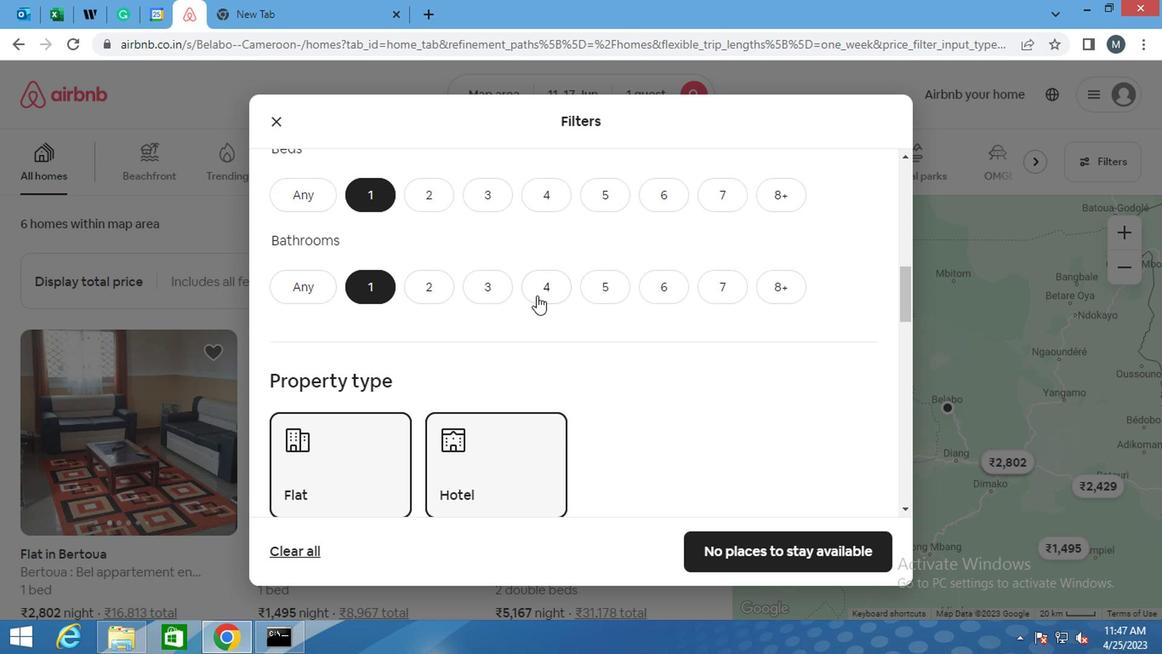 
Action: Mouse moved to (526, 311)
Screenshot: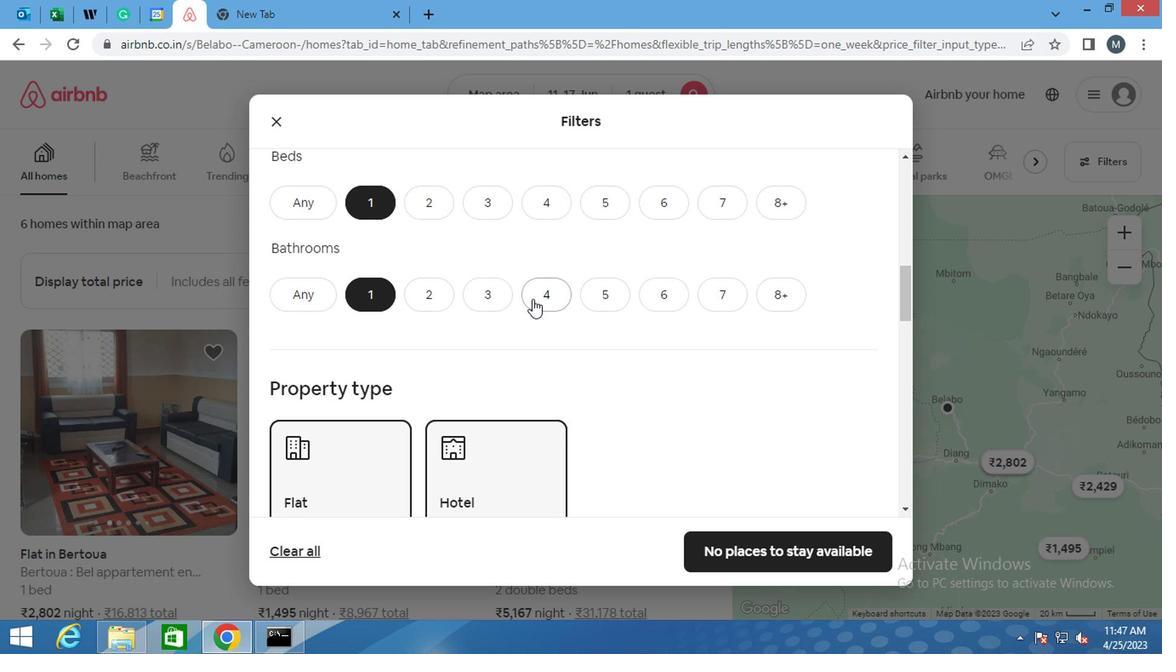 
Action: Mouse scrolled (526, 311) with delta (0, 0)
Screenshot: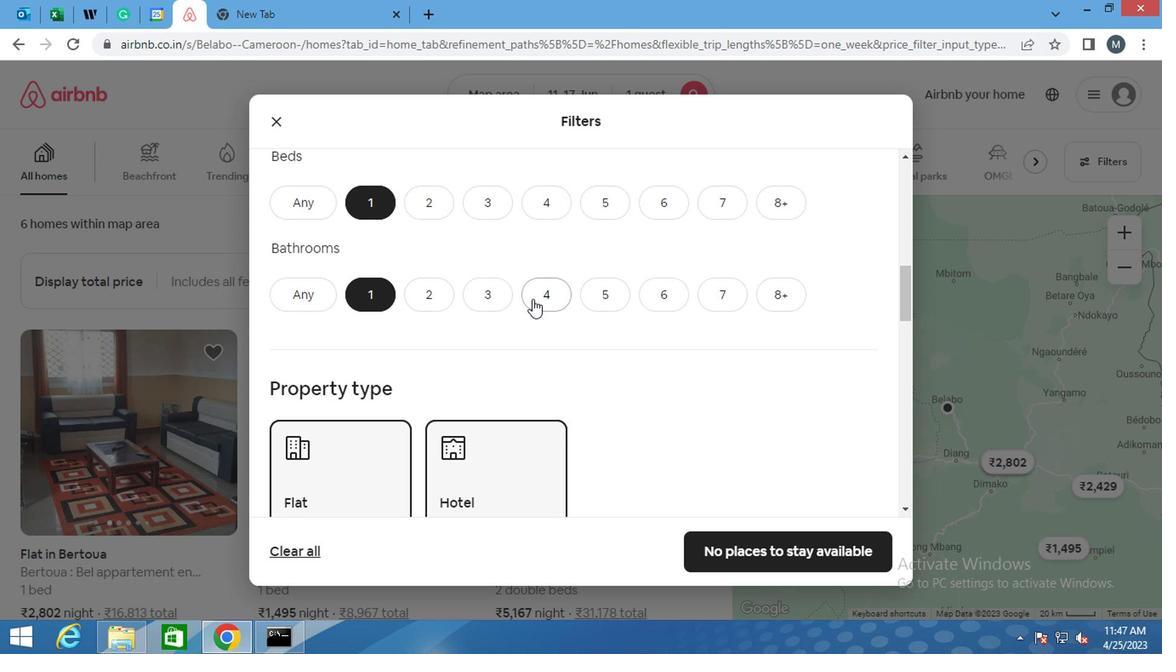 
Action: Mouse moved to (525, 313)
Screenshot: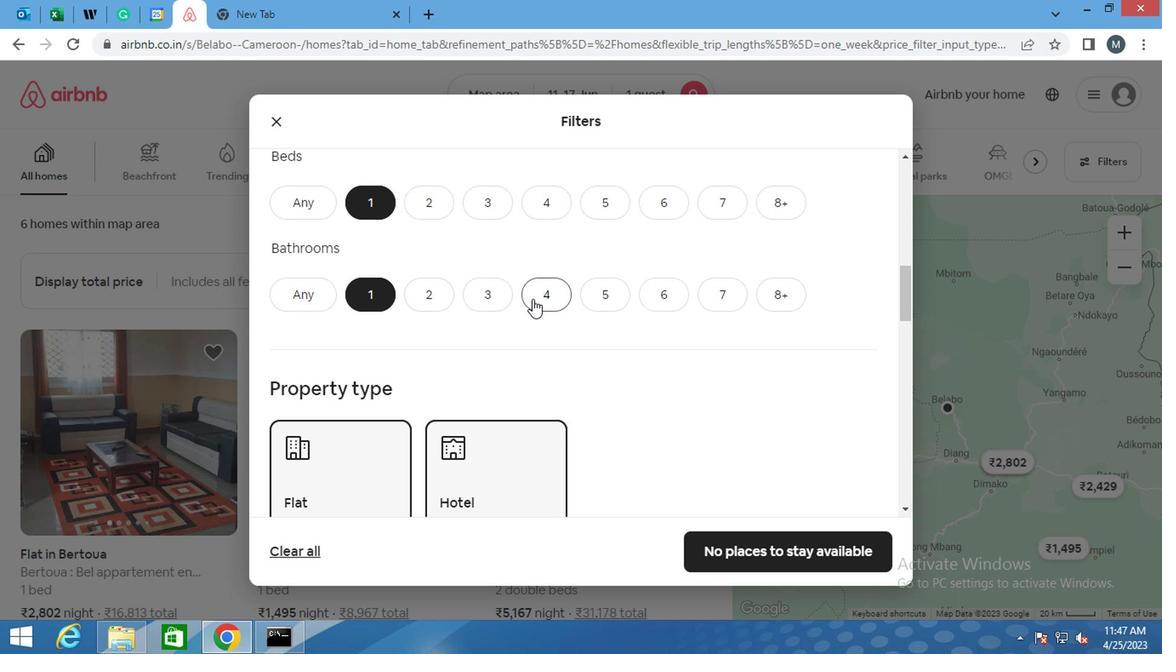 
Action: Mouse scrolled (525, 312) with delta (0, -1)
Screenshot: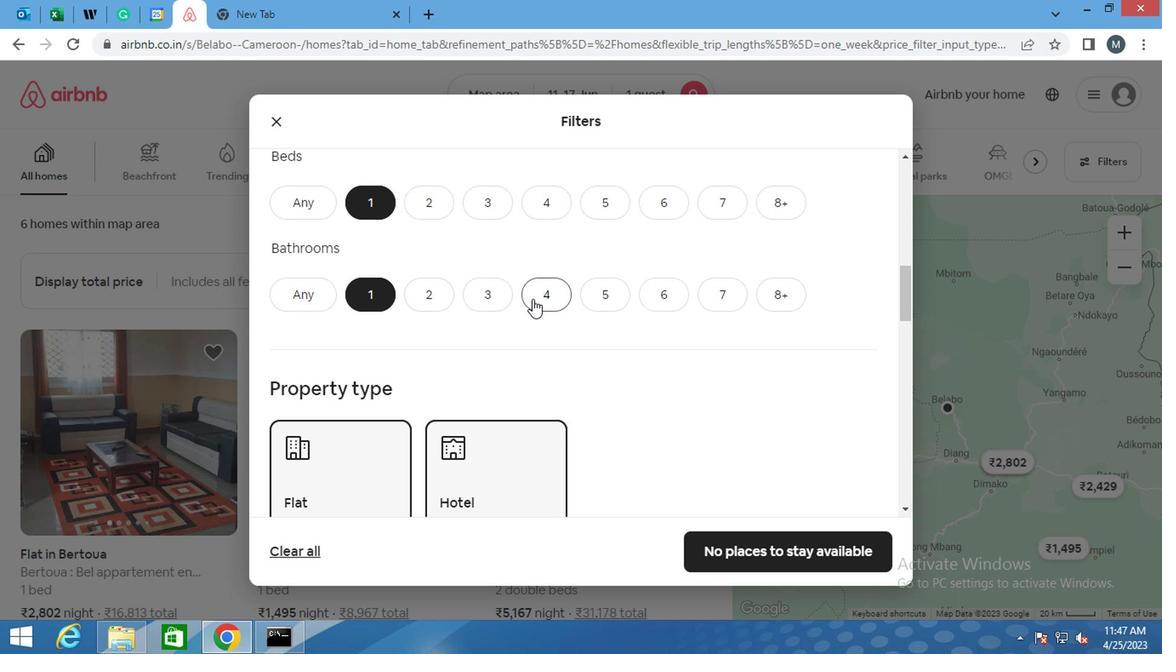 
Action: Mouse moved to (512, 313)
Screenshot: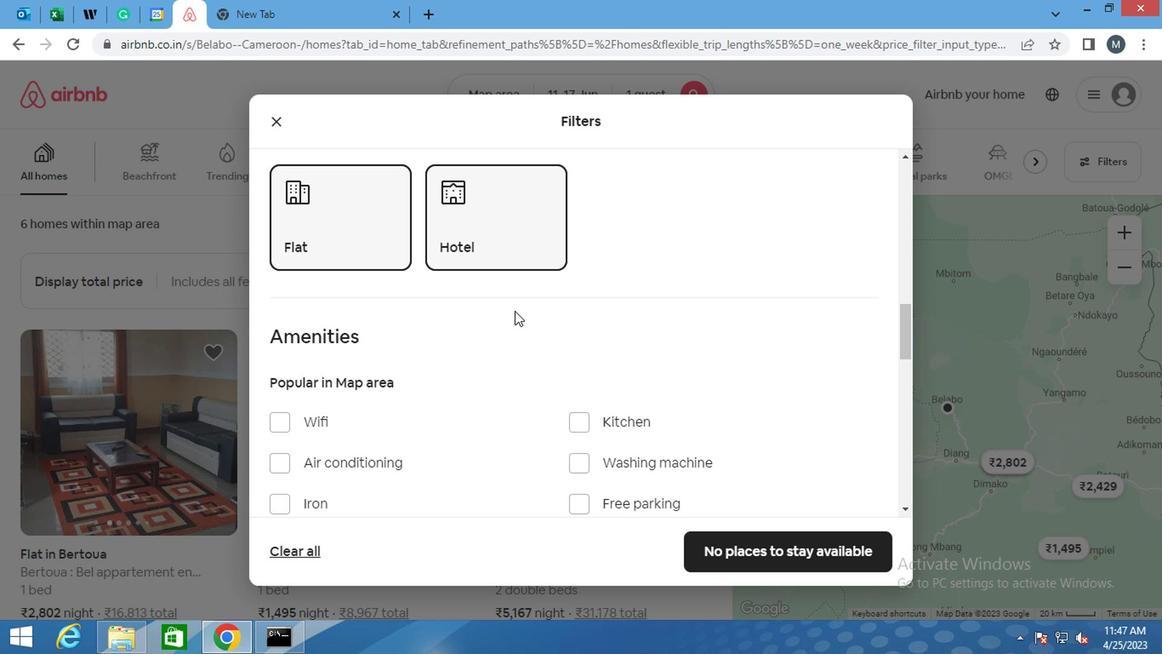 
Action: Mouse scrolled (512, 312) with delta (0, -1)
Screenshot: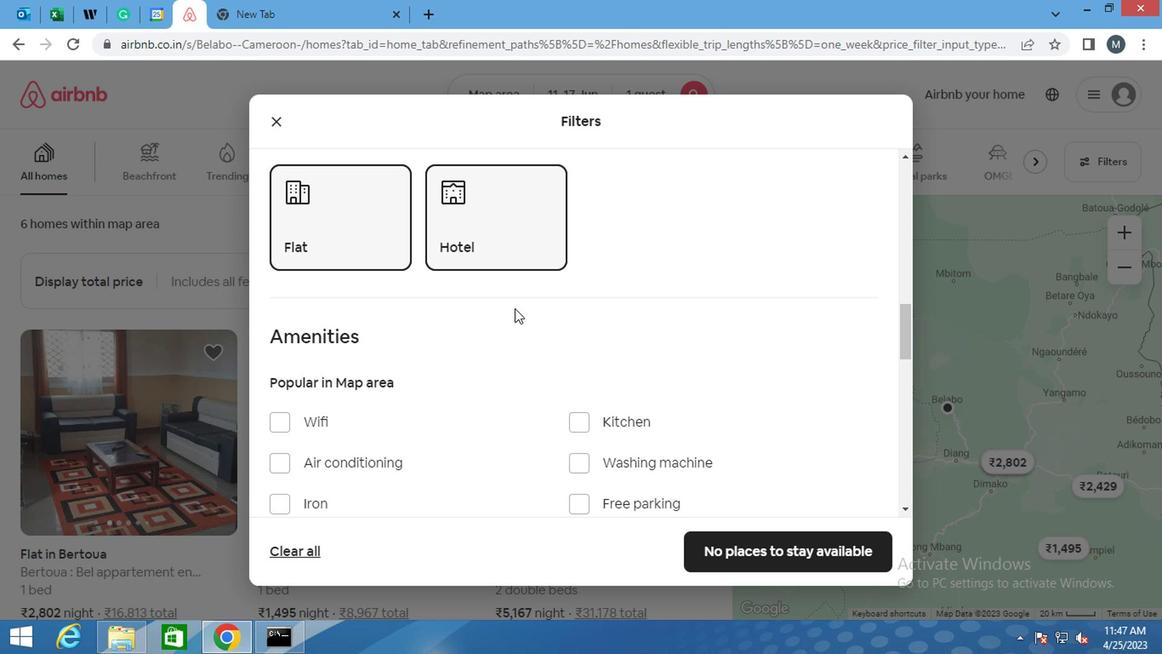 
Action: Mouse scrolled (512, 312) with delta (0, -1)
Screenshot: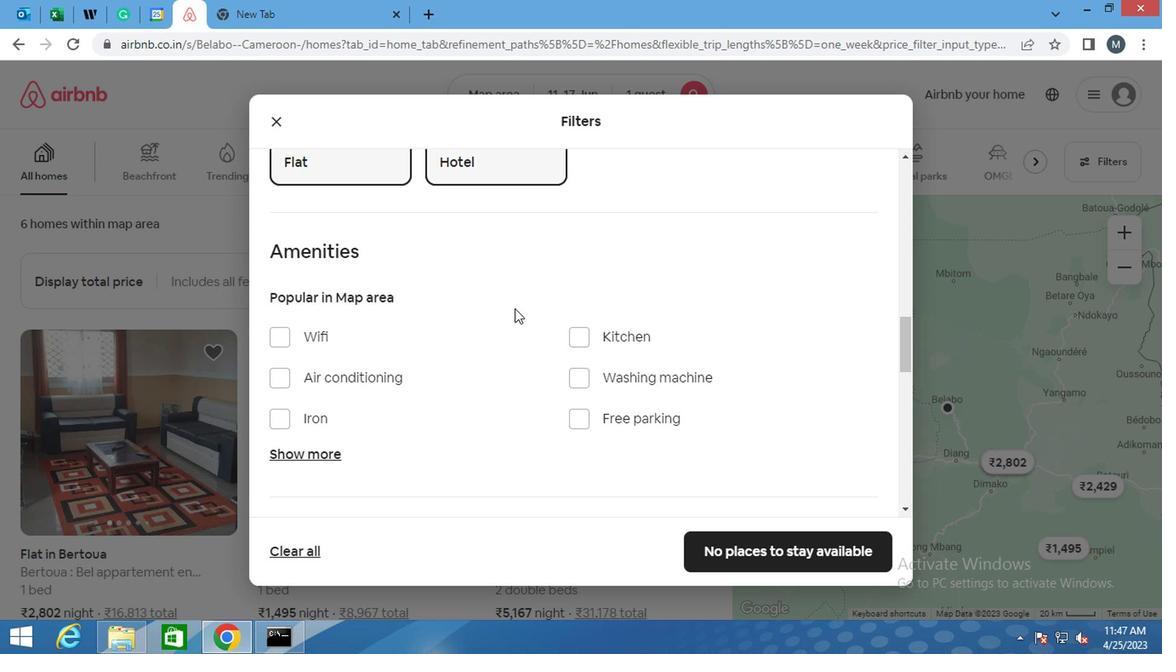 
Action: Mouse moved to (512, 313)
Screenshot: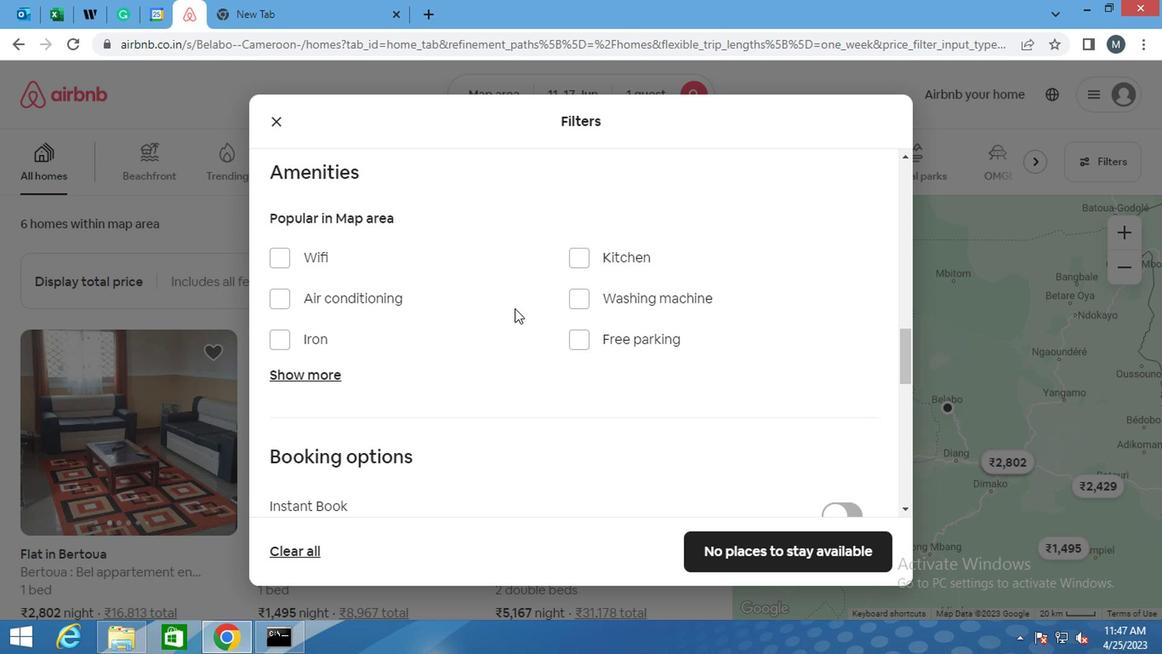 
Action: Mouse scrolled (512, 312) with delta (0, -1)
Screenshot: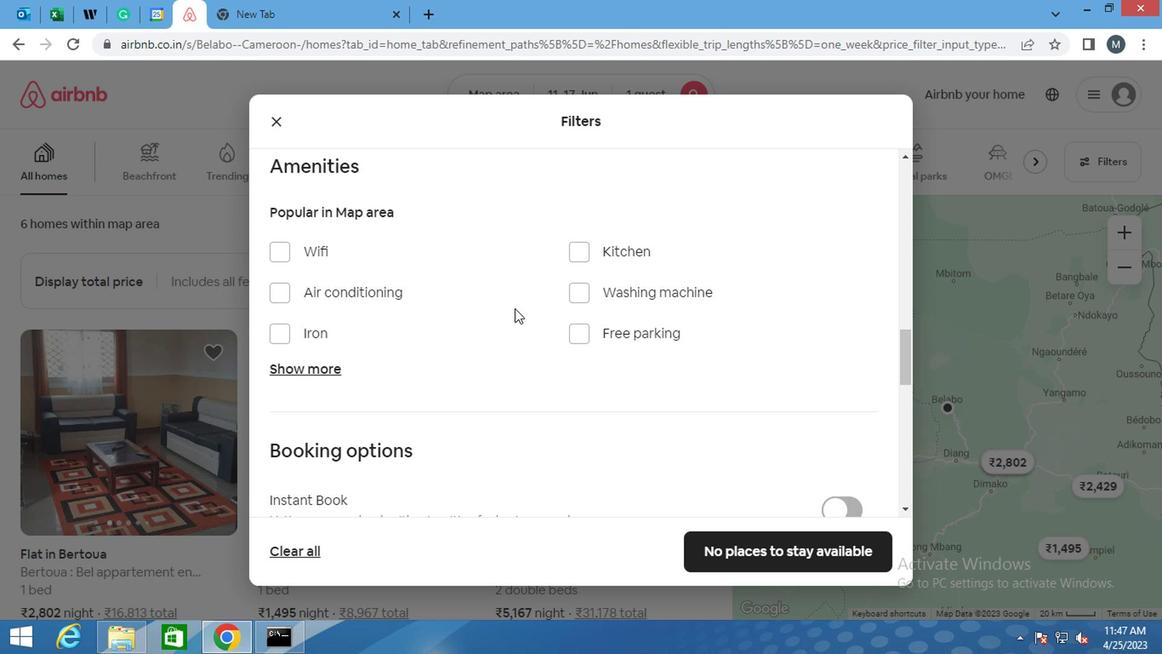
Action: Mouse moved to (512, 310)
Screenshot: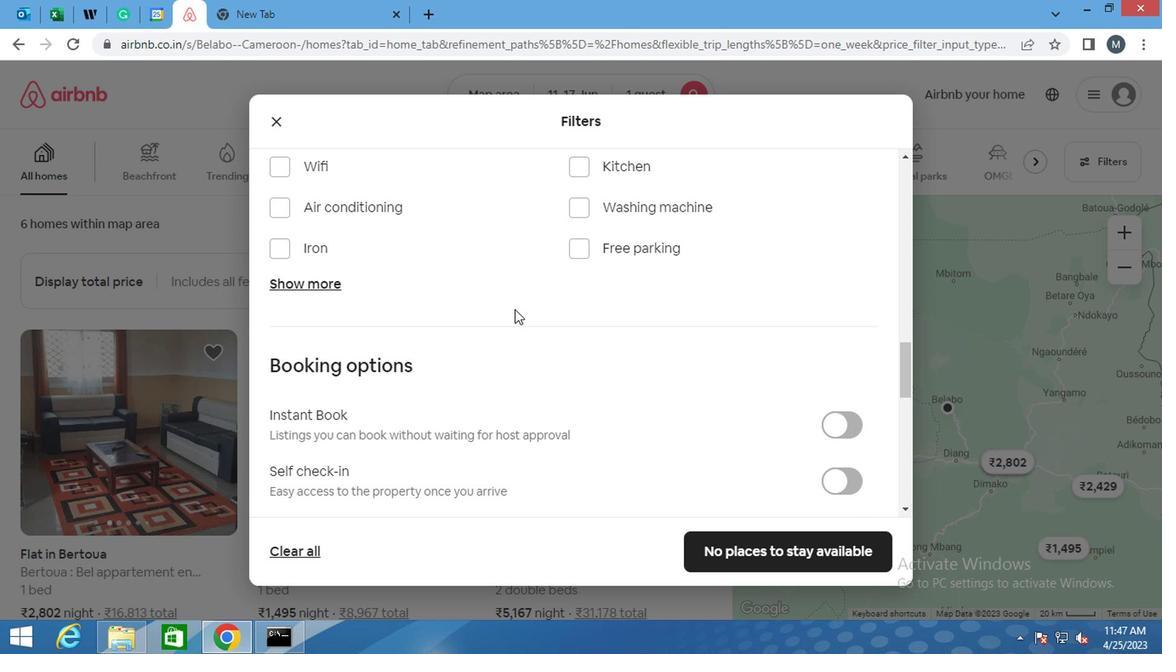 
Action: Mouse scrolled (512, 309) with delta (0, 0)
Screenshot: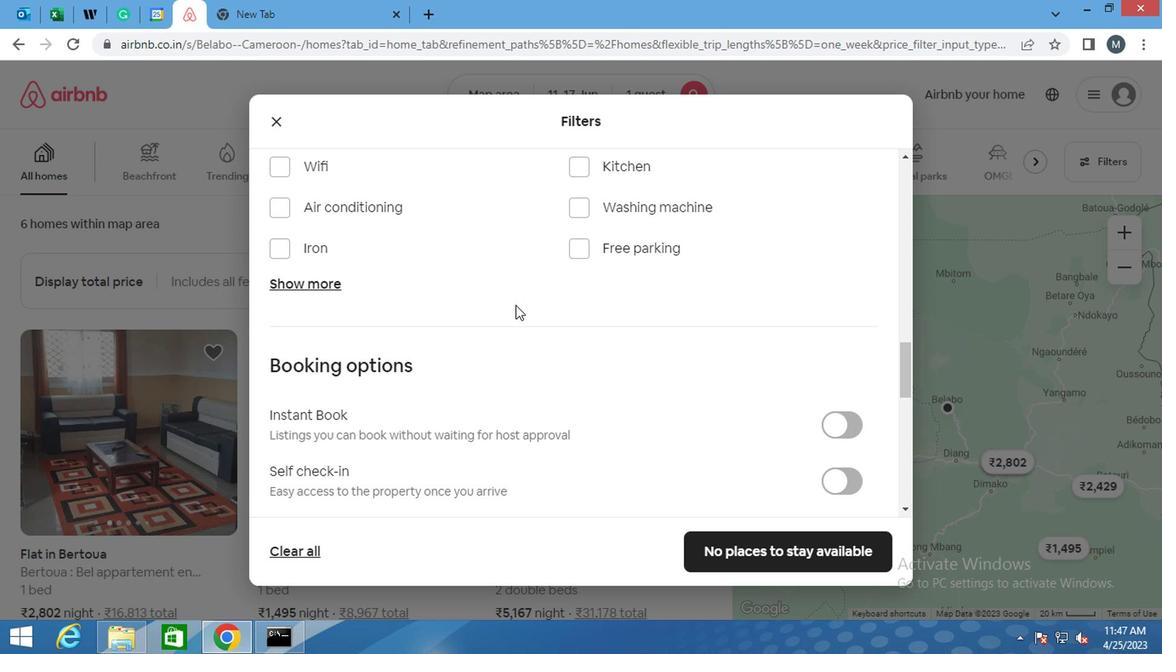 
Action: Mouse scrolled (512, 309) with delta (0, 0)
Screenshot: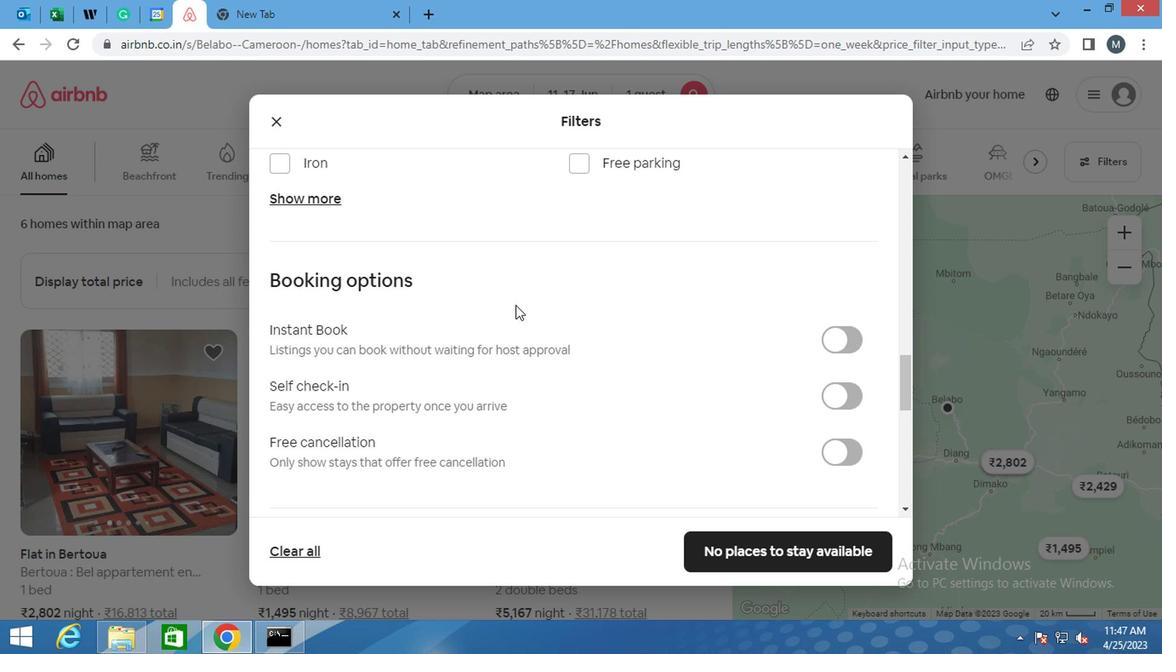 
Action: Mouse moved to (839, 319)
Screenshot: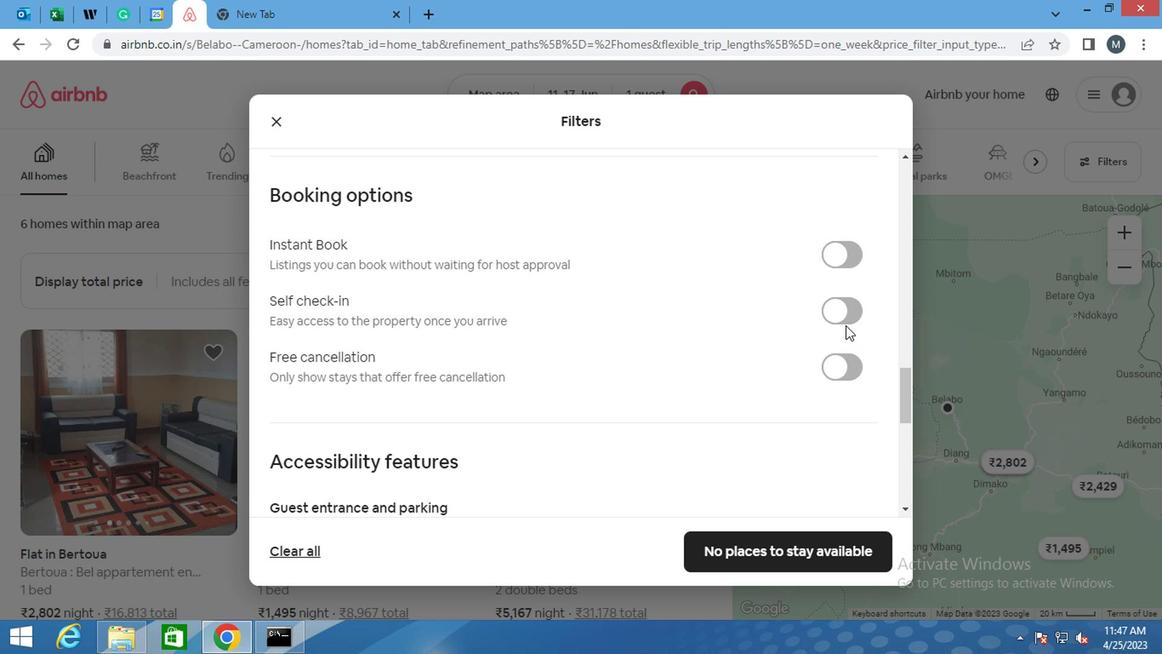 
Action: Mouse pressed left at (839, 319)
Screenshot: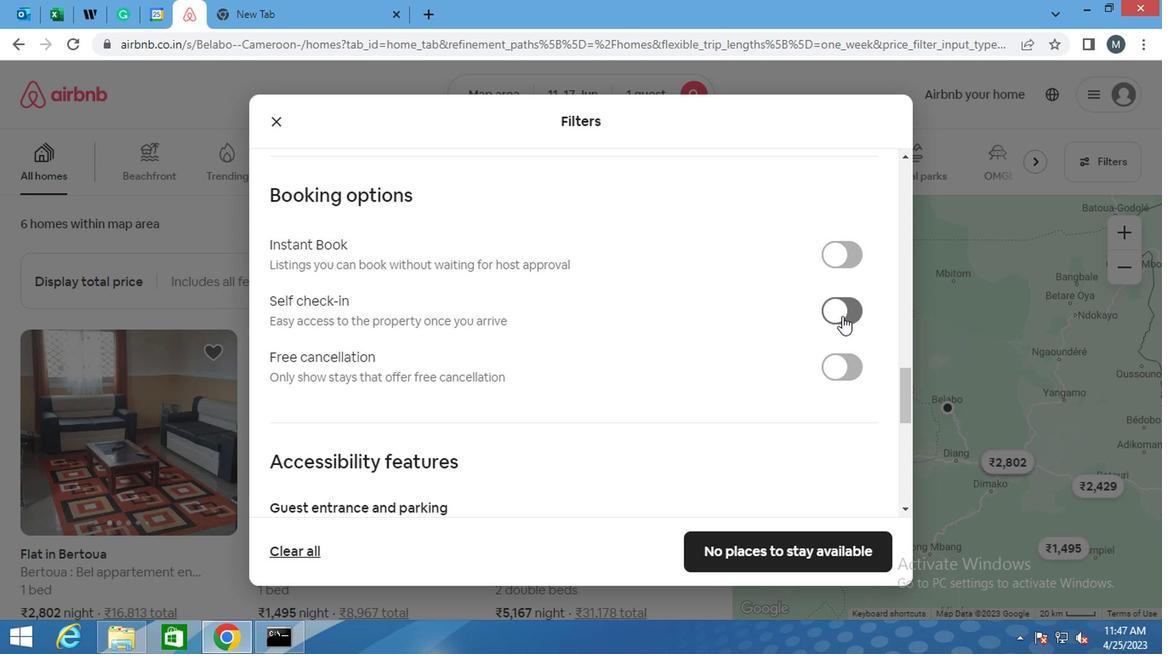 
Action: Mouse moved to (723, 355)
Screenshot: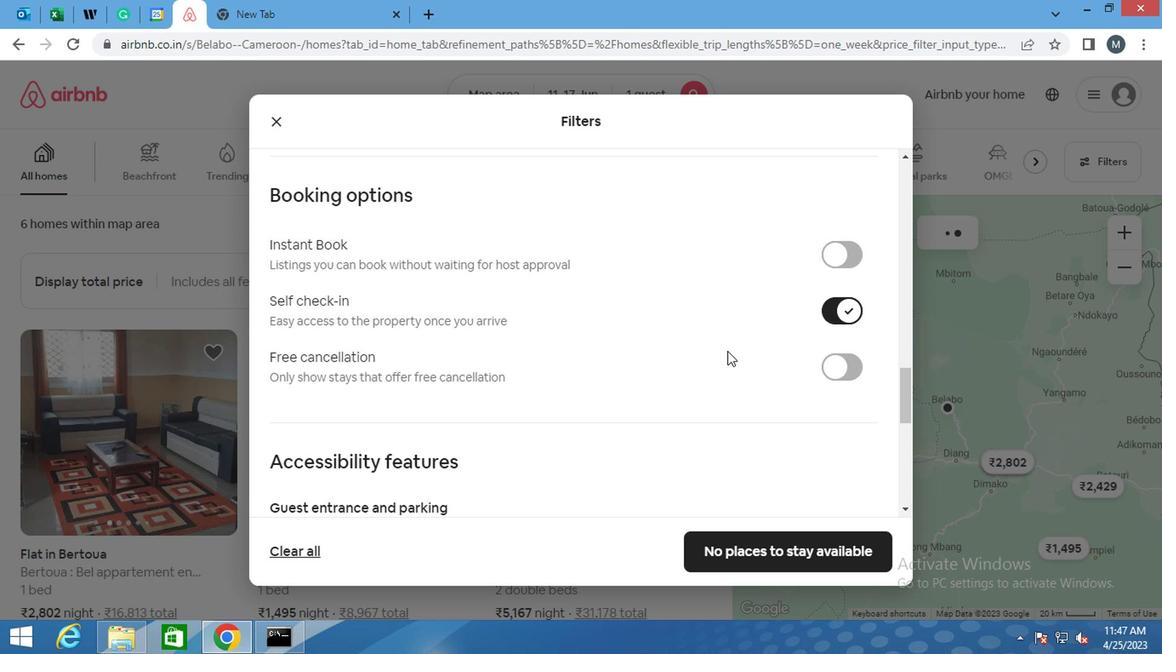 
Action: Mouse scrolled (723, 354) with delta (0, 0)
Screenshot: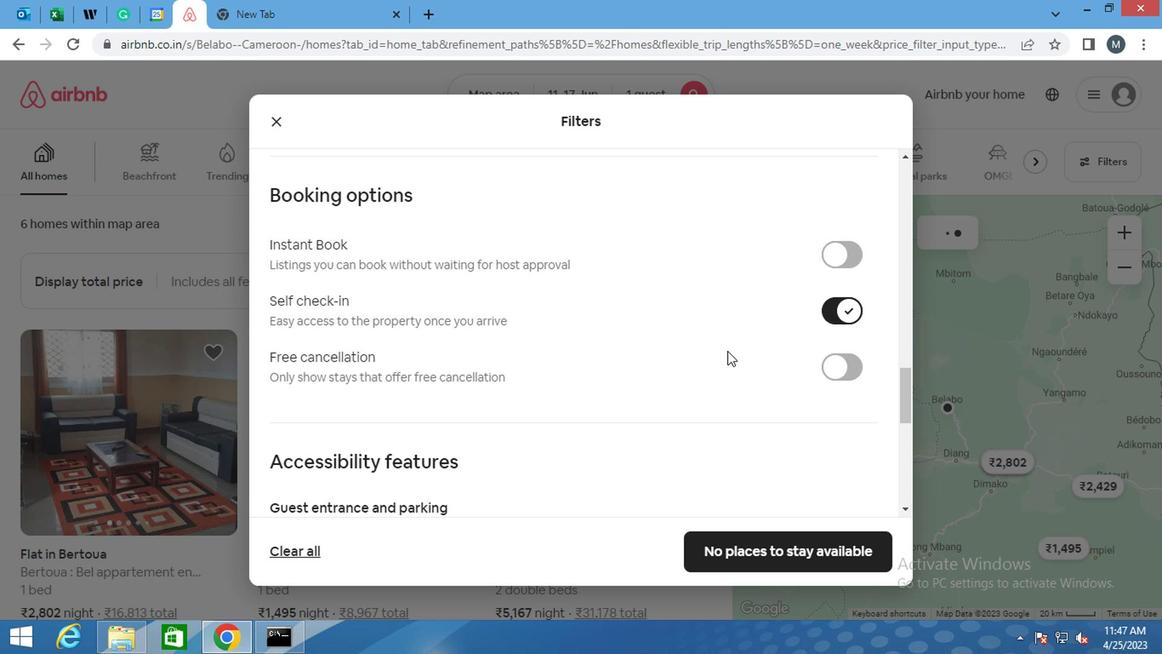 
Action: Mouse moved to (723, 355)
Screenshot: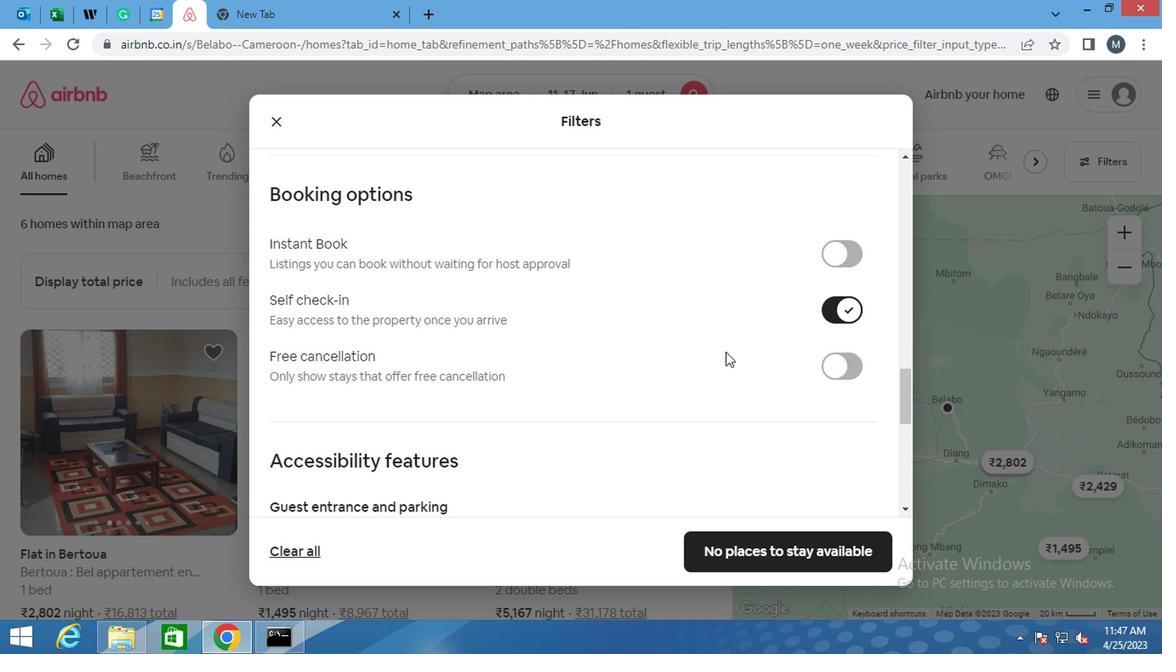 
Action: Mouse scrolled (723, 354) with delta (0, 0)
Screenshot: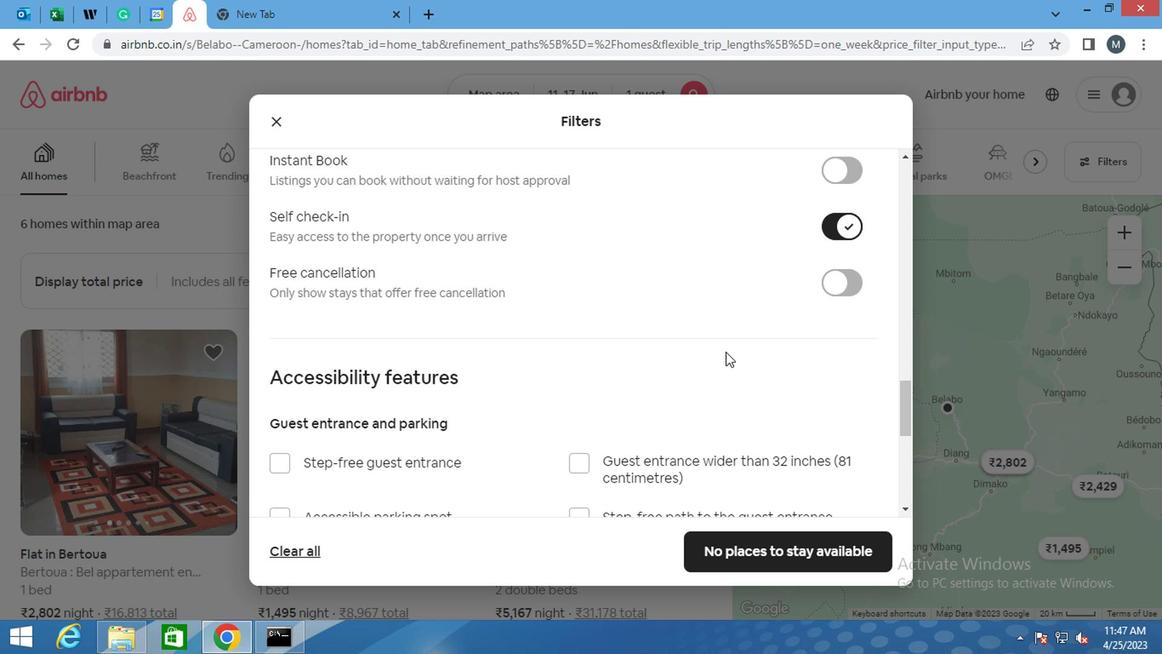 
Action: Mouse moved to (715, 350)
Screenshot: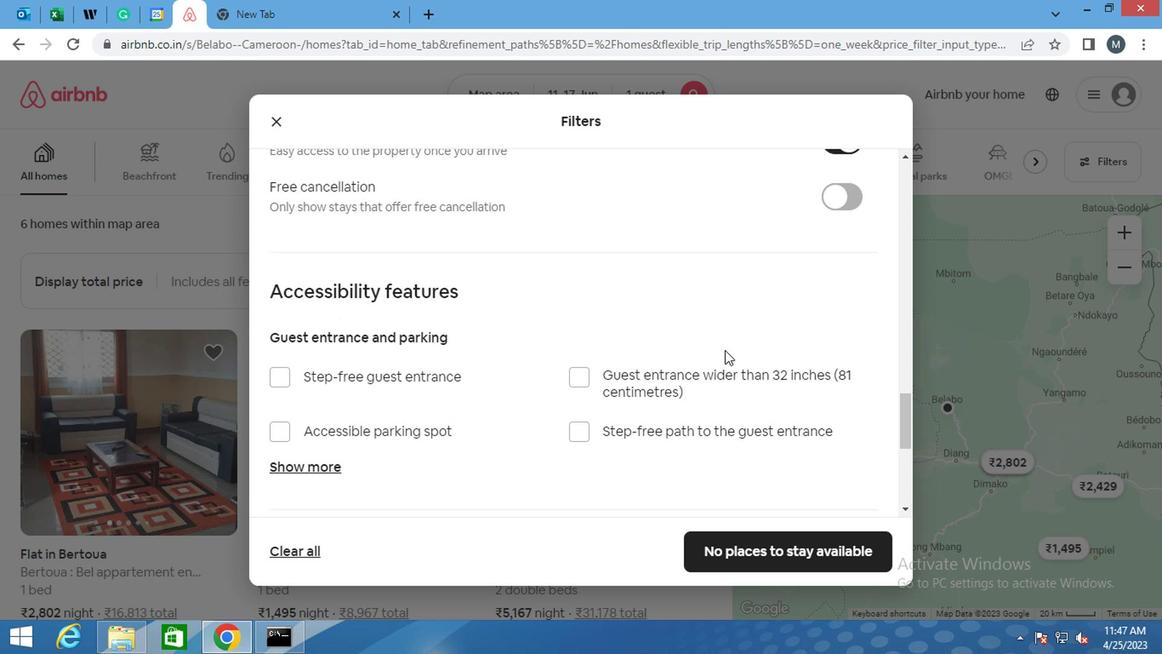 
Action: Mouse scrolled (715, 349) with delta (0, 0)
Screenshot: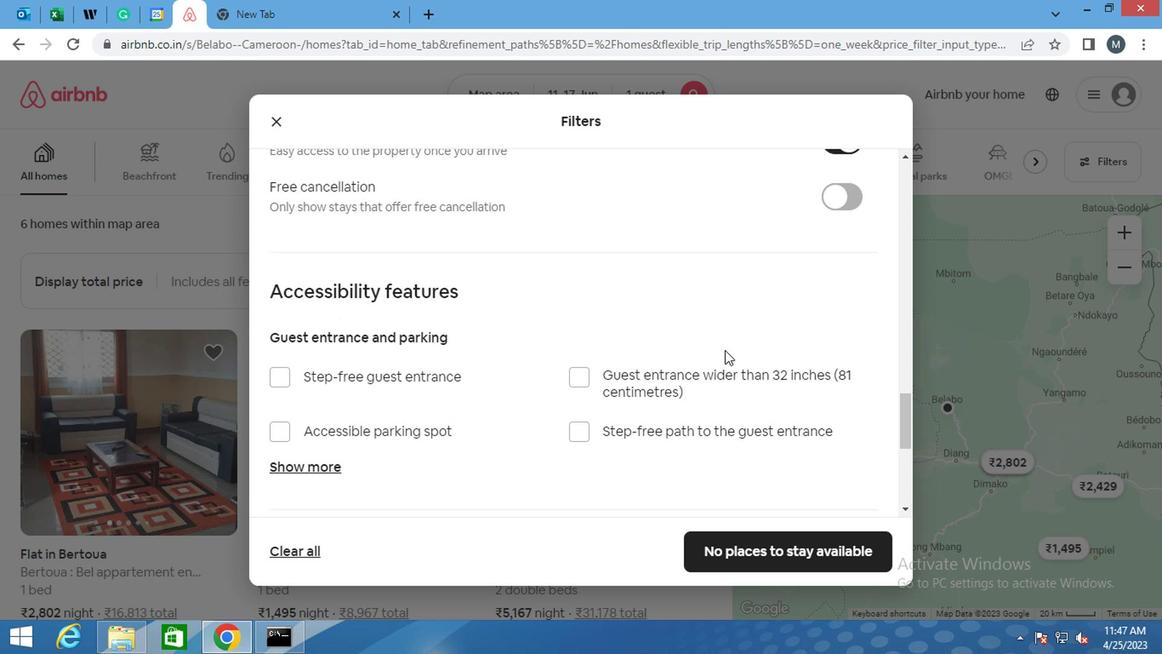 
Action: Mouse moved to (645, 354)
Screenshot: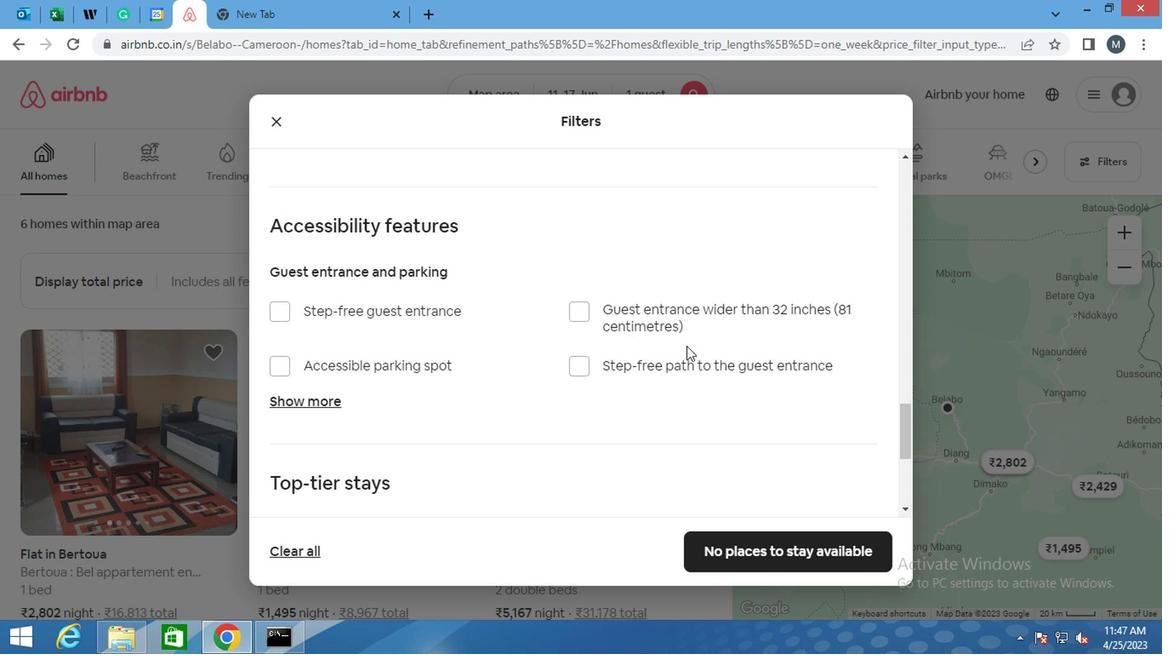 
Action: Mouse scrolled (645, 353) with delta (0, -1)
Screenshot: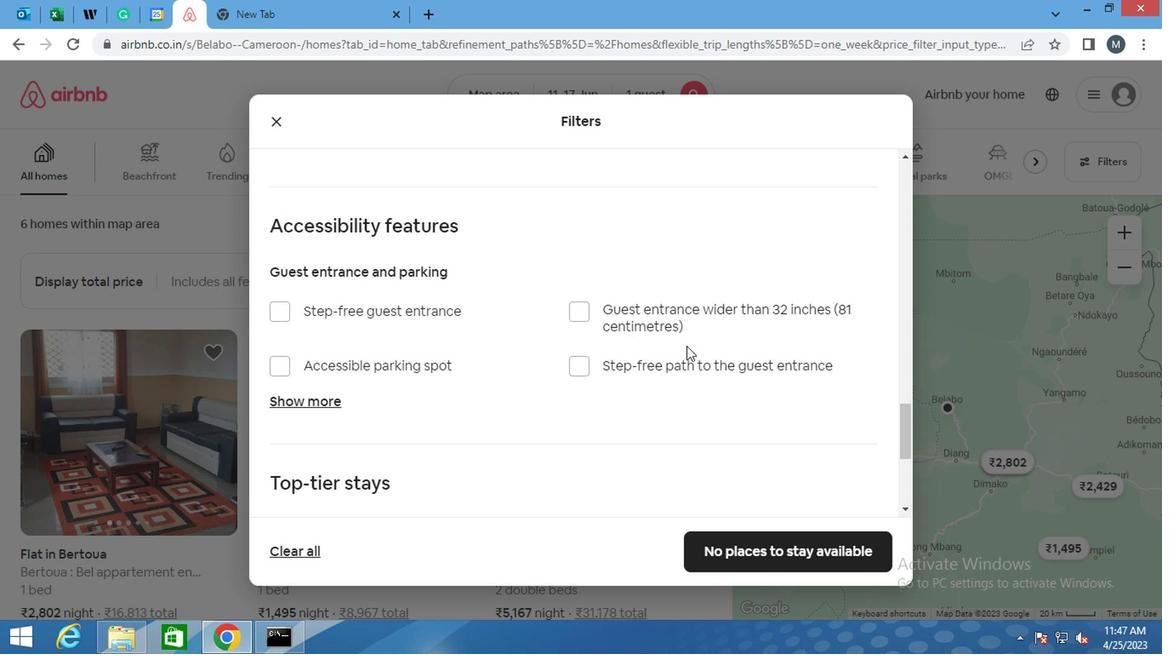 
Action: Mouse moved to (532, 368)
Screenshot: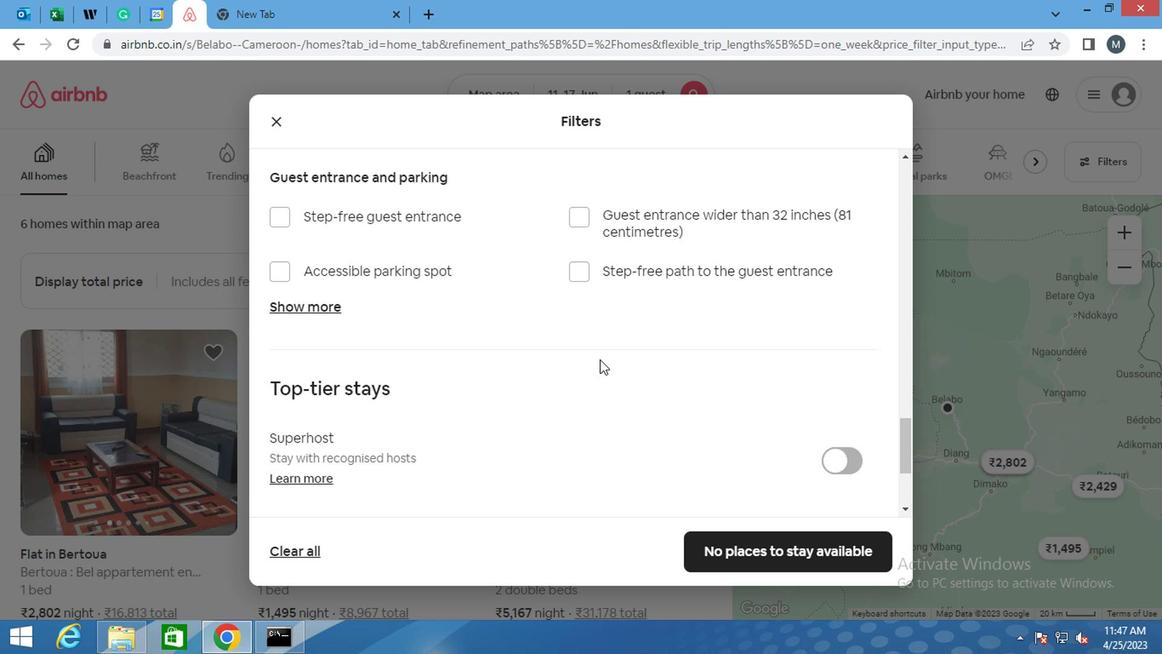 
Action: Mouse scrolled (532, 368) with delta (0, 0)
Screenshot: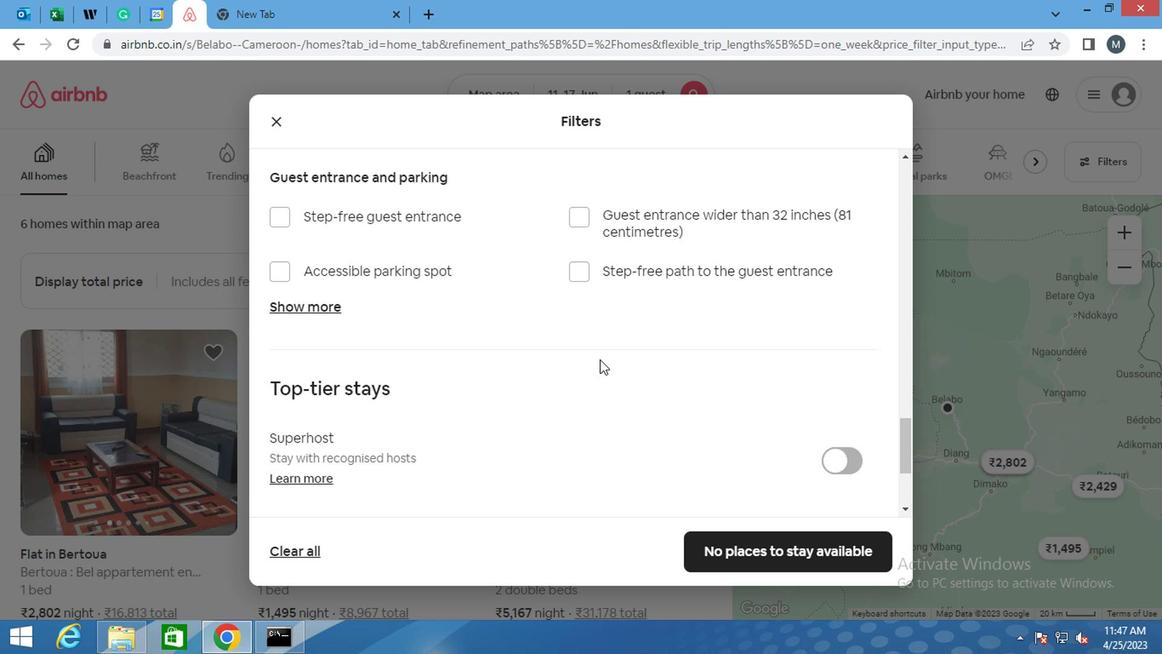 
Action: Mouse moved to (526, 370)
Screenshot: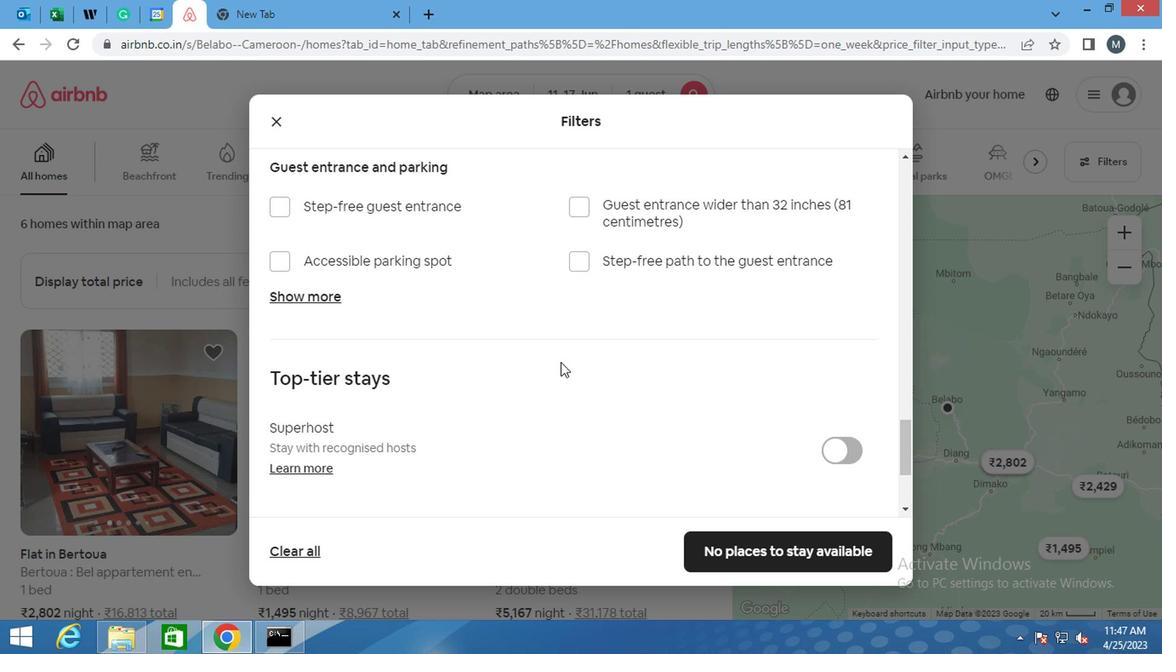 
Action: Mouse scrolled (526, 370) with delta (0, 0)
Screenshot: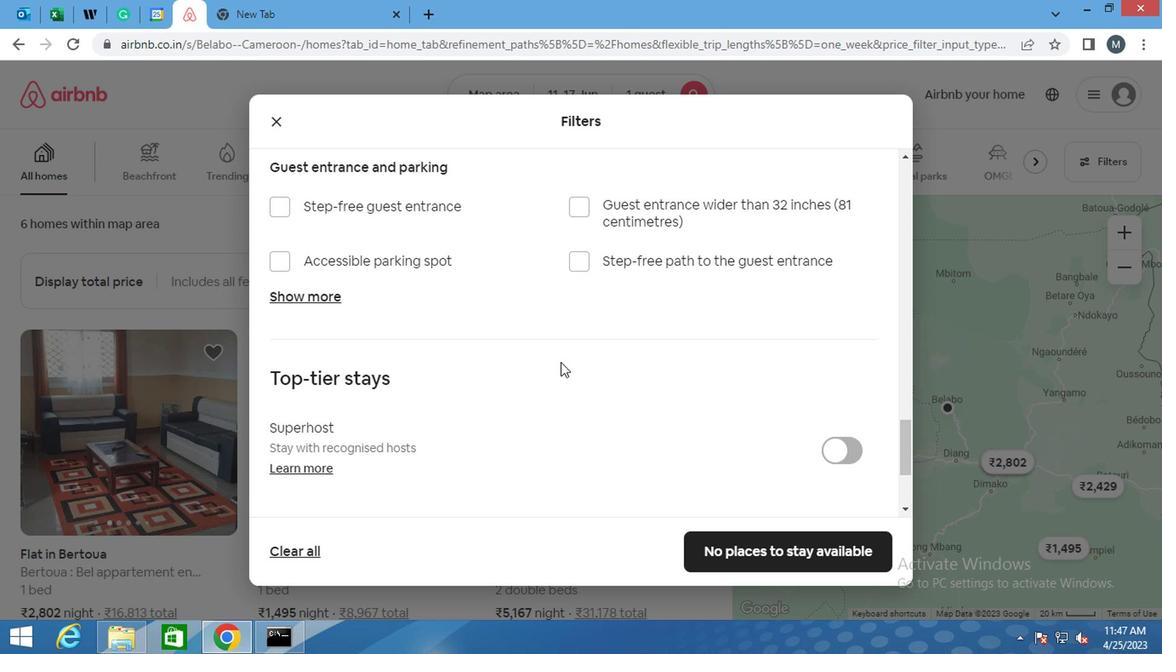 
Action: Mouse moved to (503, 376)
Screenshot: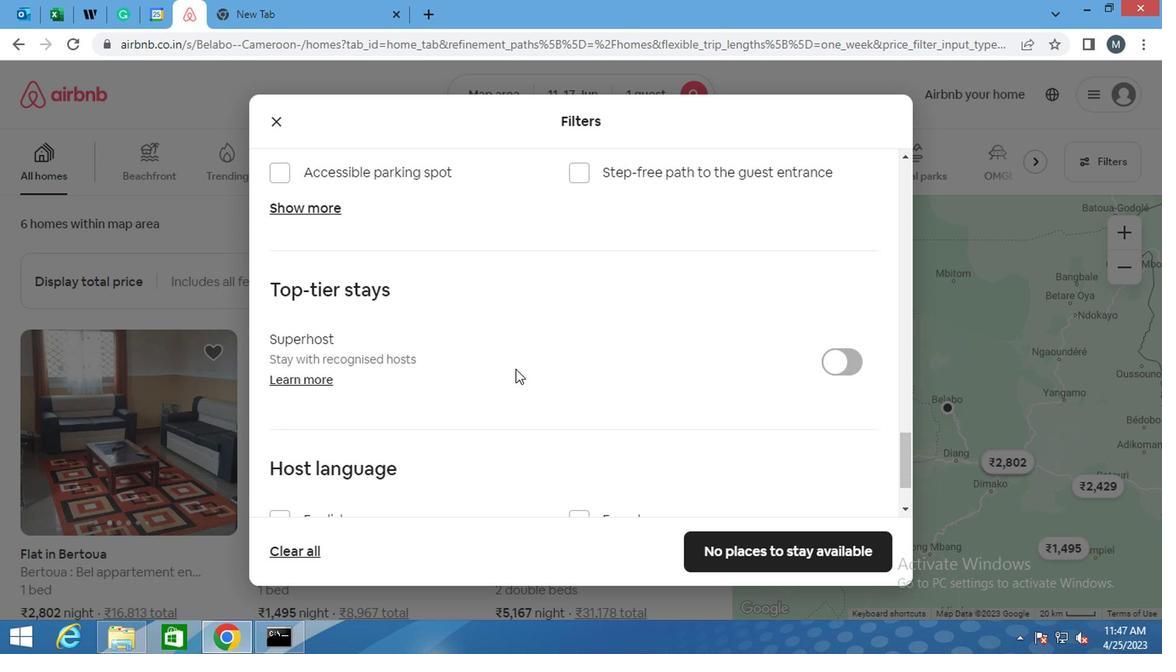 
Action: Mouse scrolled (503, 375) with delta (0, -1)
Screenshot: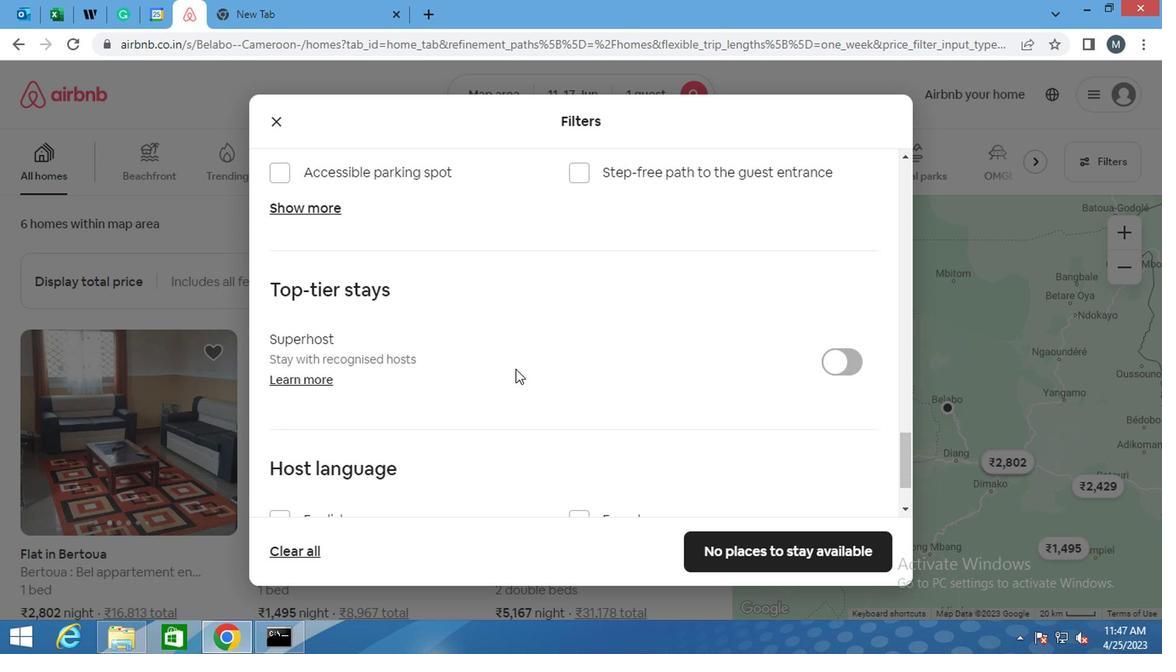 
Action: Mouse moved to (503, 379)
Screenshot: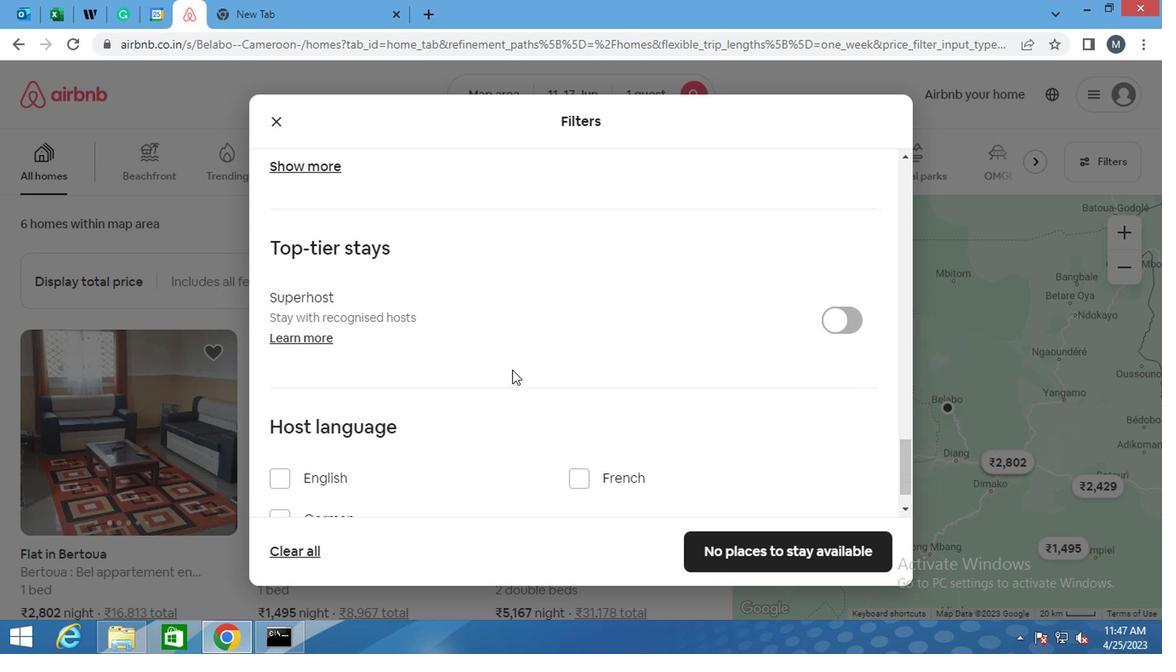 
Action: Mouse scrolled (503, 377) with delta (0, -1)
Screenshot: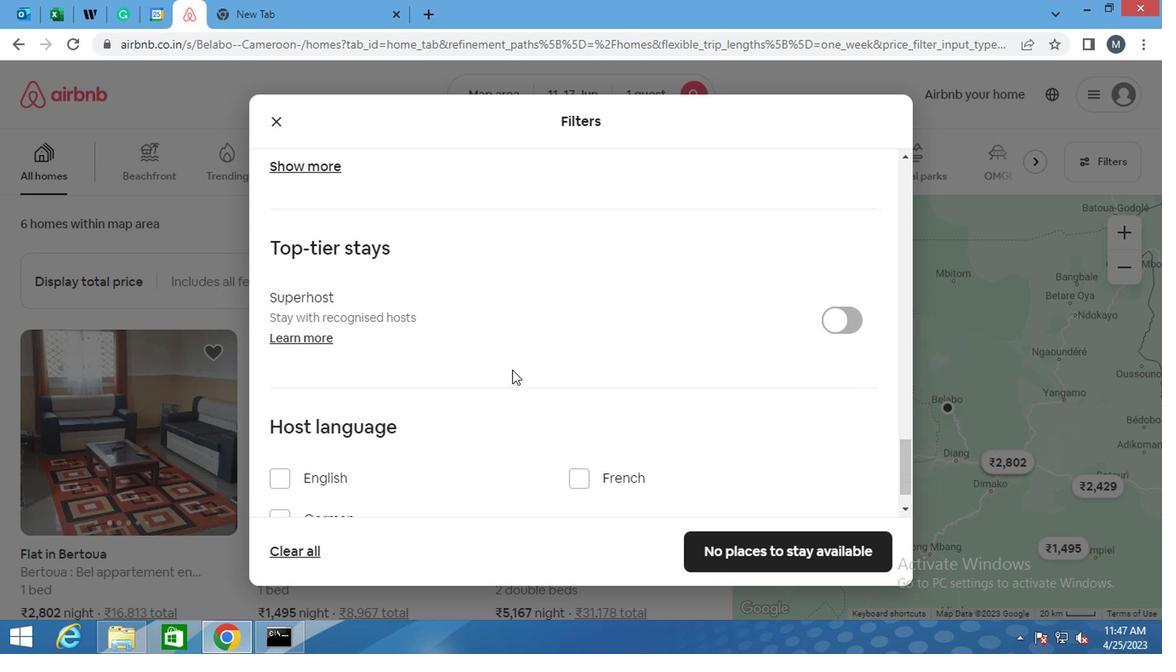 
Action: Mouse moved to (275, 424)
Screenshot: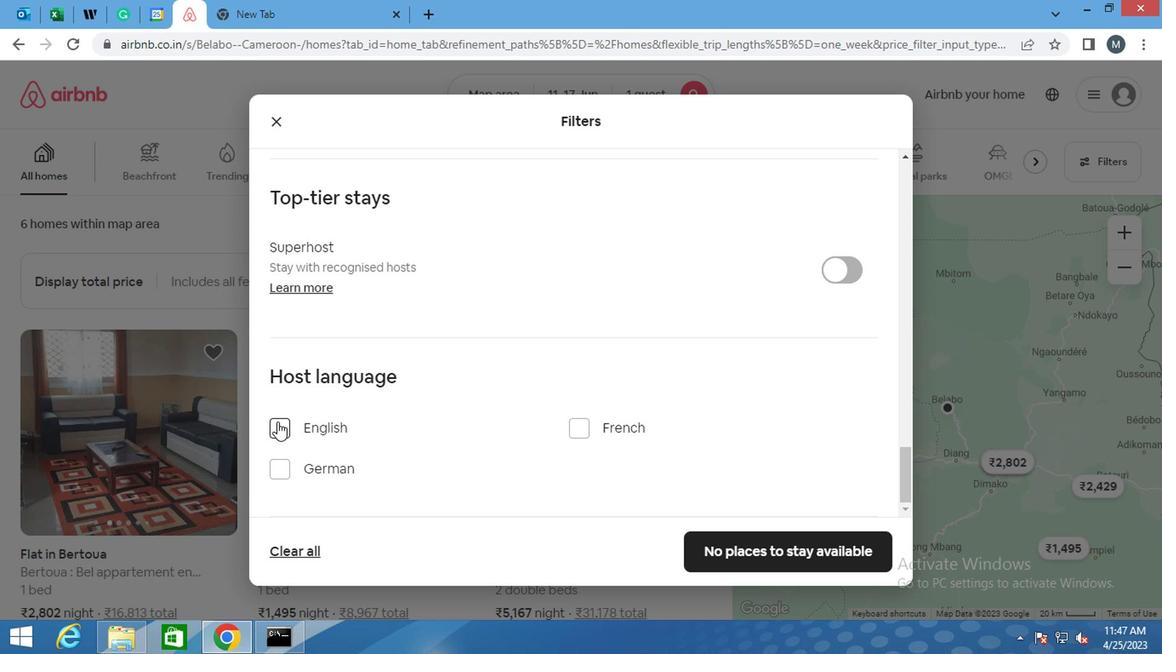 
Action: Mouse pressed left at (275, 424)
Screenshot: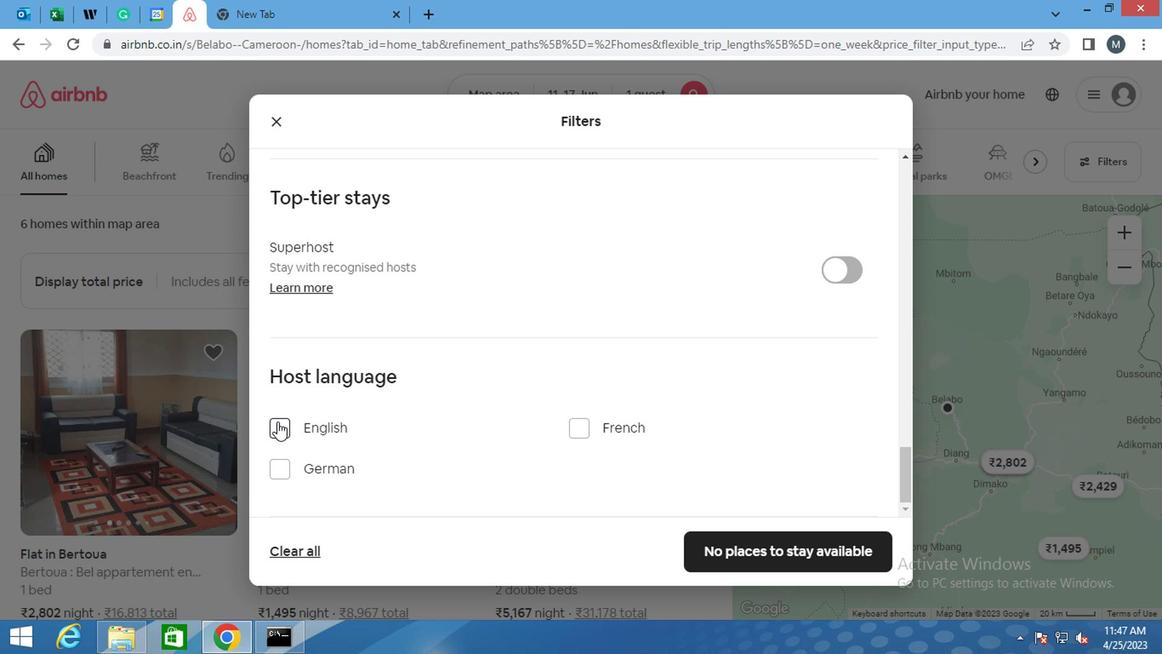 
Action: Mouse moved to (820, 547)
Screenshot: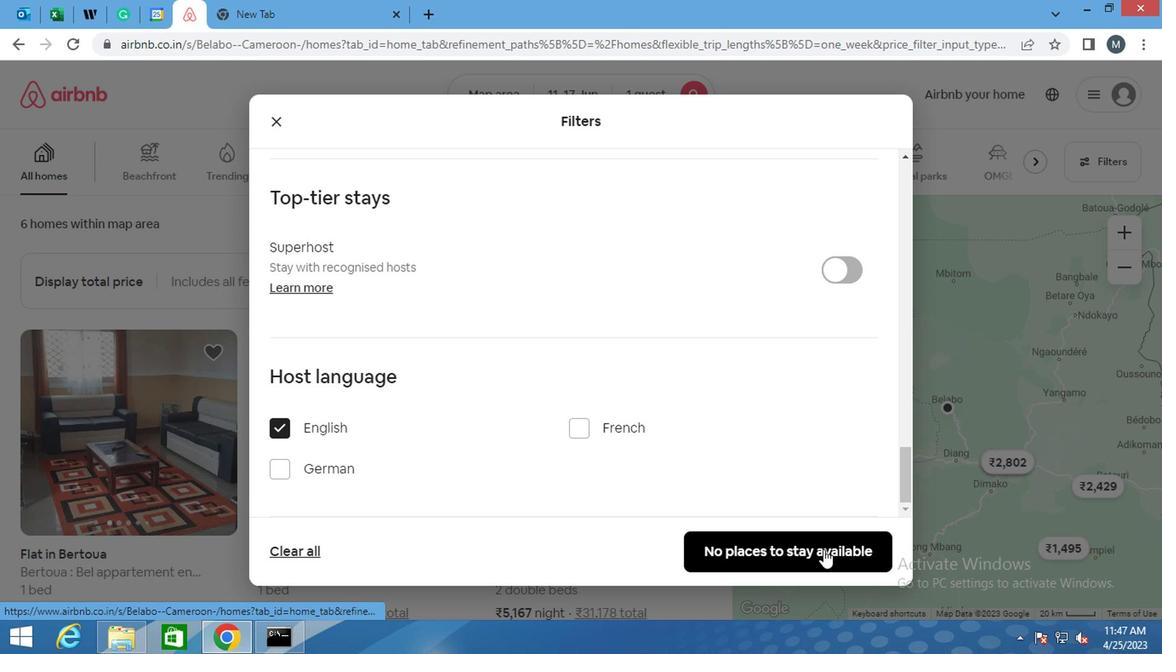 
Action: Mouse pressed left at (820, 547)
Screenshot: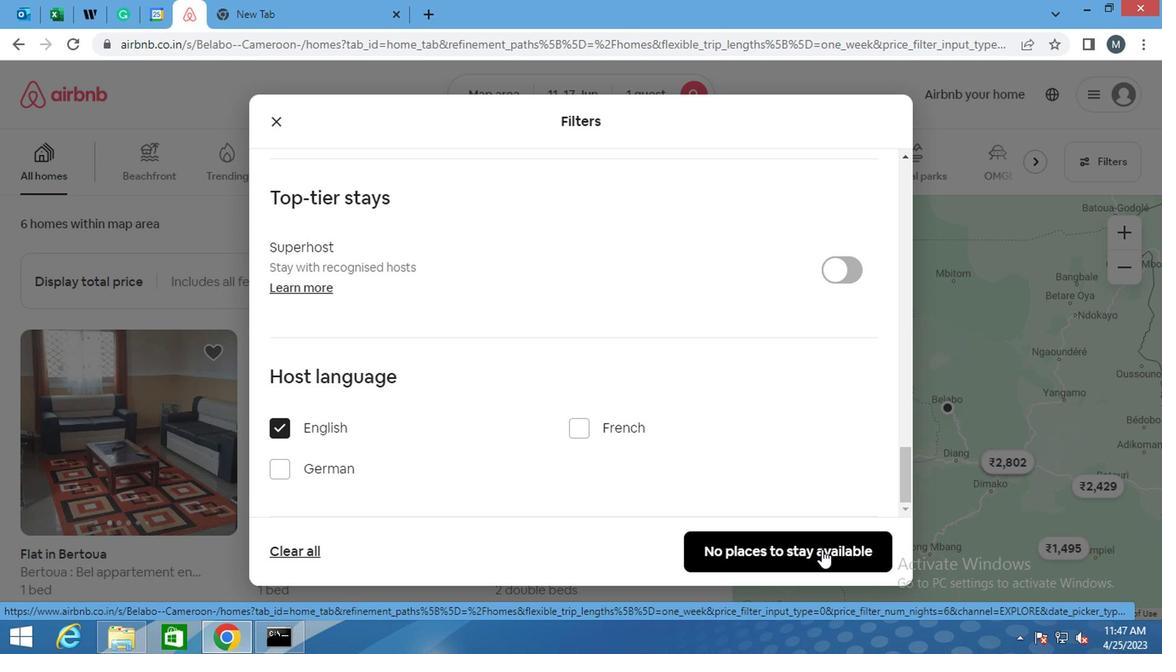 
Action: Mouse moved to (818, 547)
Screenshot: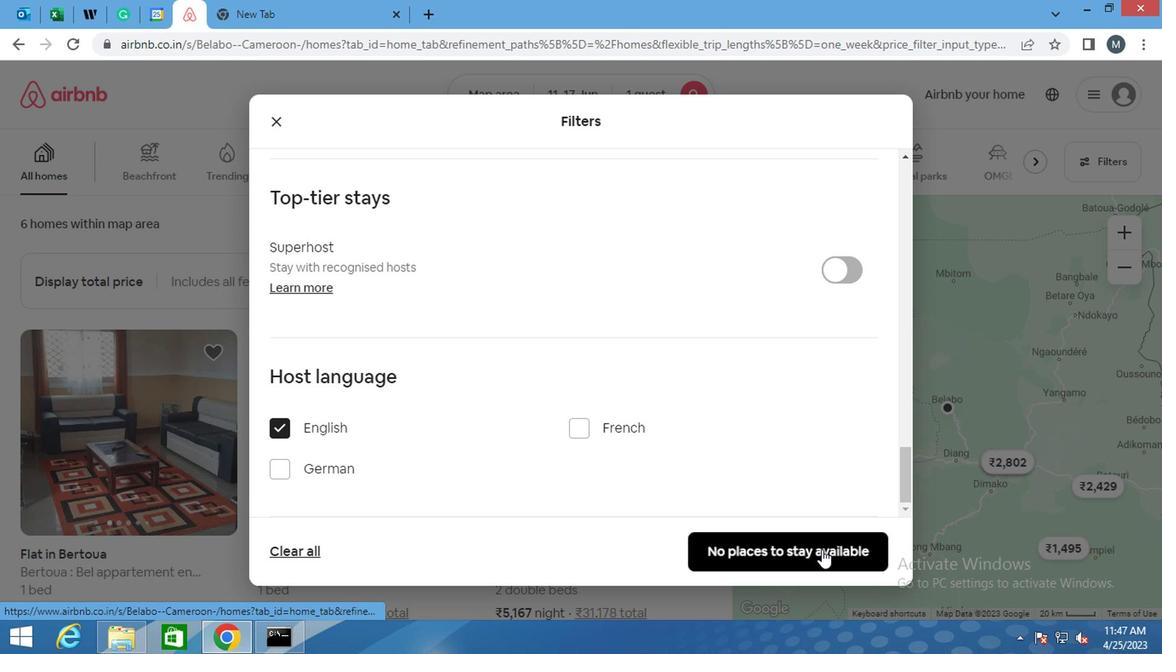 
